 Task: Look for space in San Jorge, Argentina from 1st July, 2023 to 9th July, 2023 for 2 adults in price range Rs.8000 to Rs.15000. Place can be entire place with 1  bedroom having 1 bed and 1 bathroom. Property type can be house, flat, guest house. Amenities needed are: heating. Booking option can be shelf check-in. Required host language is English.
Action: Mouse moved to (484, 89)
Screenshot: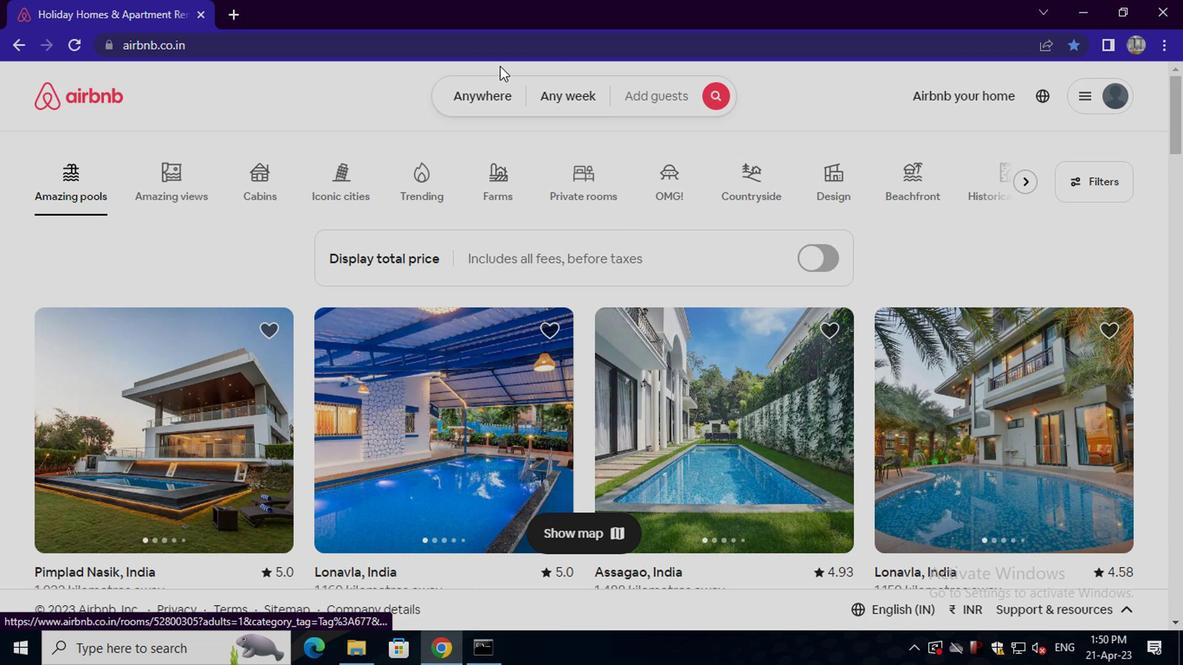 
Action: Mouse pressed left at (484, 89)
Screenshot: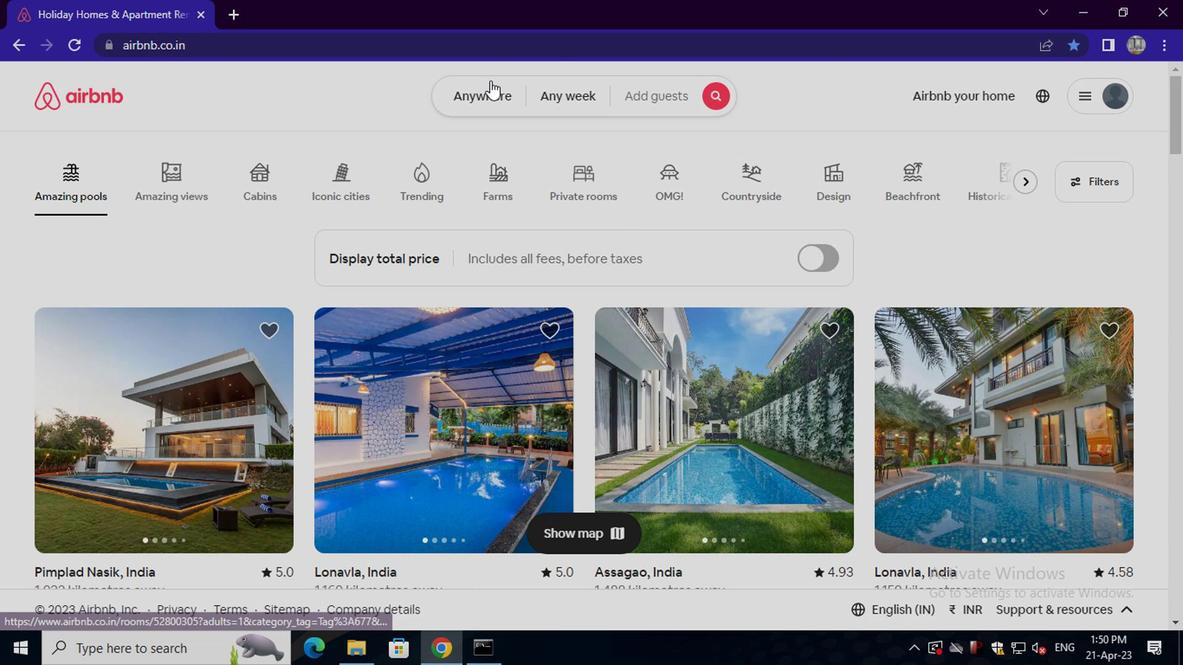 
Action: Mouse moved to (390, 158)
Screenshot: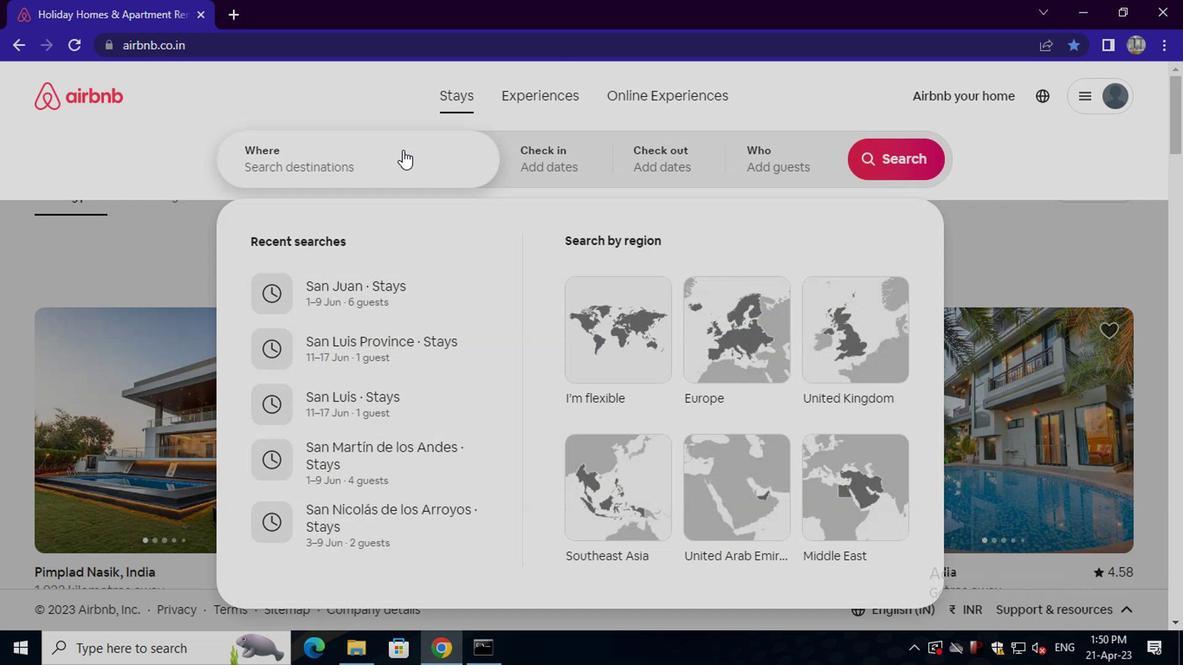 
Action: Mouse pressed left at (390, 158)
Screenshot: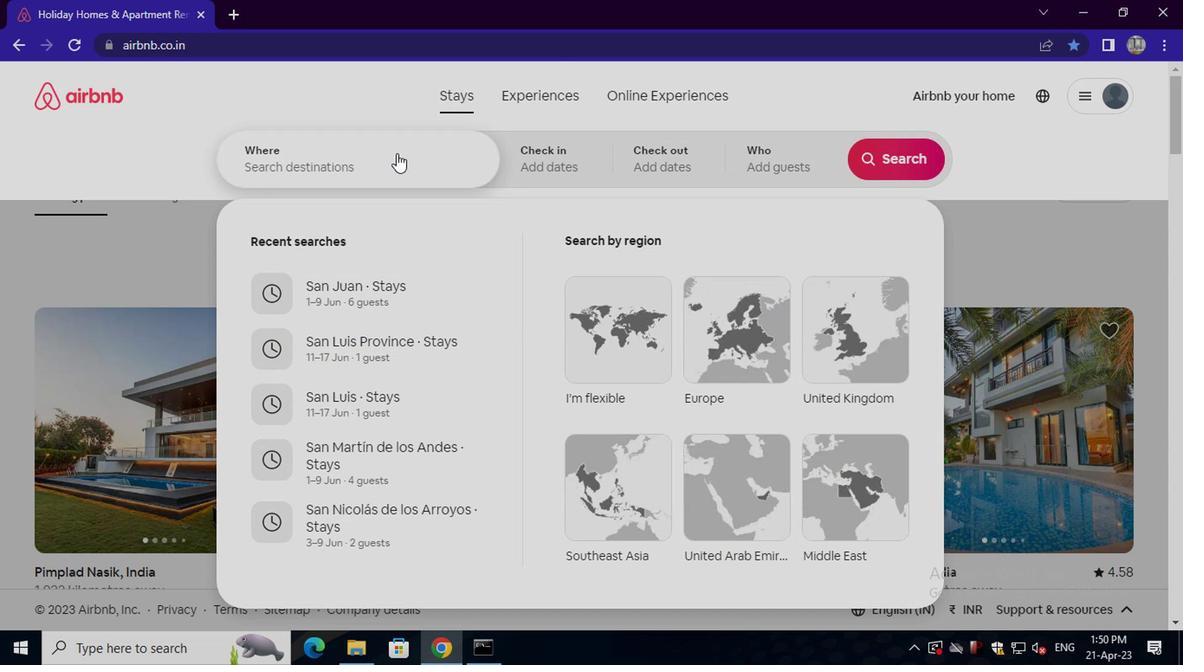 
Action: Key pressed san<Key.space>jorge,<Key.space>argentina<Key.enter>
Screenshot: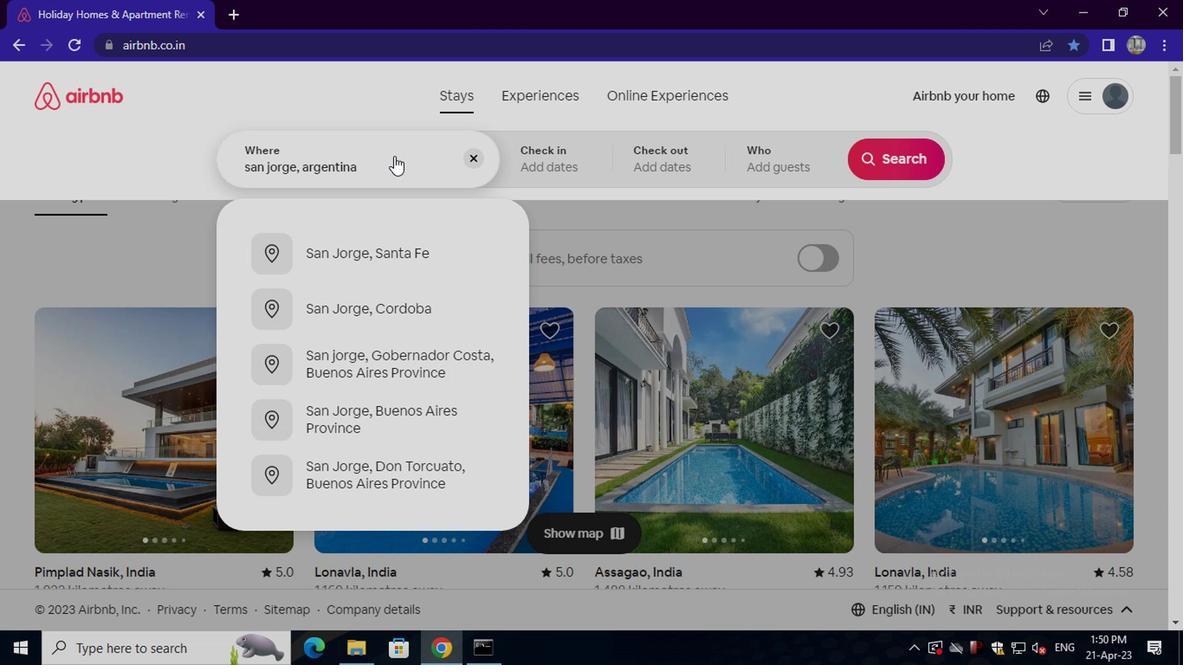 
Action: Mouse moved to (888, 303)
Screenshot: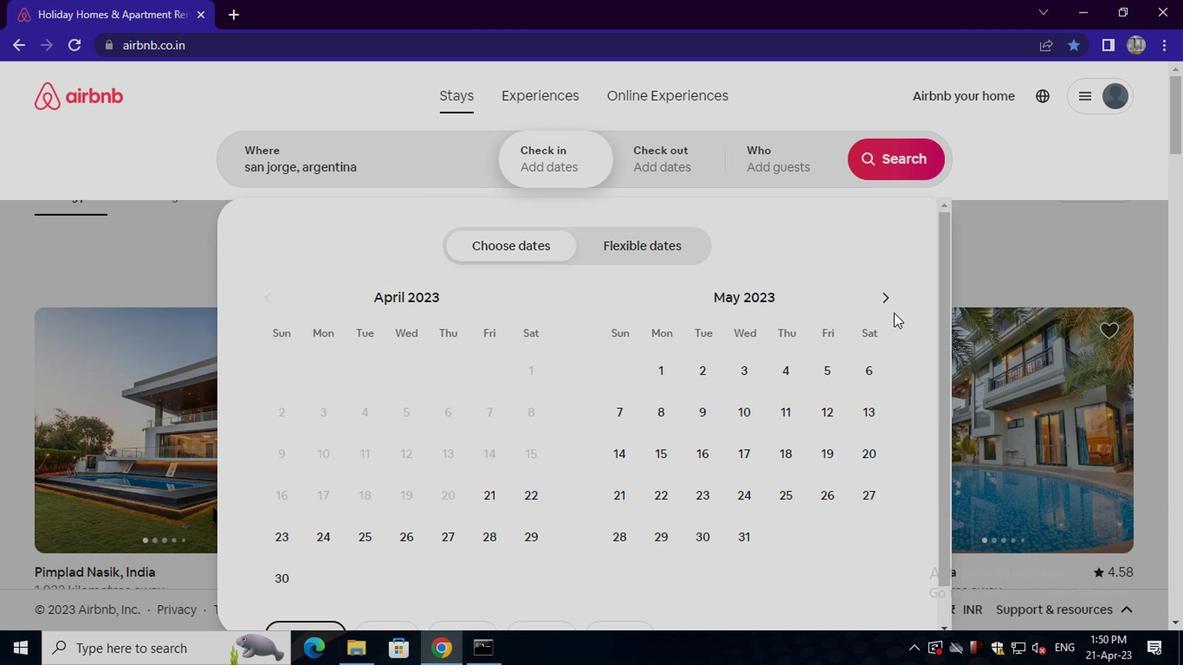 
Action: Mouse pressed left at (888, 303)
Screenshot: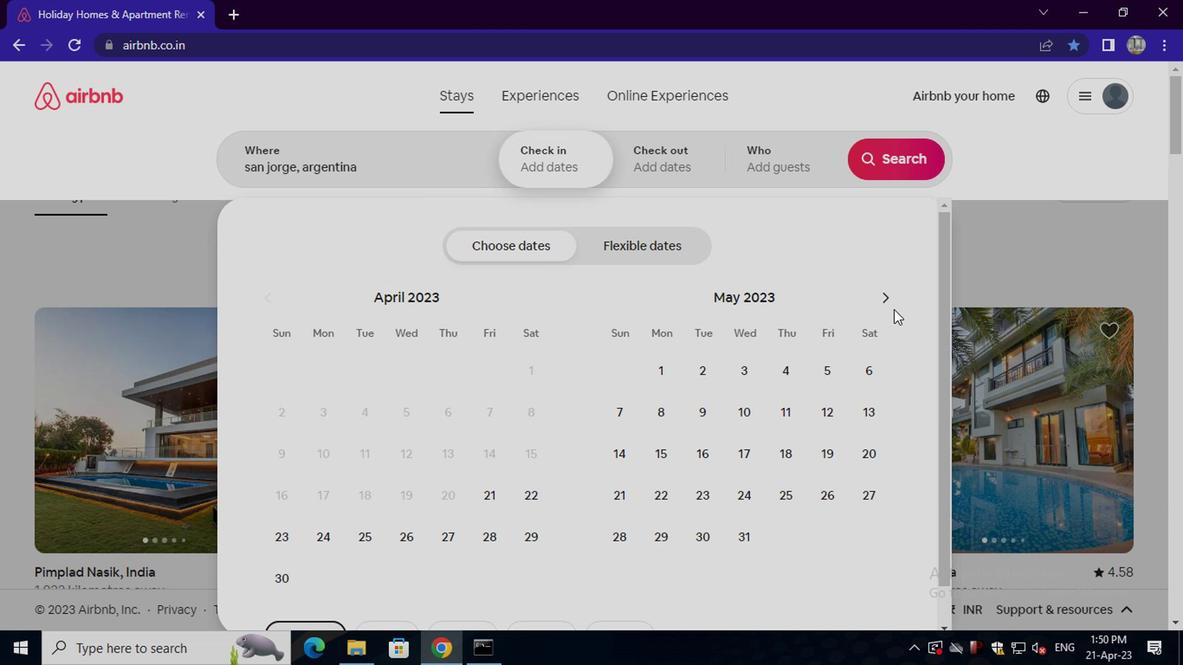 
Action: Mouse pressed left at (888, 303)
Screenshot: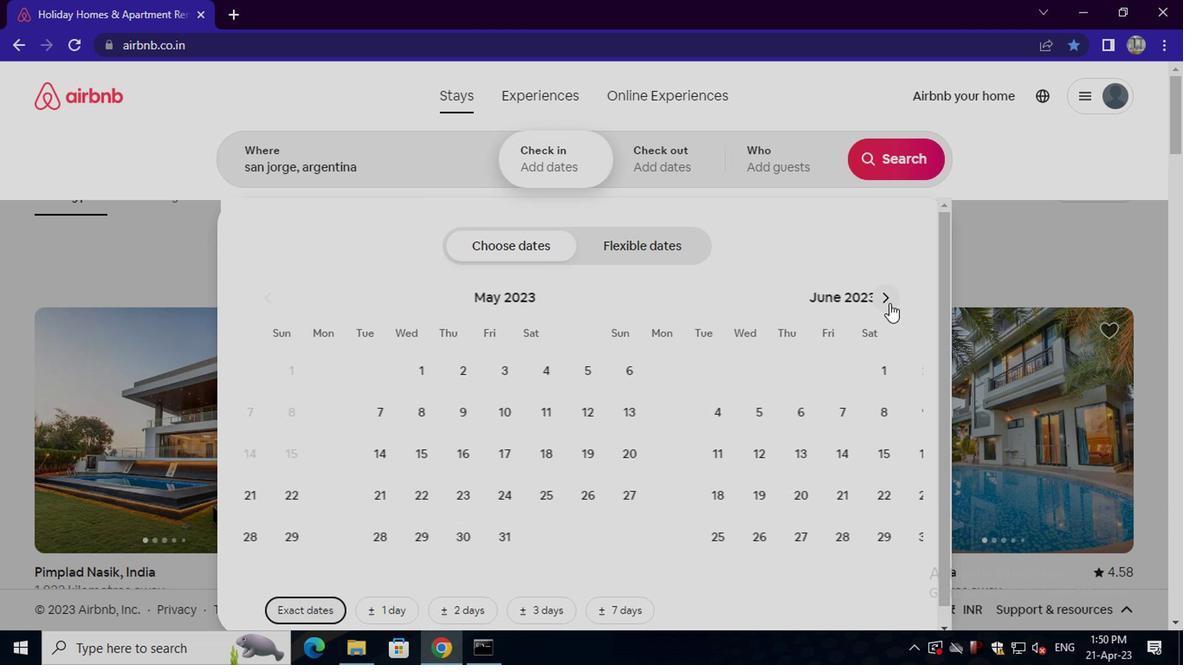 
Action: Mouse moved to (859, 364)
Screenshot: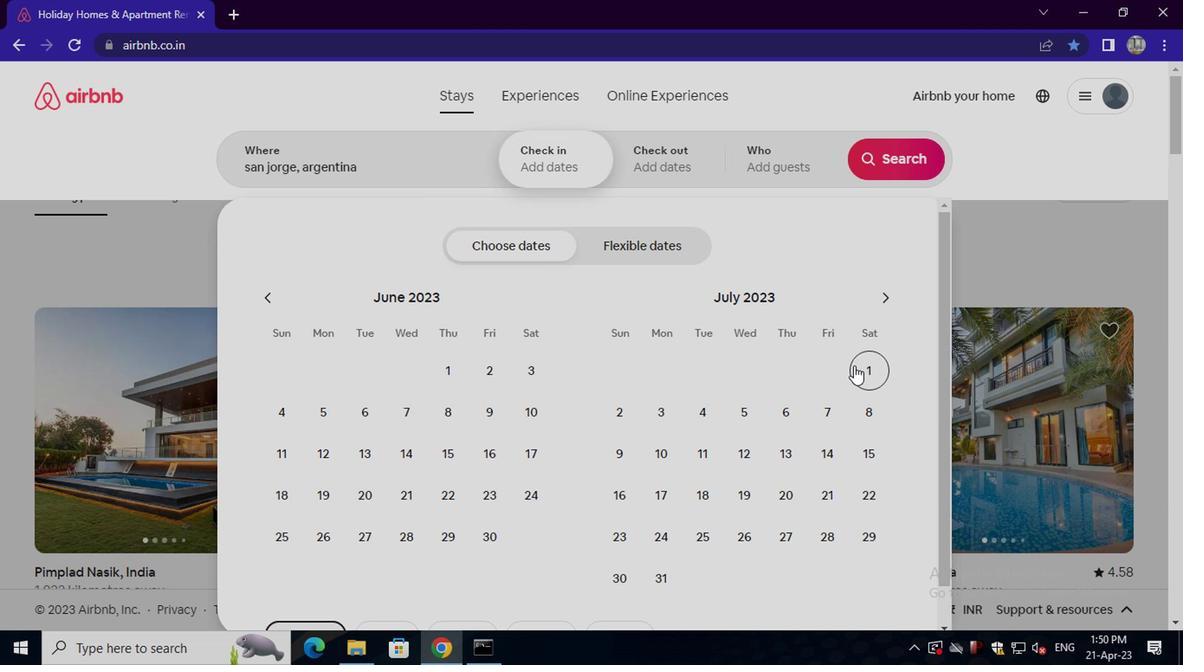
Action: Mouse pressed left at (859, 364)
Screenshot: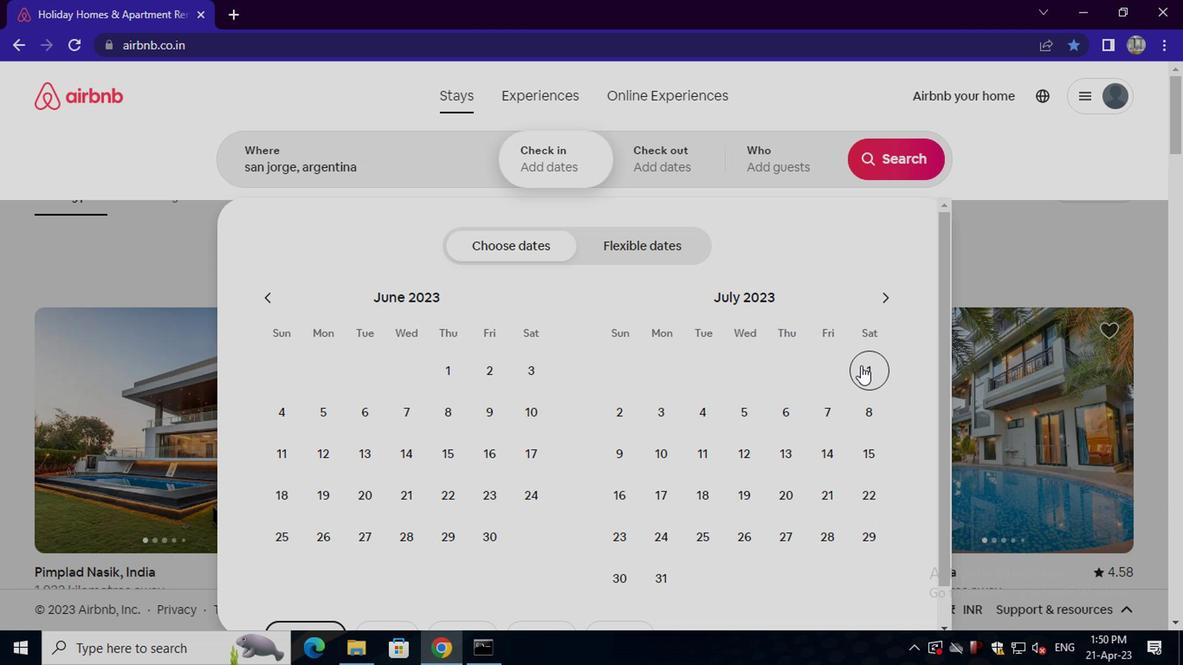 
Action: Mouse moved to (619, 452)
Screenshot: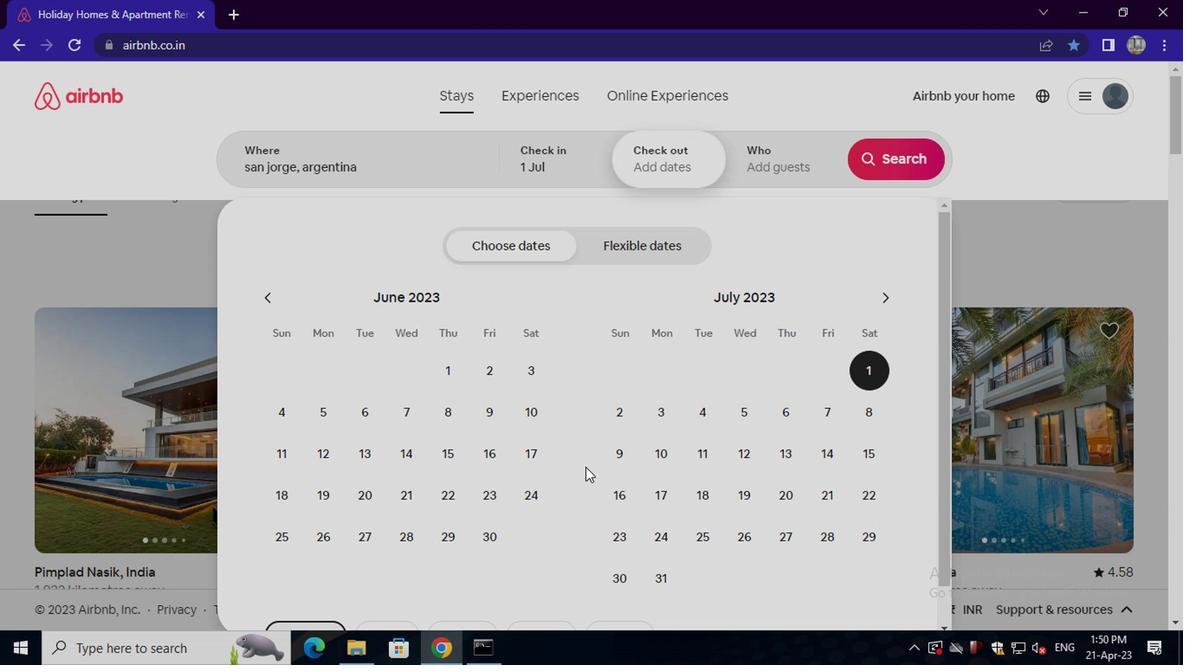 
Action: Mouse pressed left at (619, 452)
Screenshot: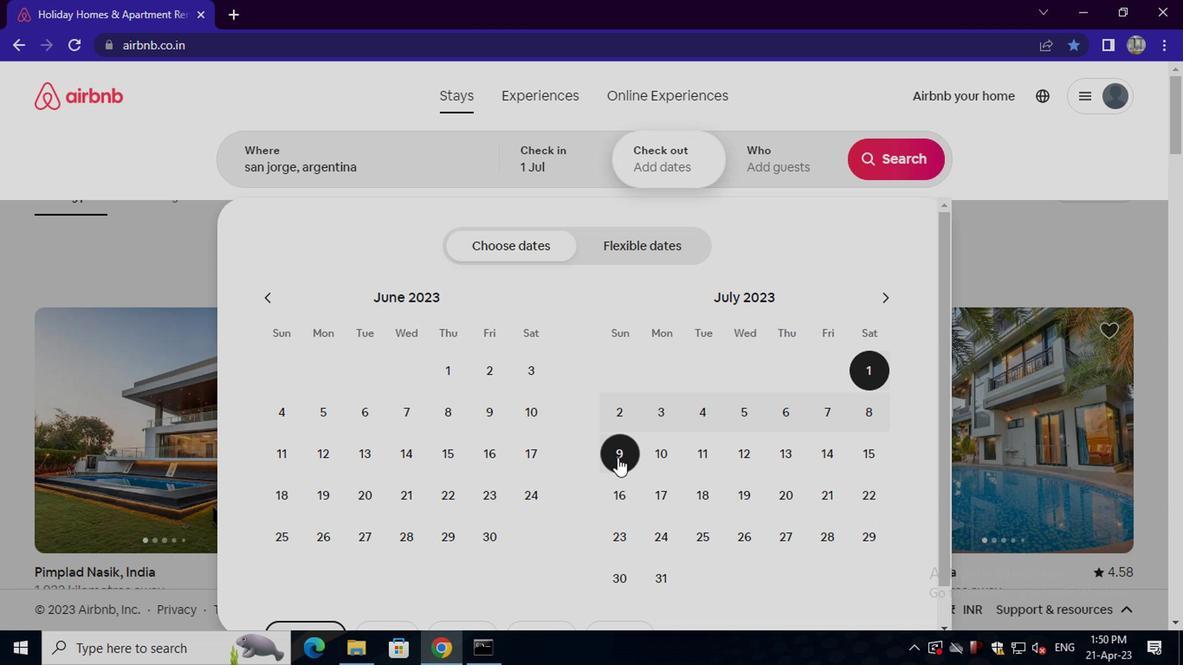 
Action: Mouse moved to (755, 173)
Screenshot: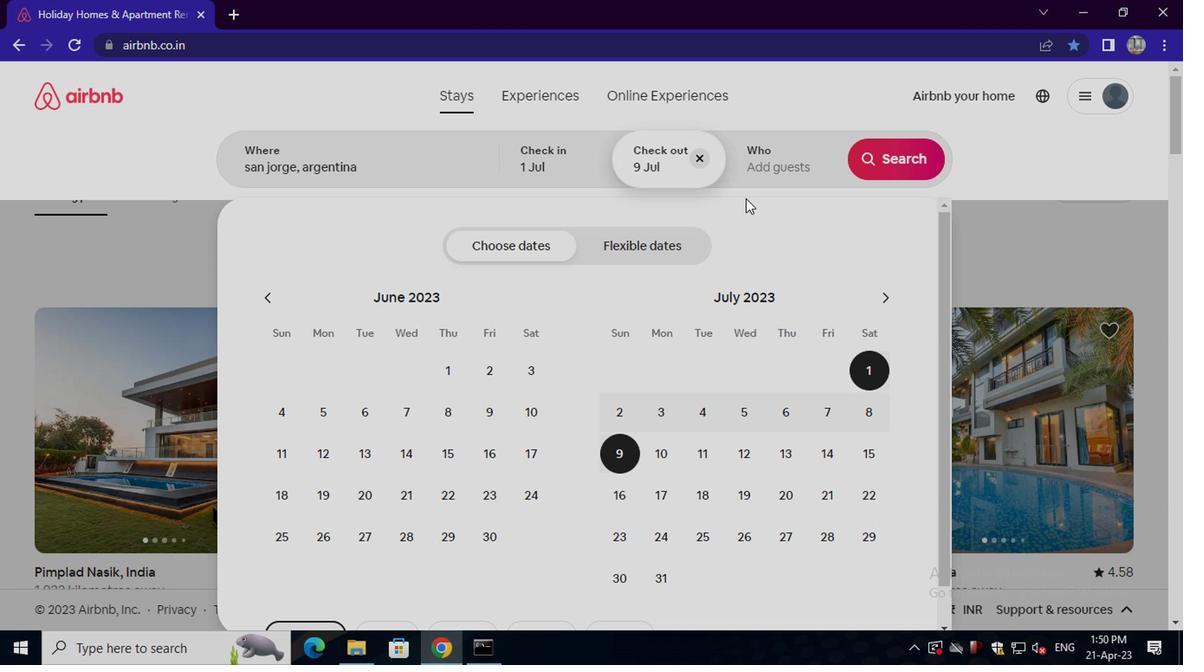 
Action: Mouse pressed left at (755, 173)
Screenshot: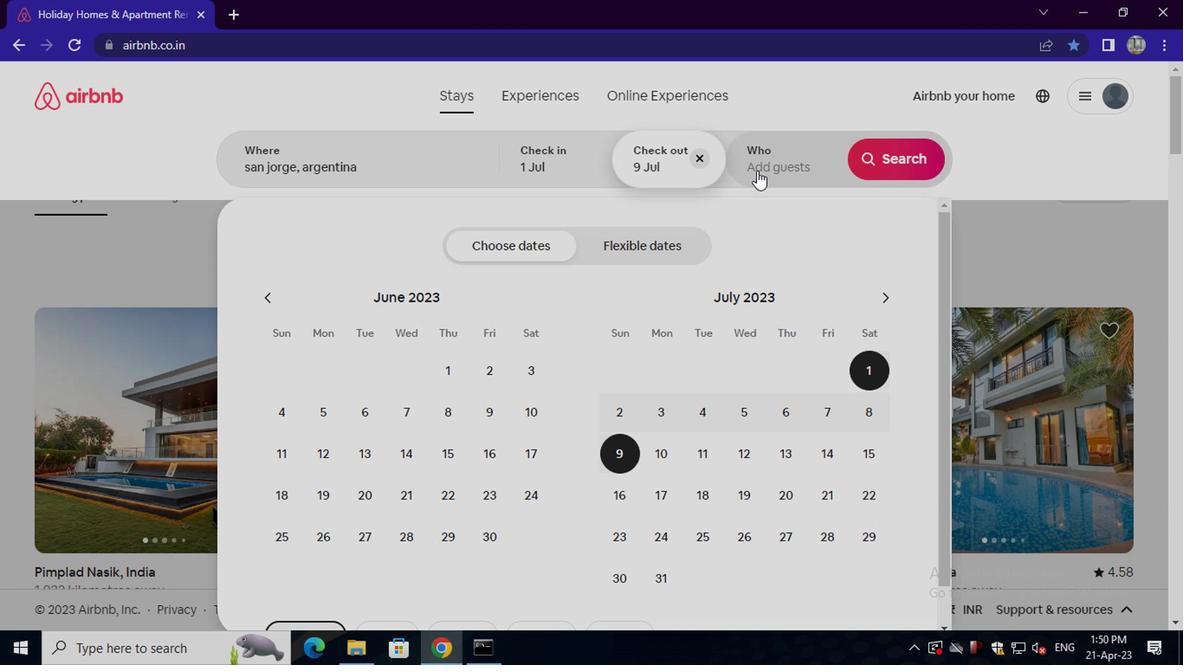 
Action: Mouse moved to (897, 251)
Screenshot: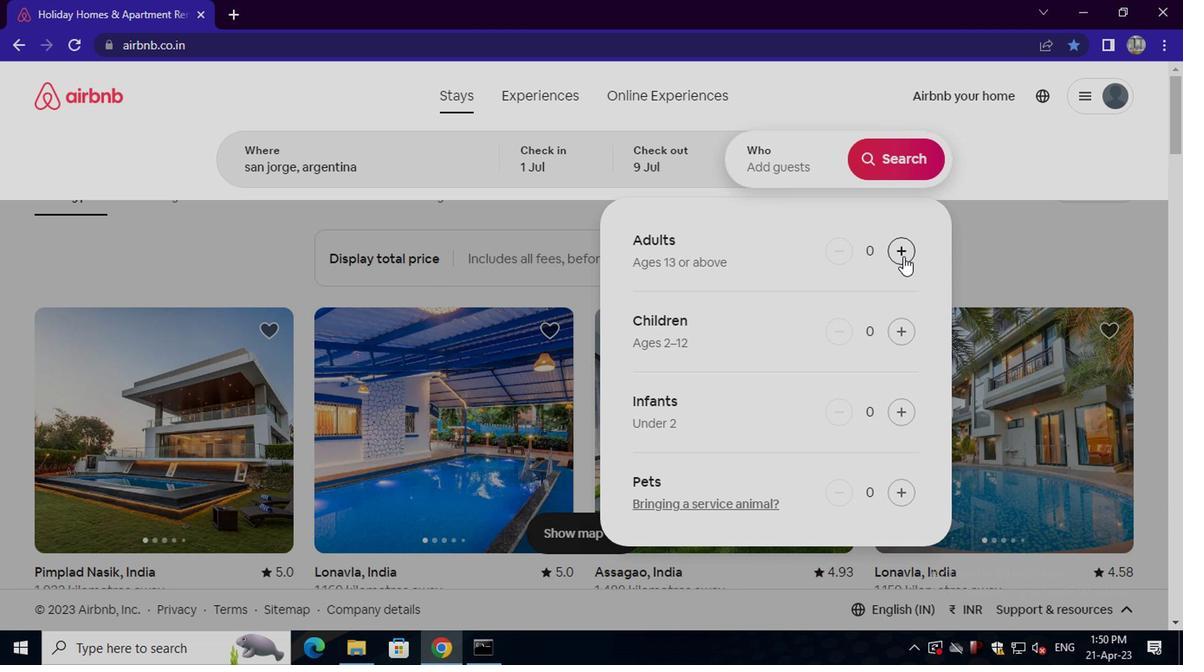 
Action: Mouse pressed left at (897, 251)
Screenshot: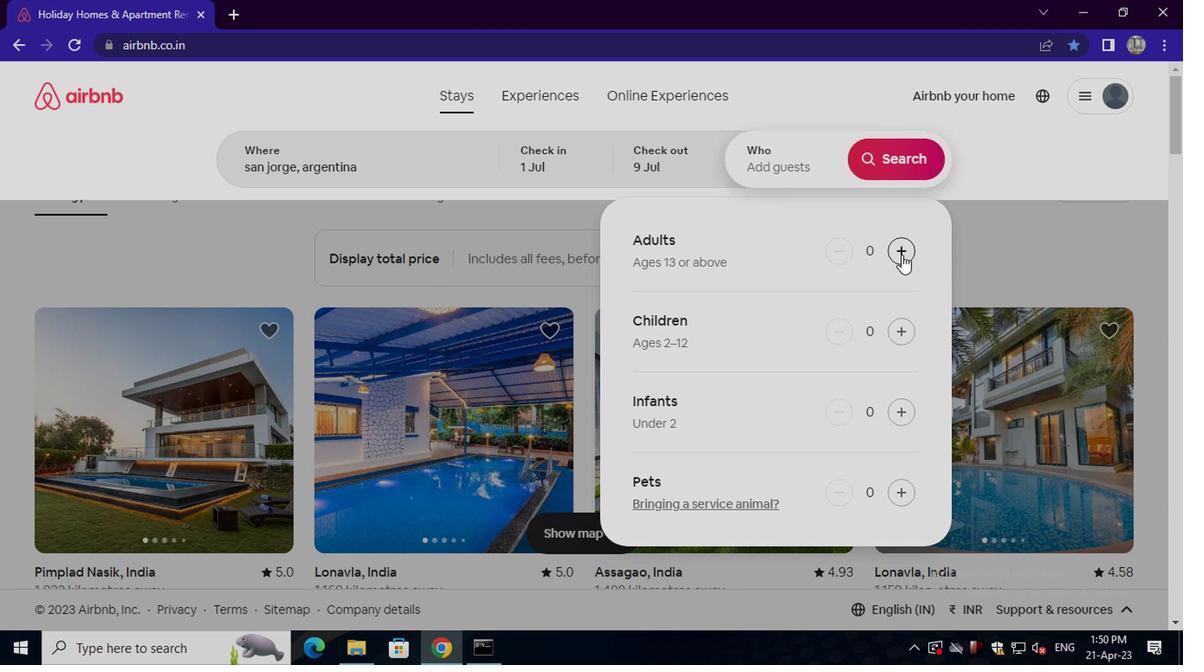 
Action: Mouse pressed left at (897, 251)
Screenshot: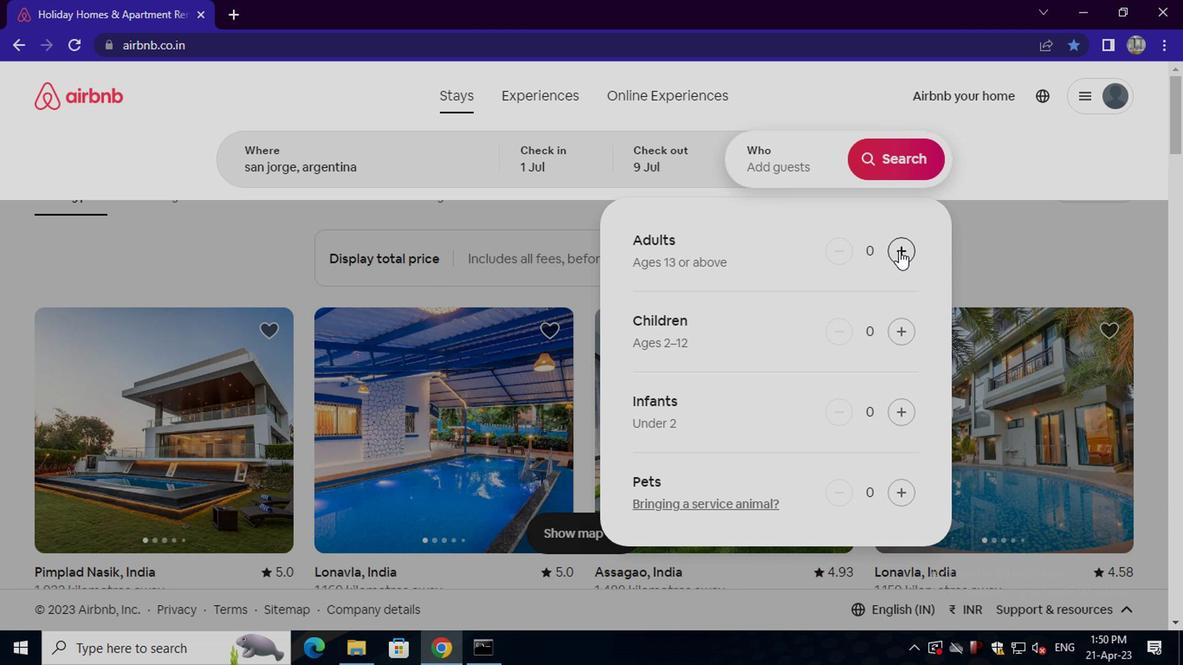 
Action: Mouse moved to (887, 161)
Screenshot: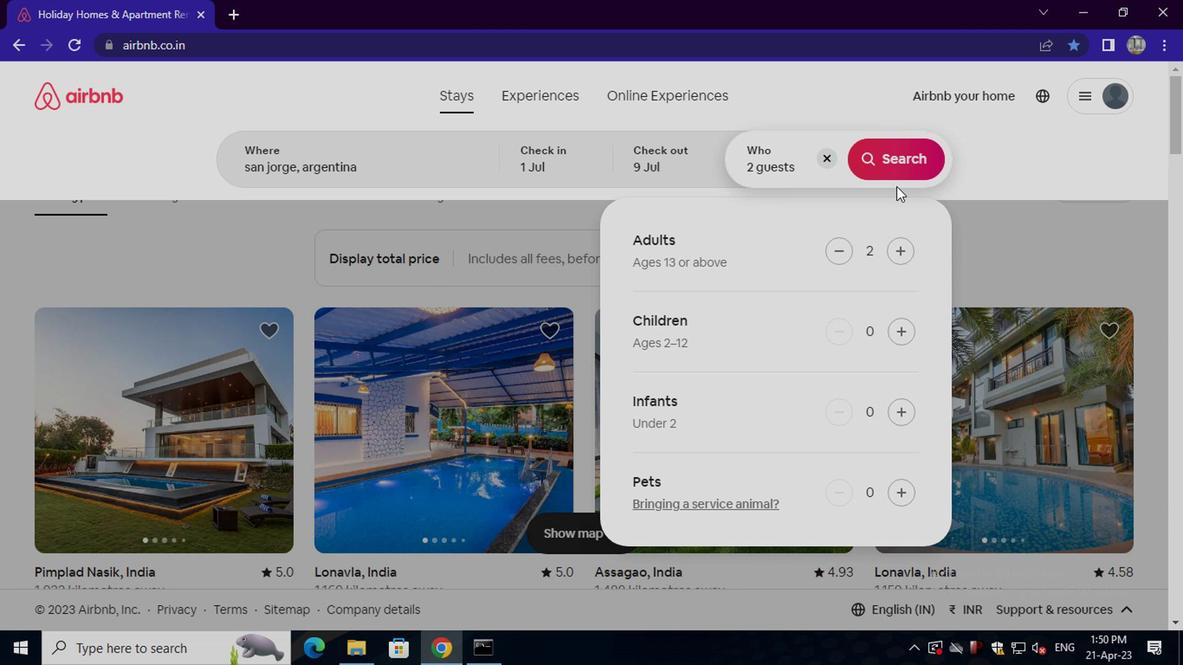 
Action: Mouse pressed left at (887, 161)
Screenshot: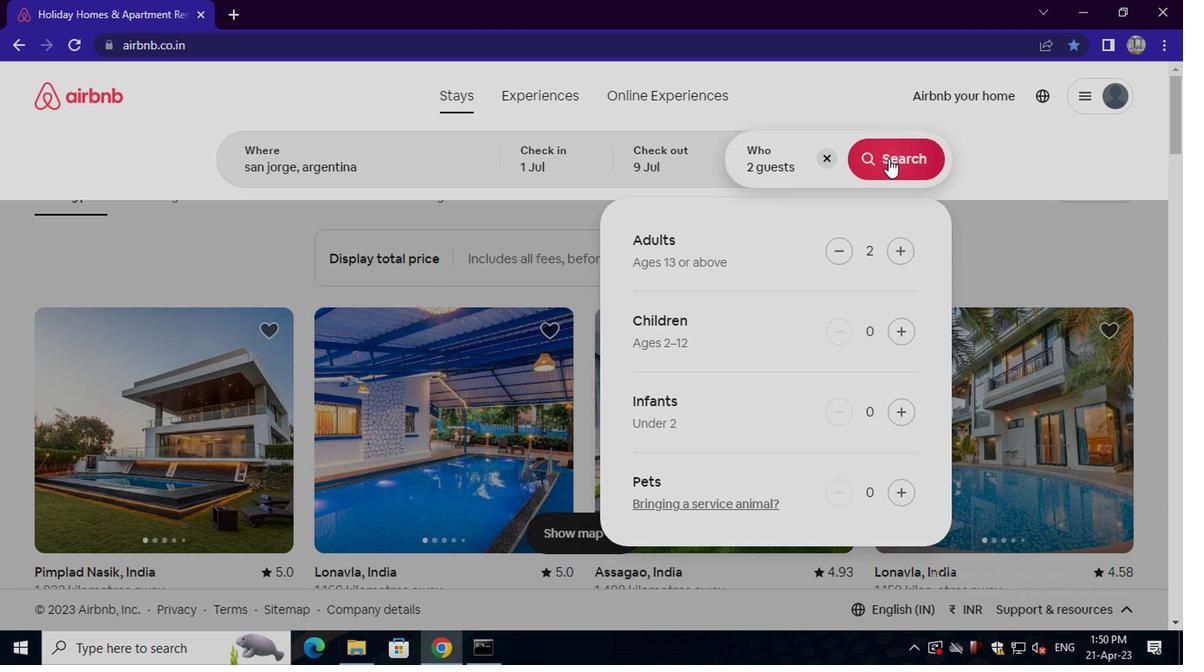 
Action: Mouse moved to (1091, 167)
Screenshot: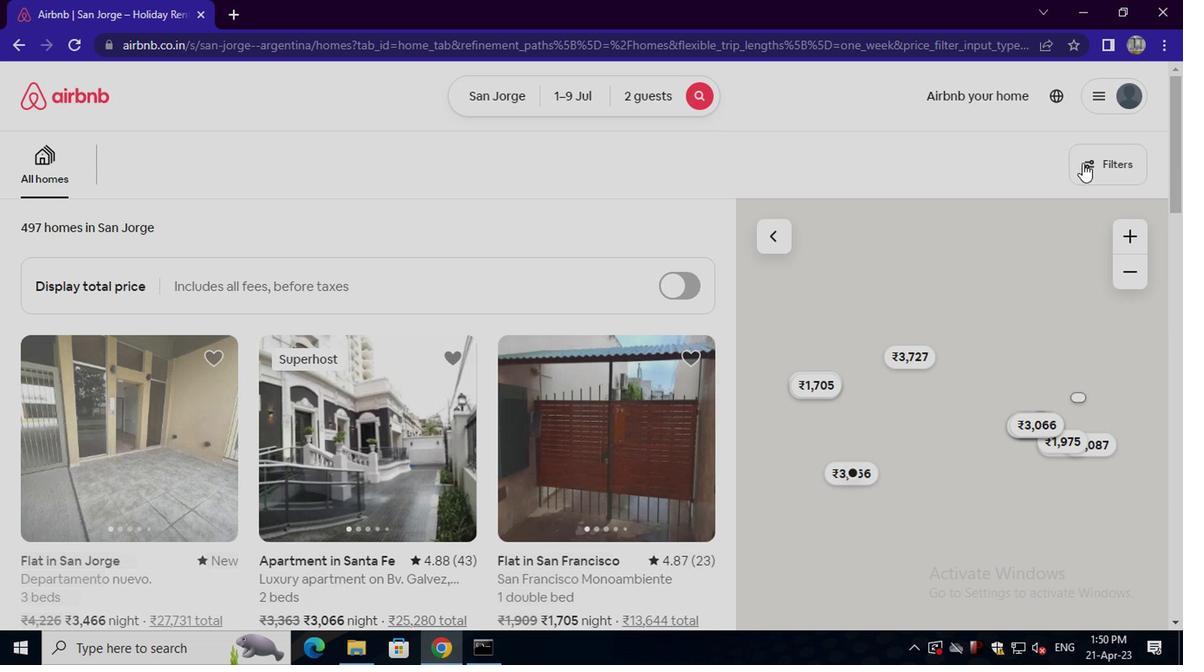 
Action: Mouse pressed left at (1091, 167)
Screenshot: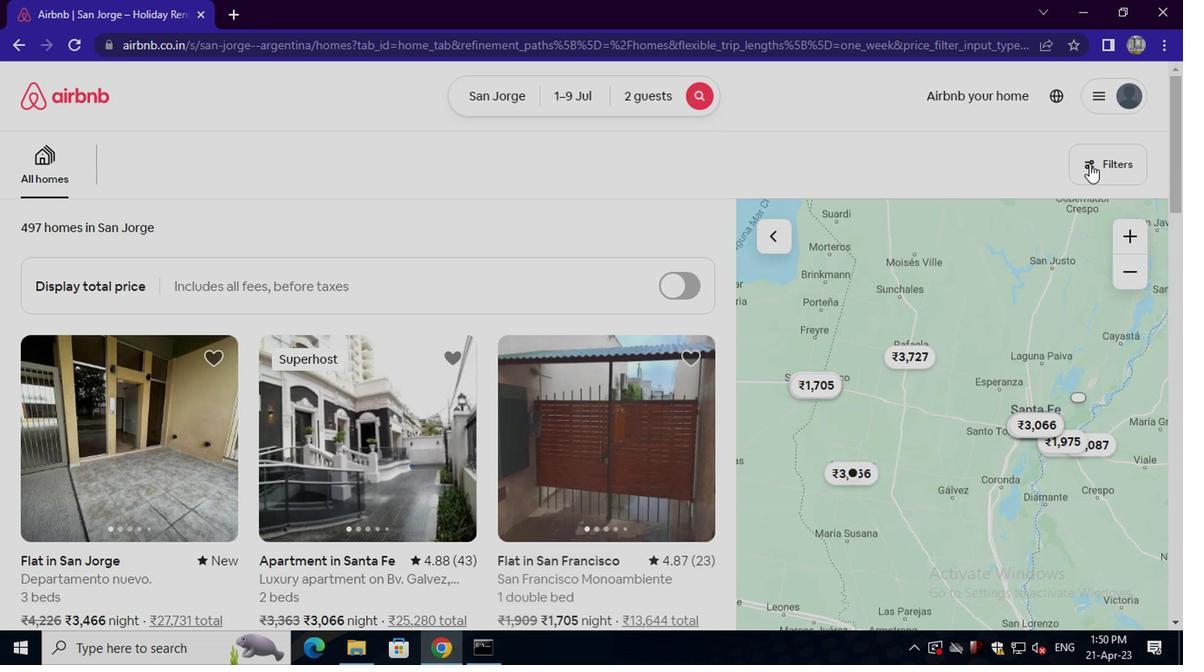 
Action: Mouse moved to (393, 385)
Screenshot: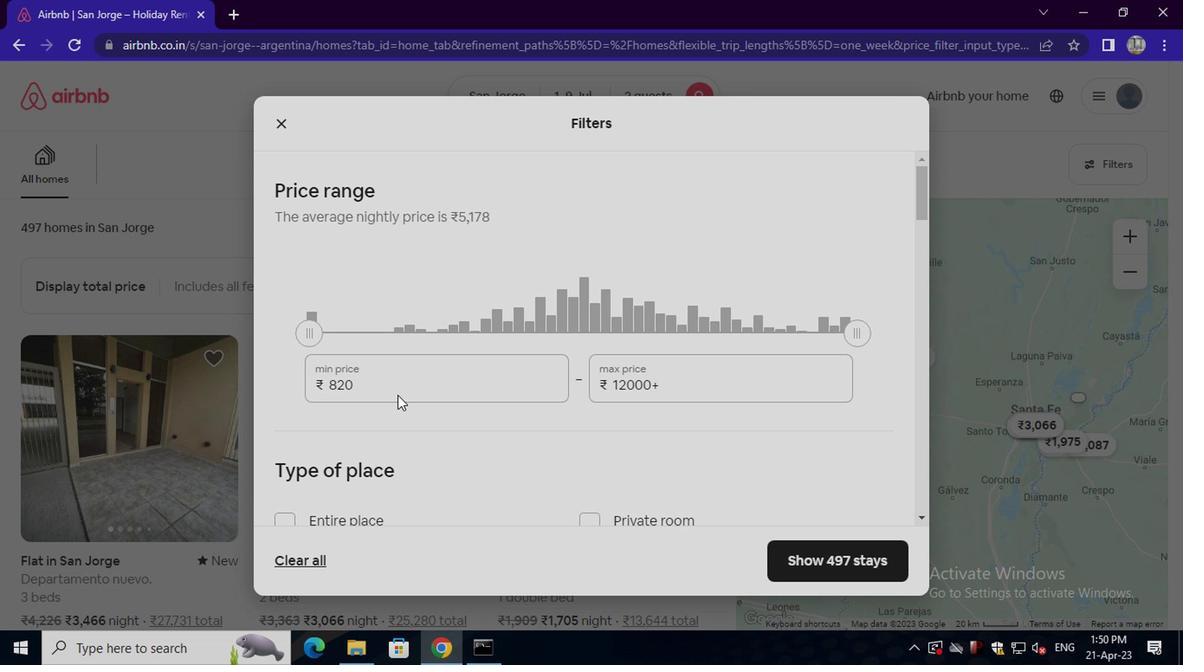 
Action: Mouse pressed left at (393, 385)
Screenshot: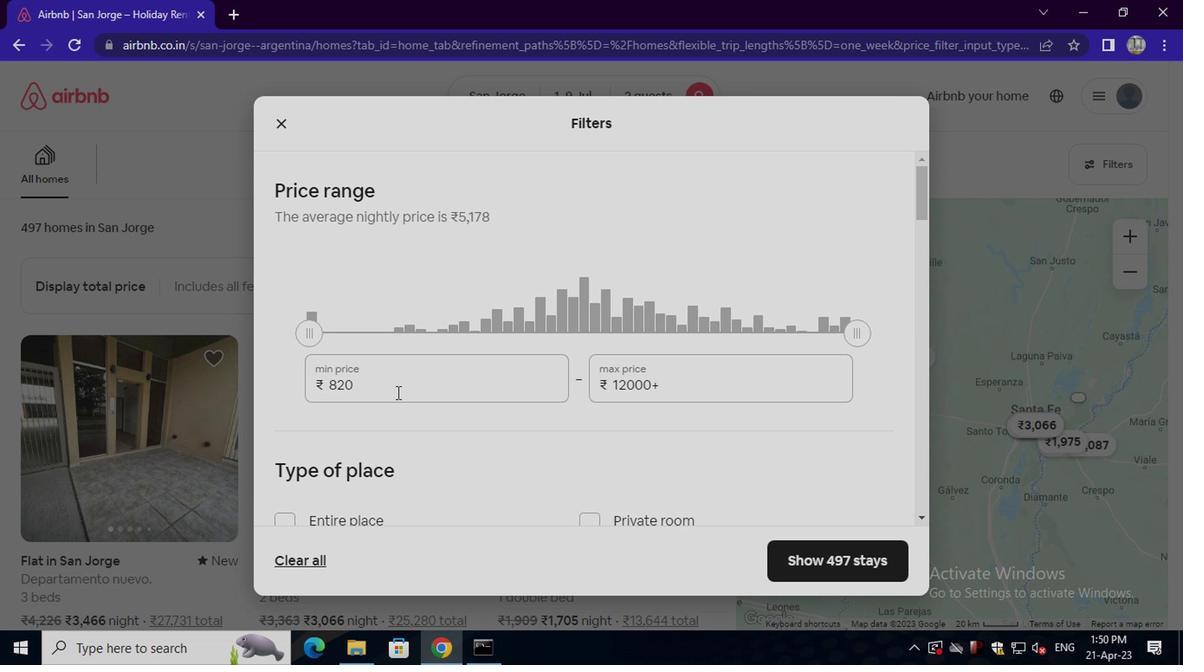 
Action: Key pressed <Key.backspace><Key.backspace><Key.backspace><Key.backspace><Key.backspace><Key.backspace><Key.backspace><Key.backspace><Key.backspace><Key.backspace><Key.backspace>8000
Screenshot: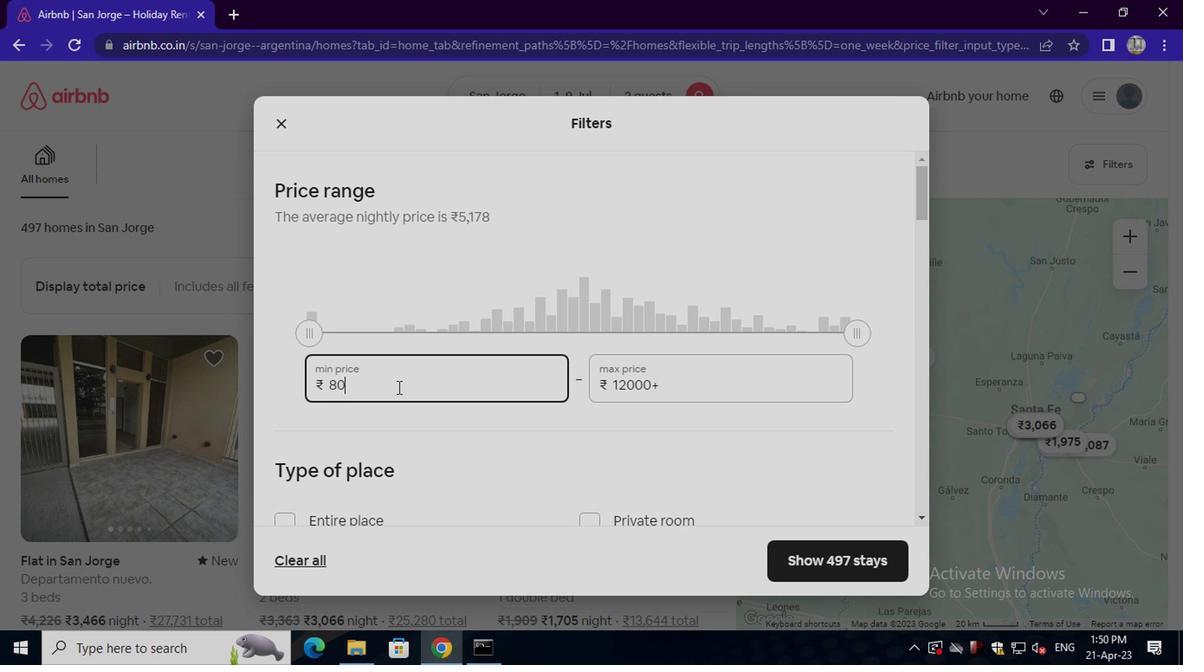 
Action: Mouse moved to (664, 382)
Screenshot: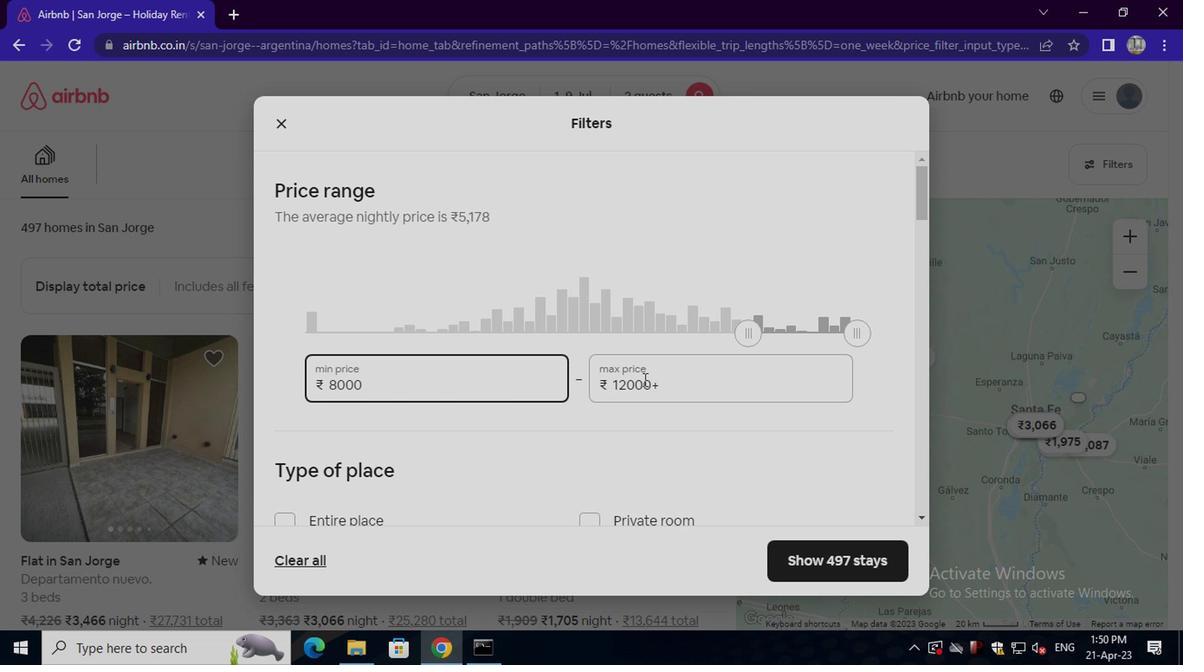 
Action: Mouse pressed left at (664, 382)
Screenshot: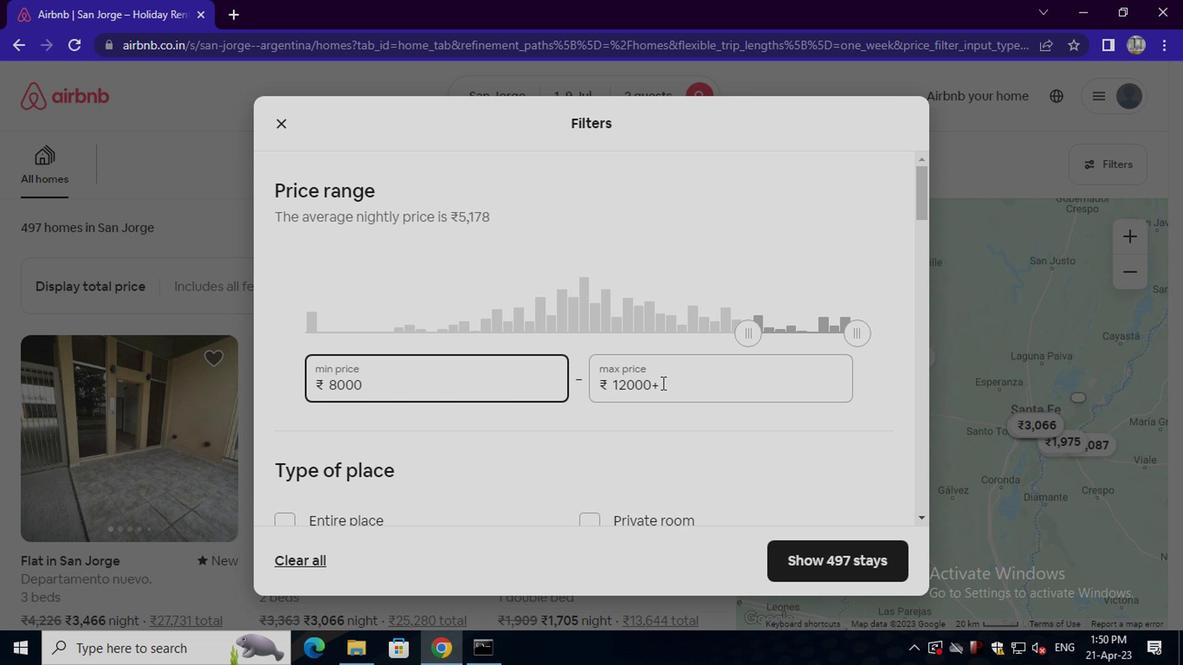 
Action: Mouse moved to (658, 387)
Screenshot: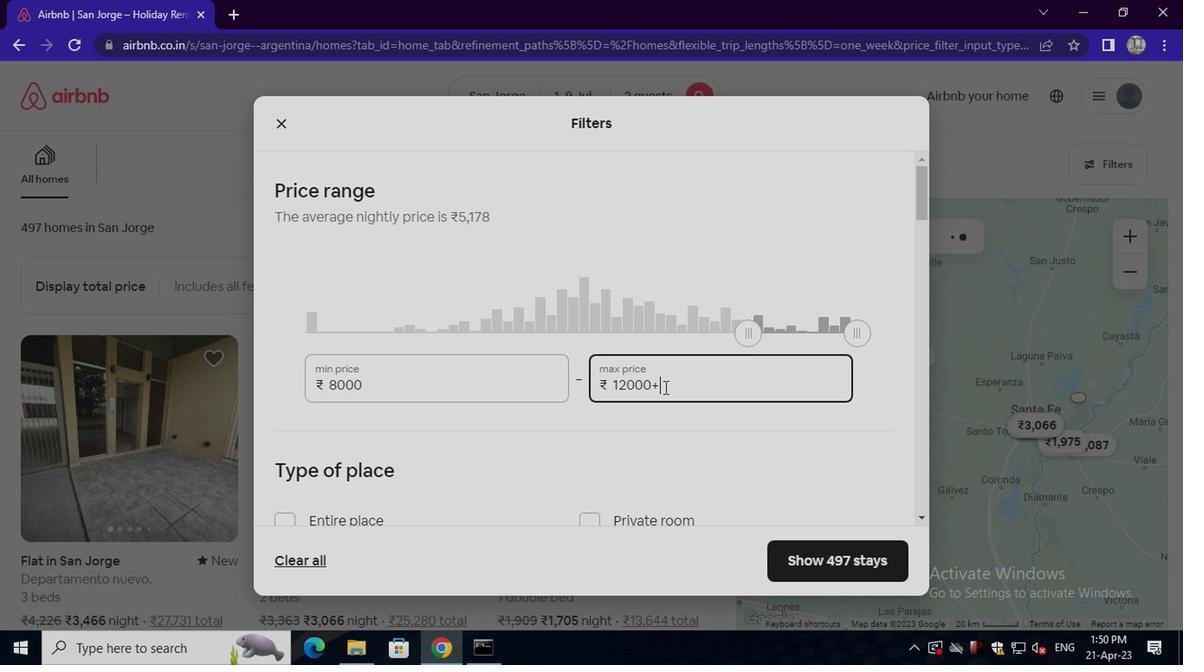 
Action: Key pressed <Key.backspace>
Screenshot: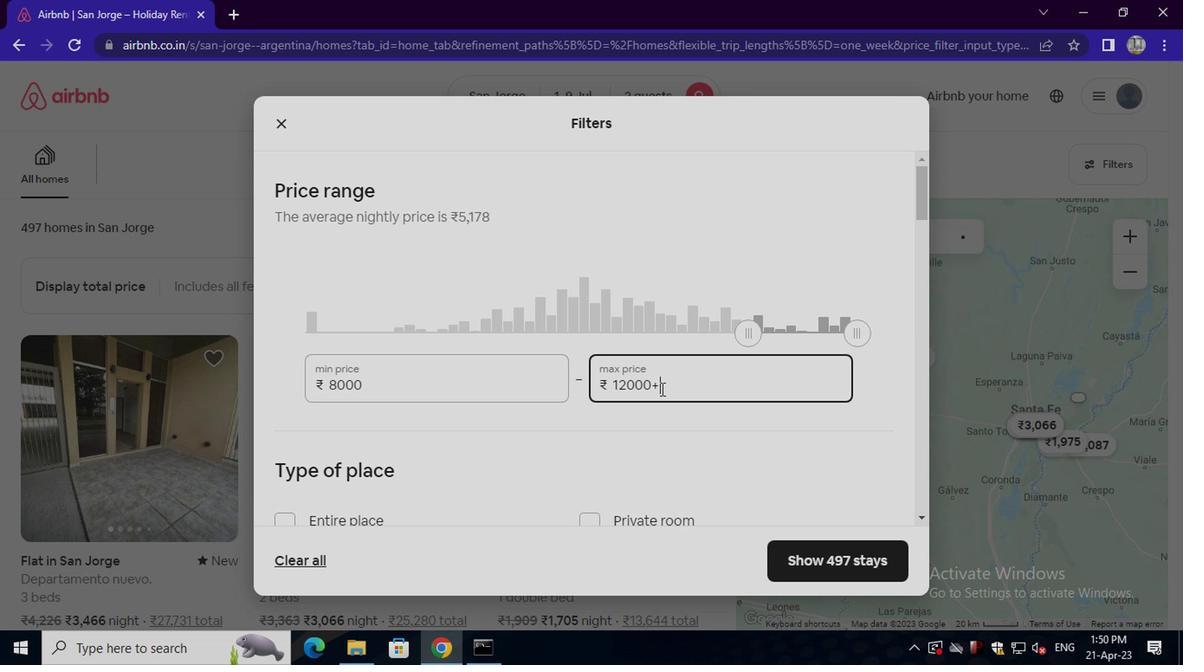 
Action: Mouse moved to (657, 387)
Screenshot: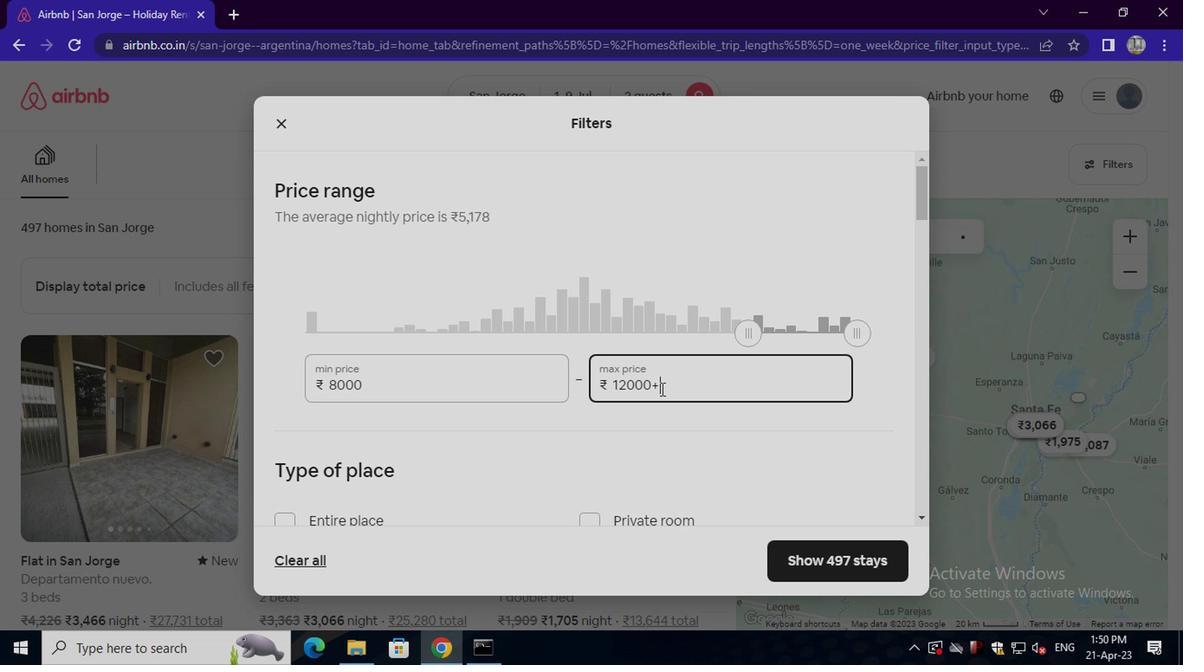 
Action: Key pressed <Key.backspace><Key.backspace><Key.backspace><Key.backspace><Key.backspace><Key.backspace><Key.backspace><Key.backspace><Key.backspace><Key.backspace><Key.backspace><Key.backspace>15000
Screenshot: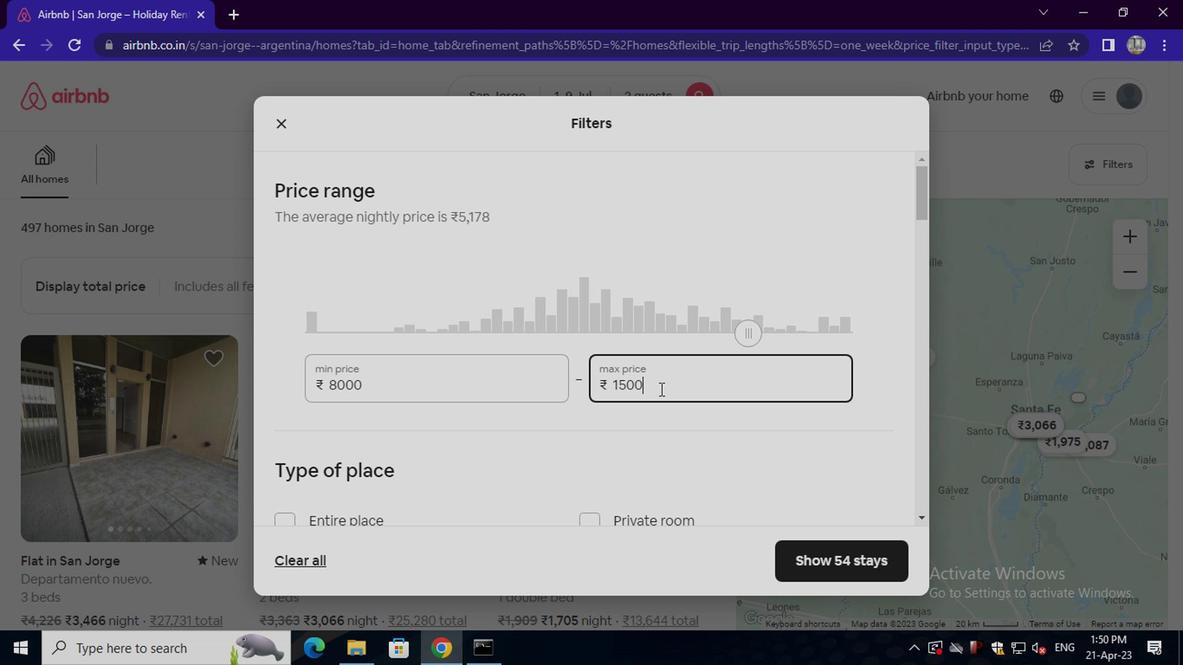 
Action: Mouse moved to (649, 392)
Screenshot: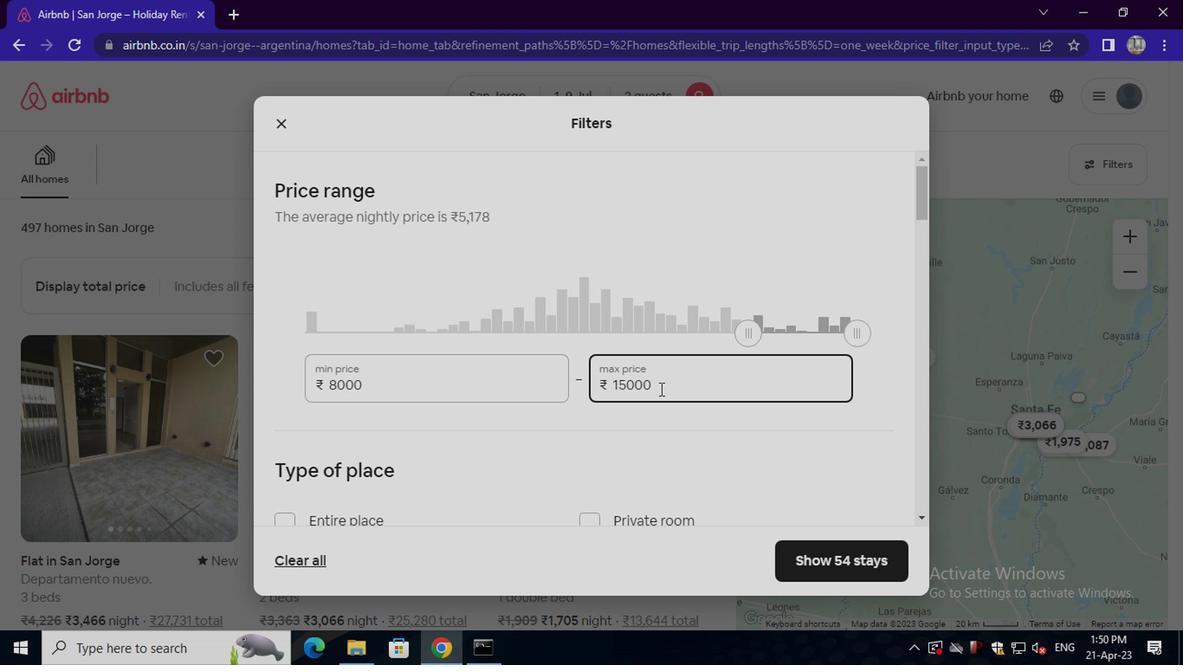 
Action: Mouse scrolled (649, 391) with delta (0, 0)
Screenshot: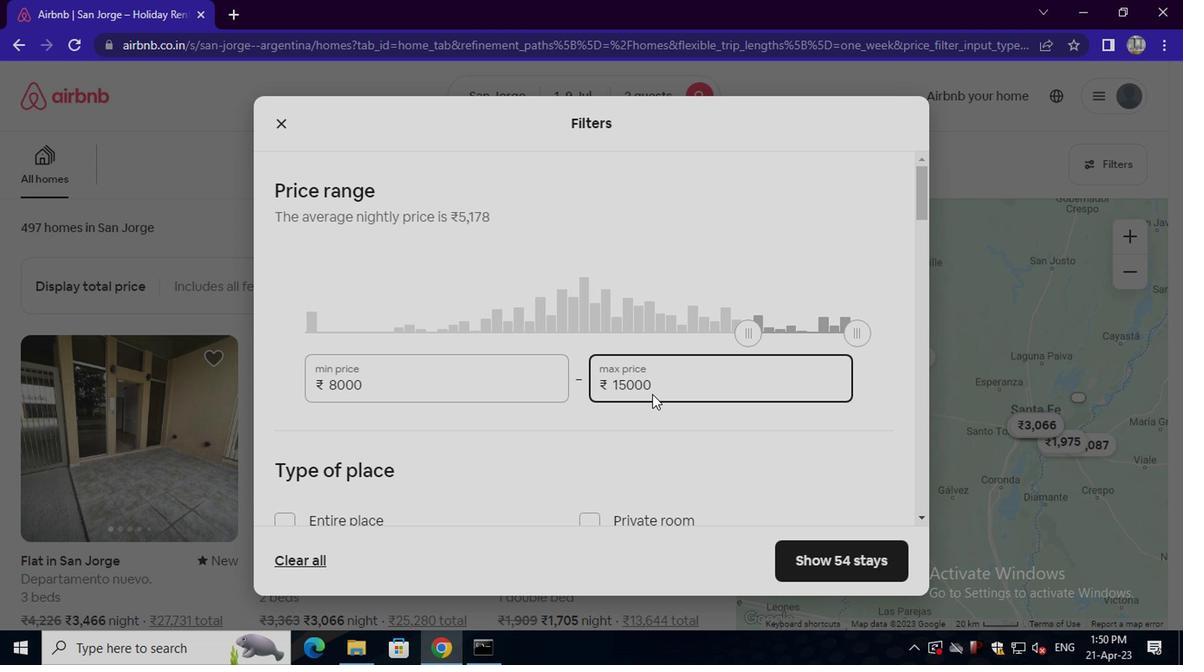 
Action: Mouse moved to (646, 394)
Screenshot: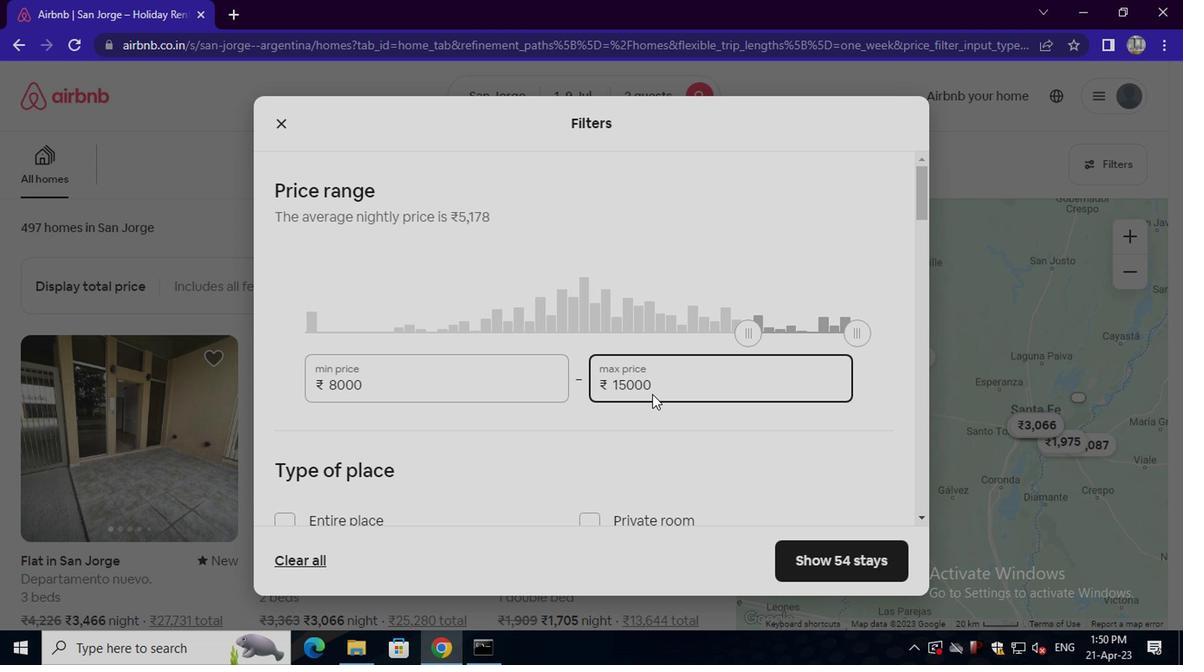 
Action: Mouse scrolled (646, 393) with delta (0, 0)
Screenshot: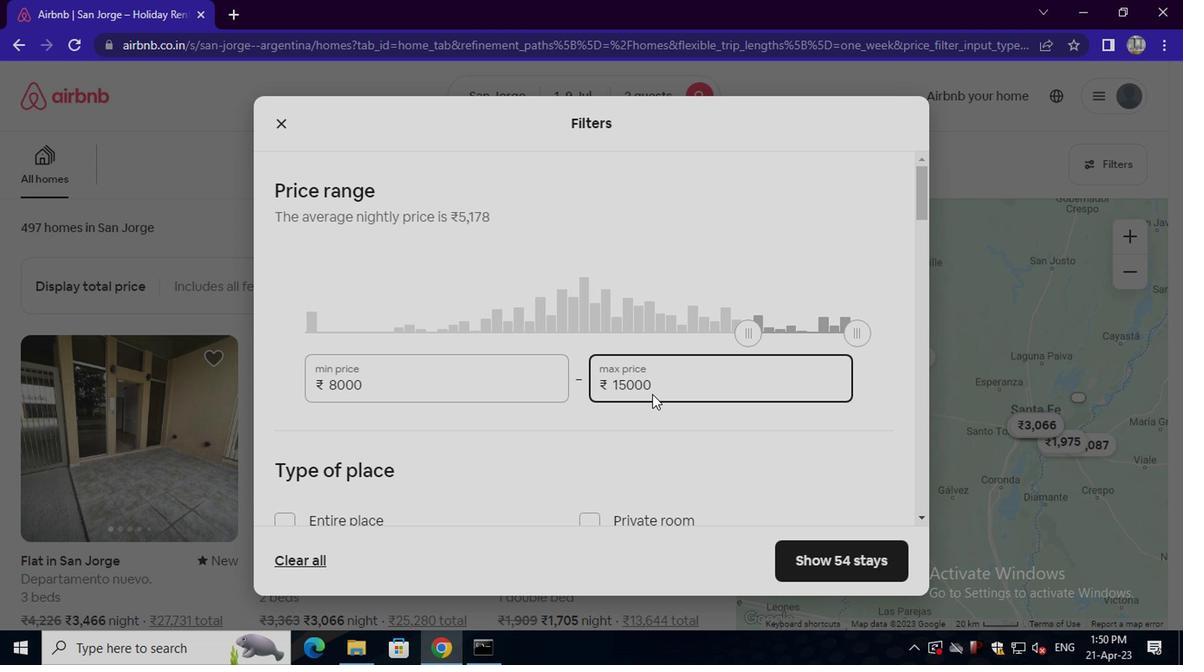 
Action: Mouse moved to (358, 348)
Screenshot: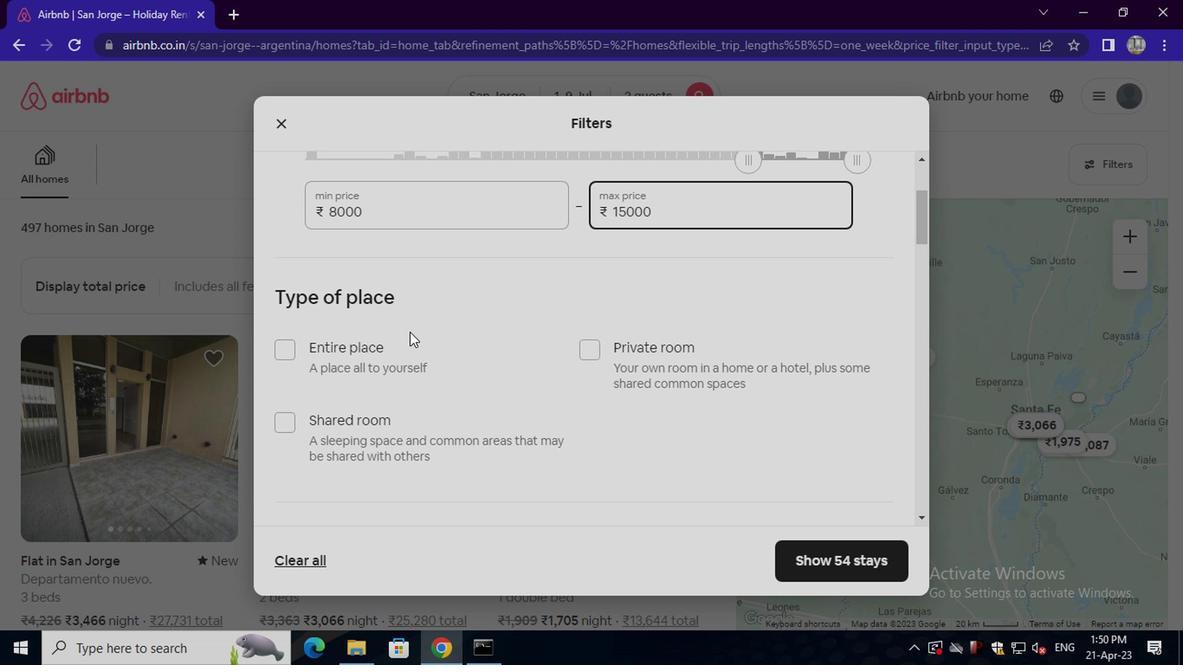 
Action: Mouse pressed left at (358, 348)
Screenshot: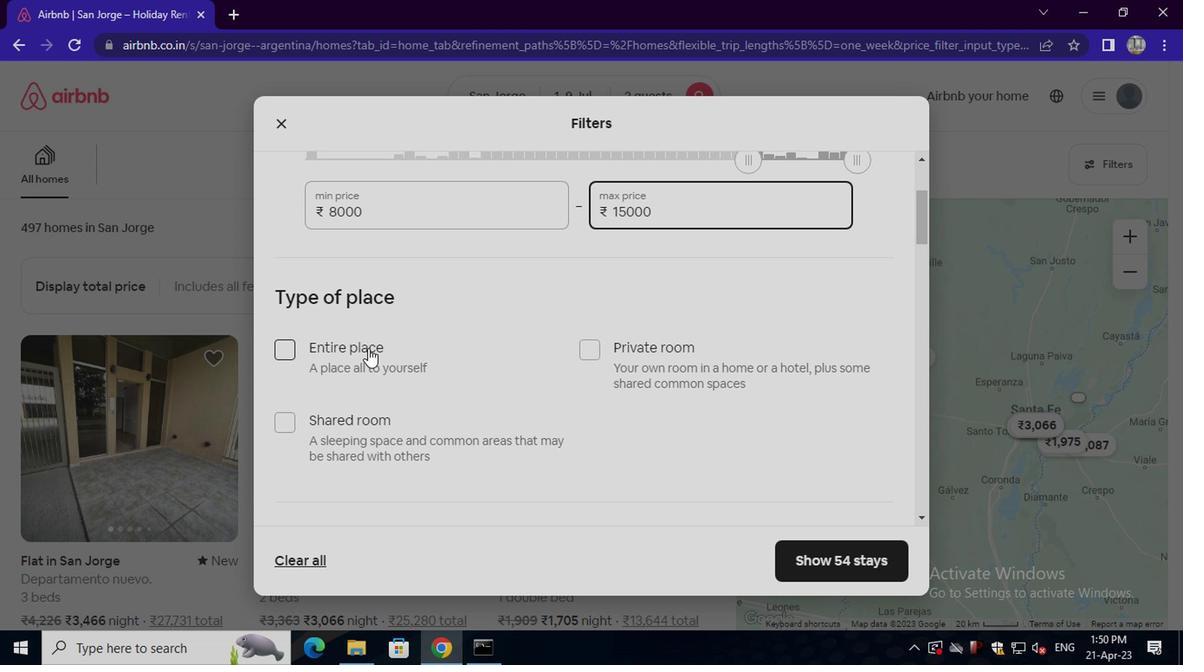 
Action: Mouse moved to (383, 355)
Screenshot: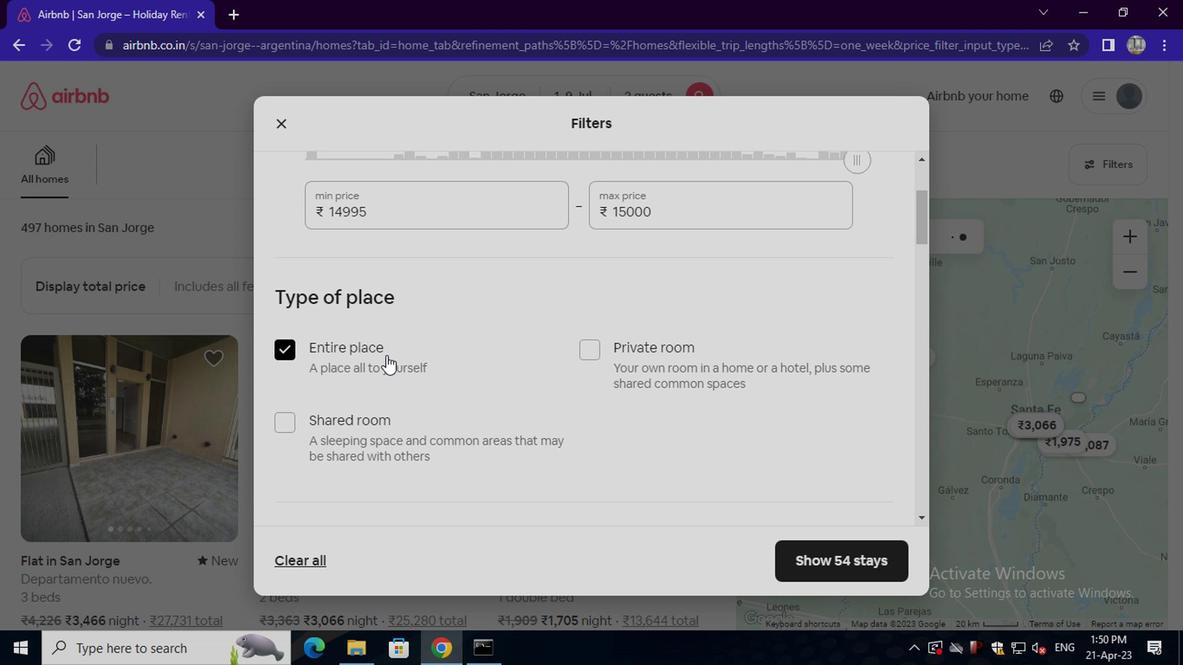 
Action: Mouse scrolled (383, 354) with delta (0, -1)
Screenshot: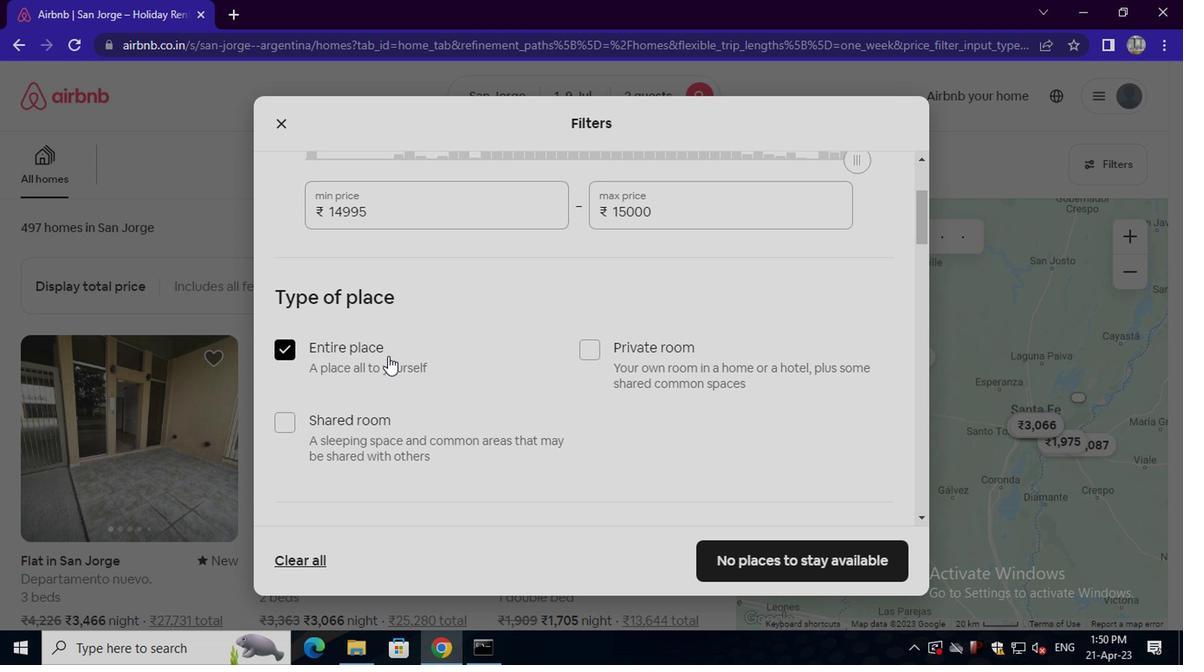 
Action: Mouse scrolled (383, 354) with delta (0, -1)
Screenshot: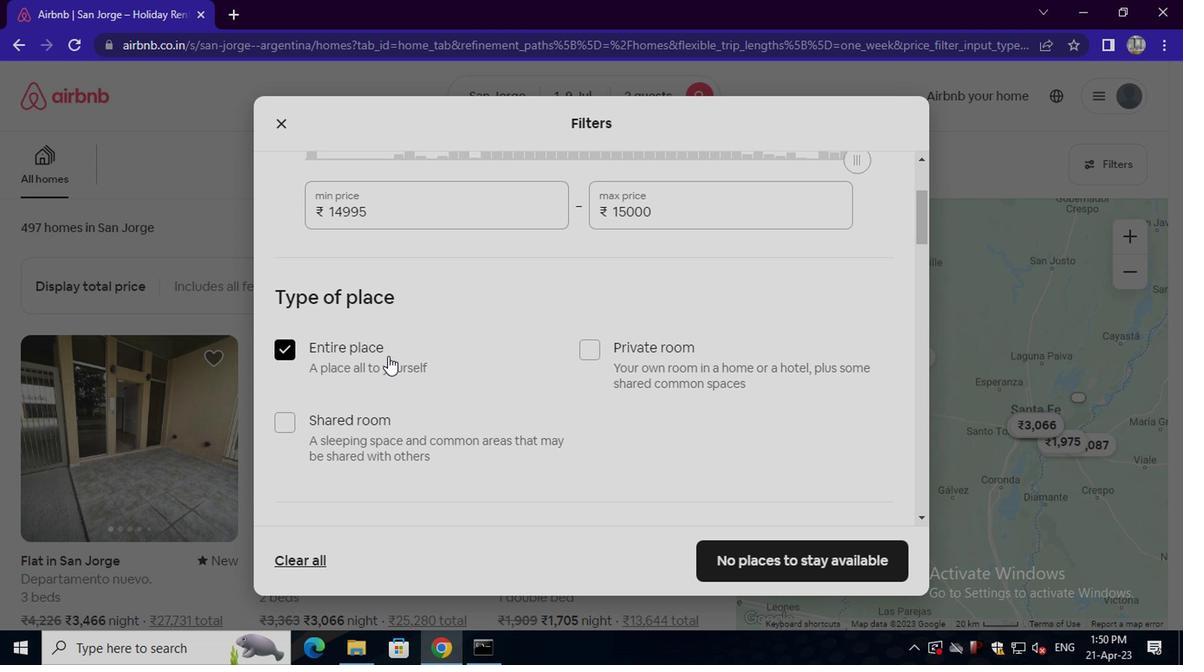 
Action: Mouse scrolled (383, 354) with delta (0, -1)
Screenshot: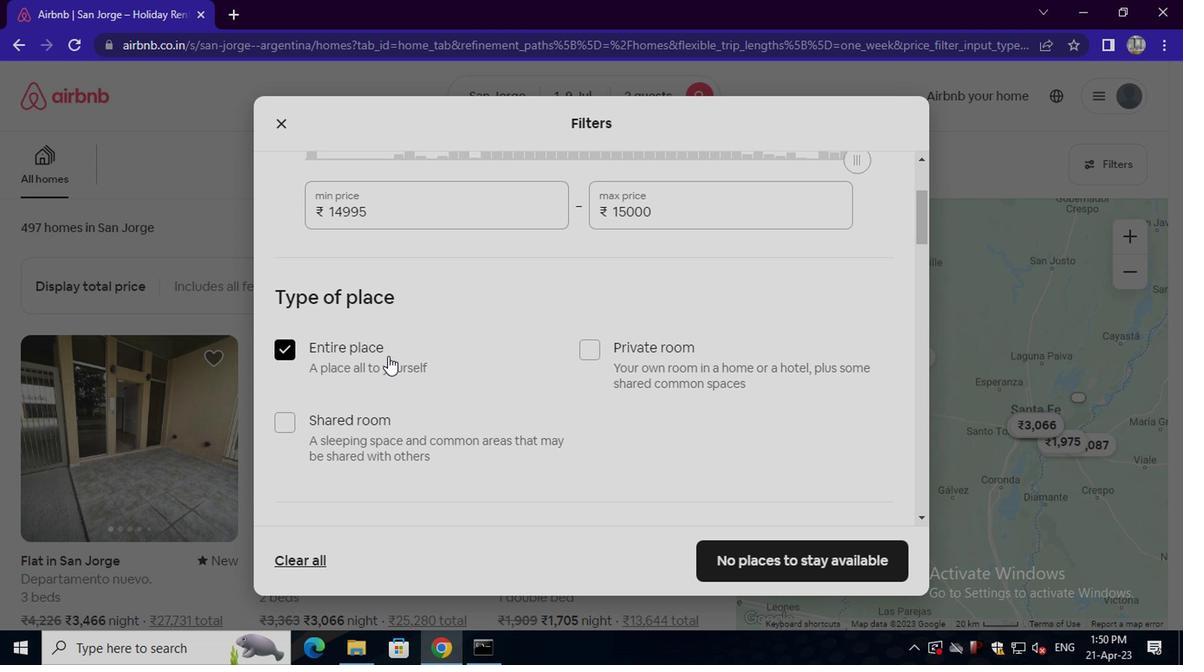 
Action: Mouse scrolled (383, 354) with delta (0, -1)
Screenshot: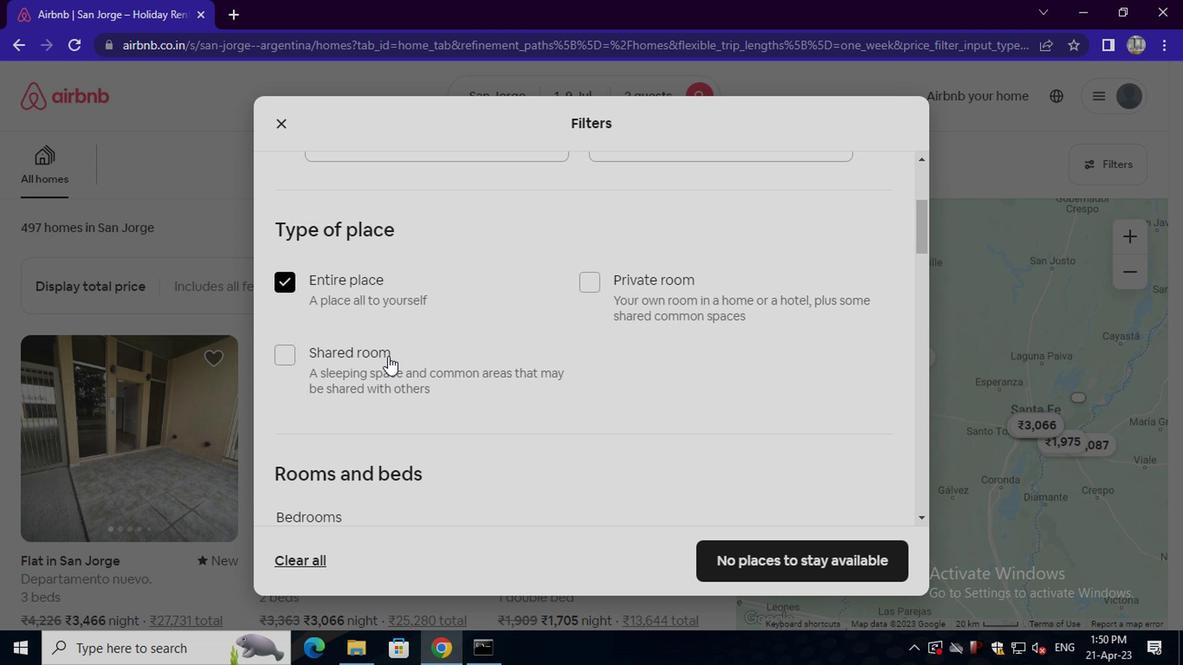 
Action: Mouse moved to (374, 287)
Screenshot: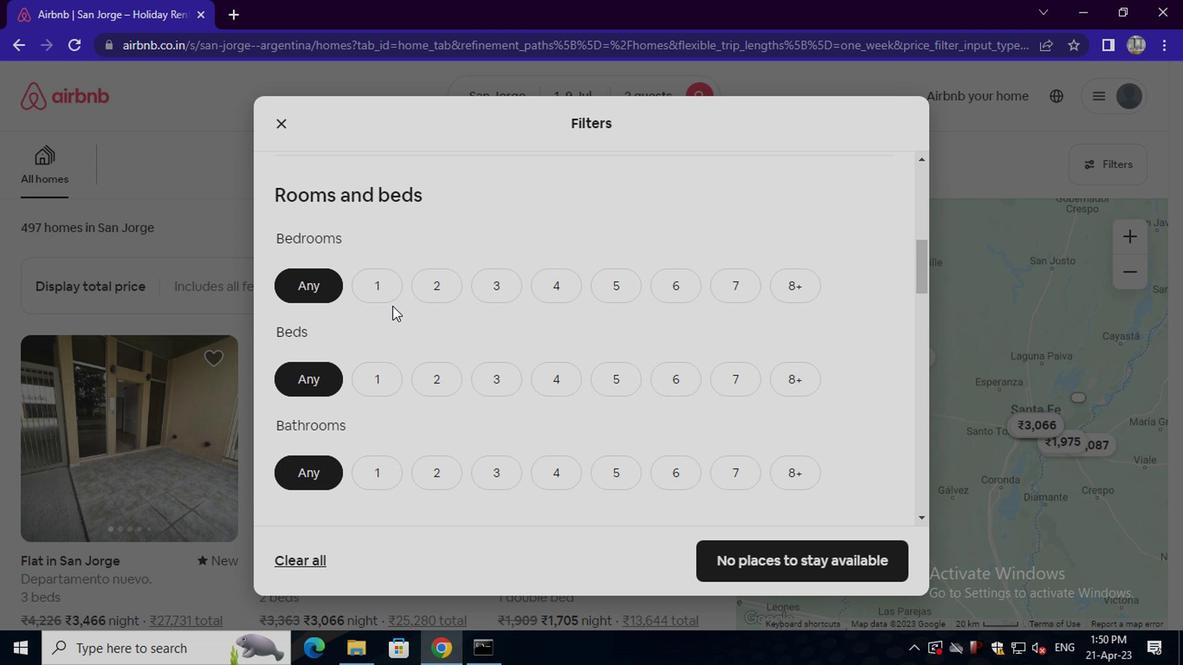 
Action: Mouse pressed left at (374, 287)
Screenshot: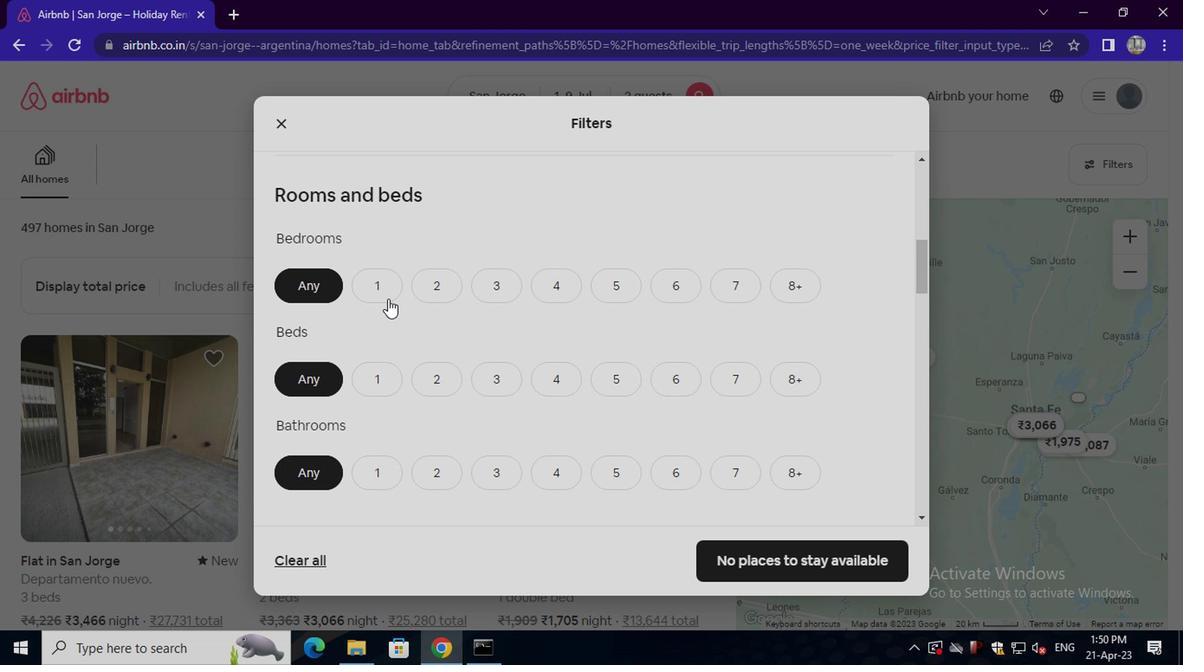 
Action: Mouse moved to (370, 380)
Screenshot: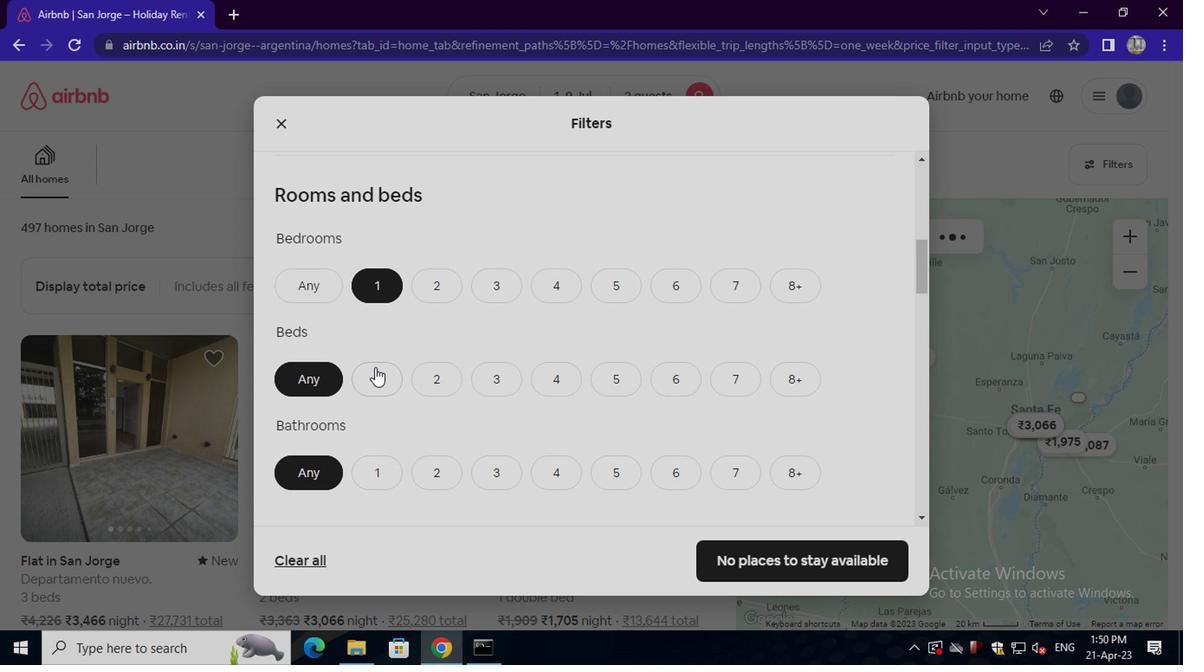 
Action: Mouse pressed left at (370, 380)
Screenshot: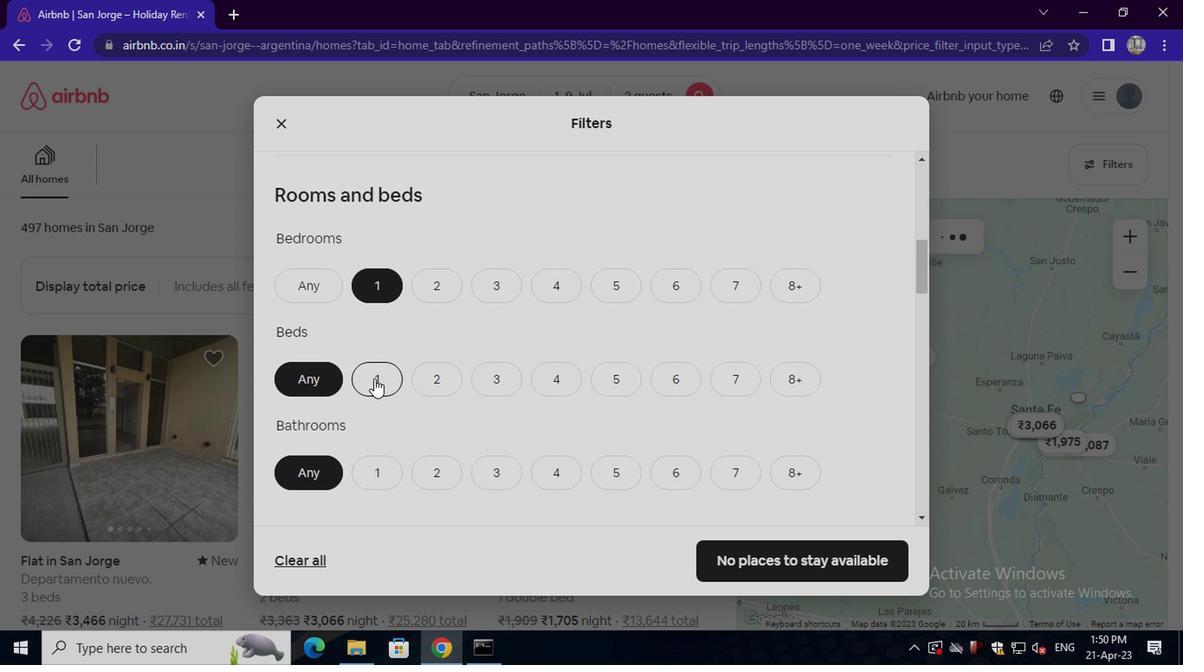 
Action: Mouse moved to (383, 473)
Screenshot: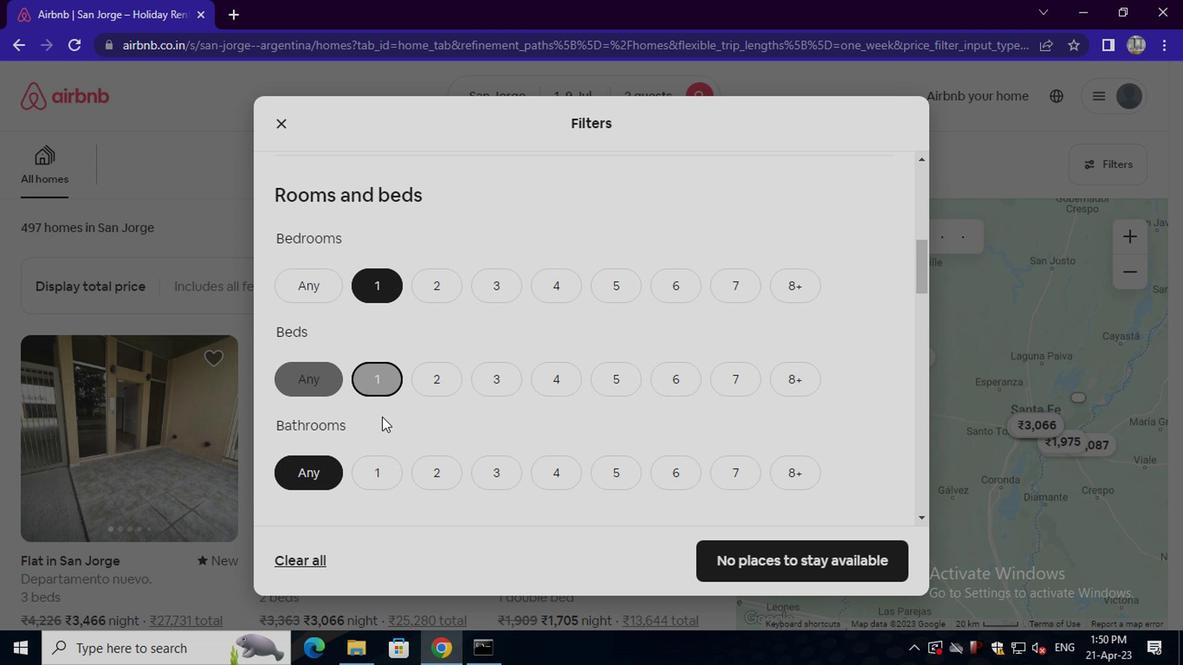 
Action: Mouse pressed left at (383, 473)
Screenshot: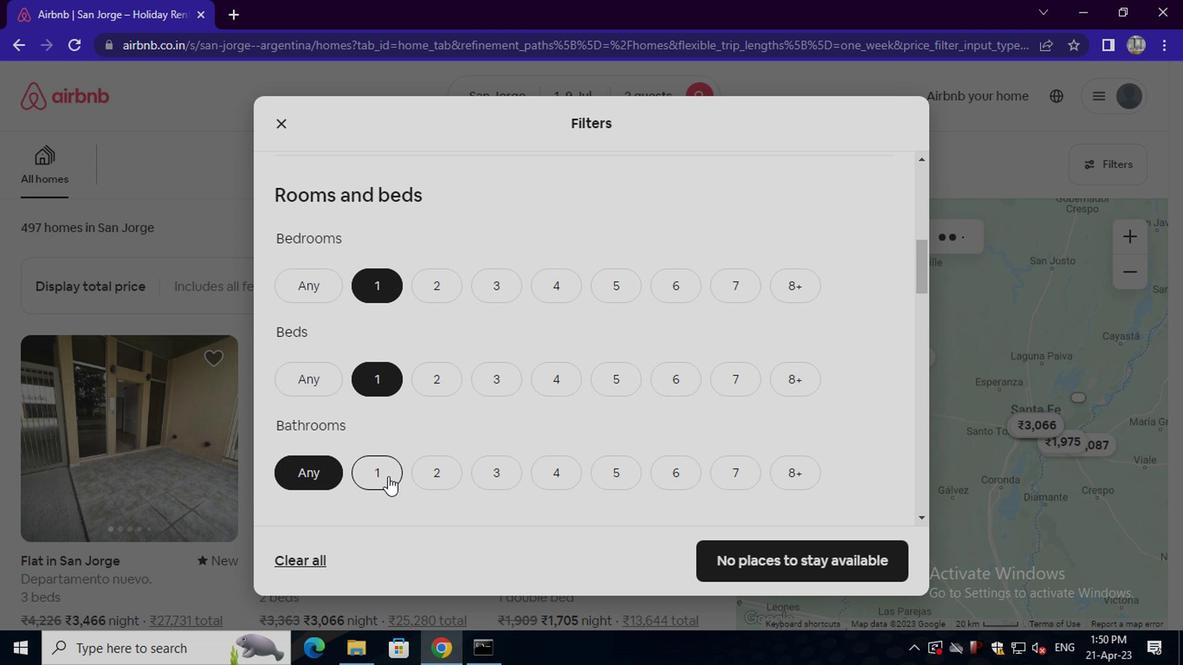 
Action: Mouse moved to (383, 472)
Screenshot: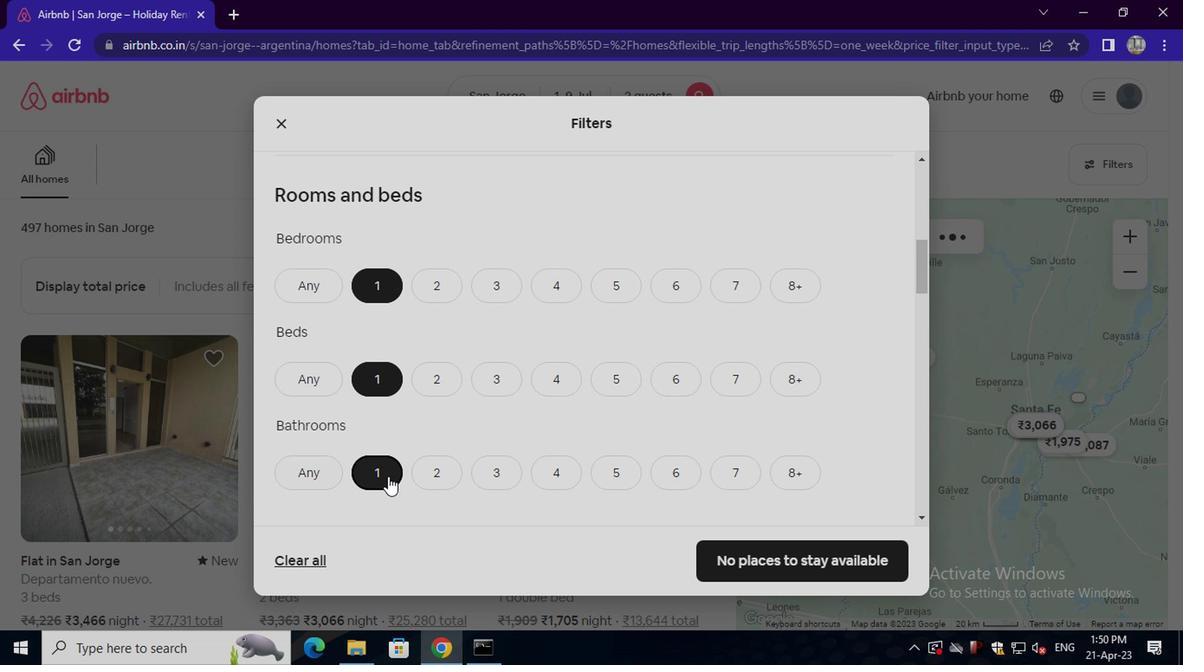 
Action: Mouse scrolled (383, 471) with delta (0, -1)
Screenshot: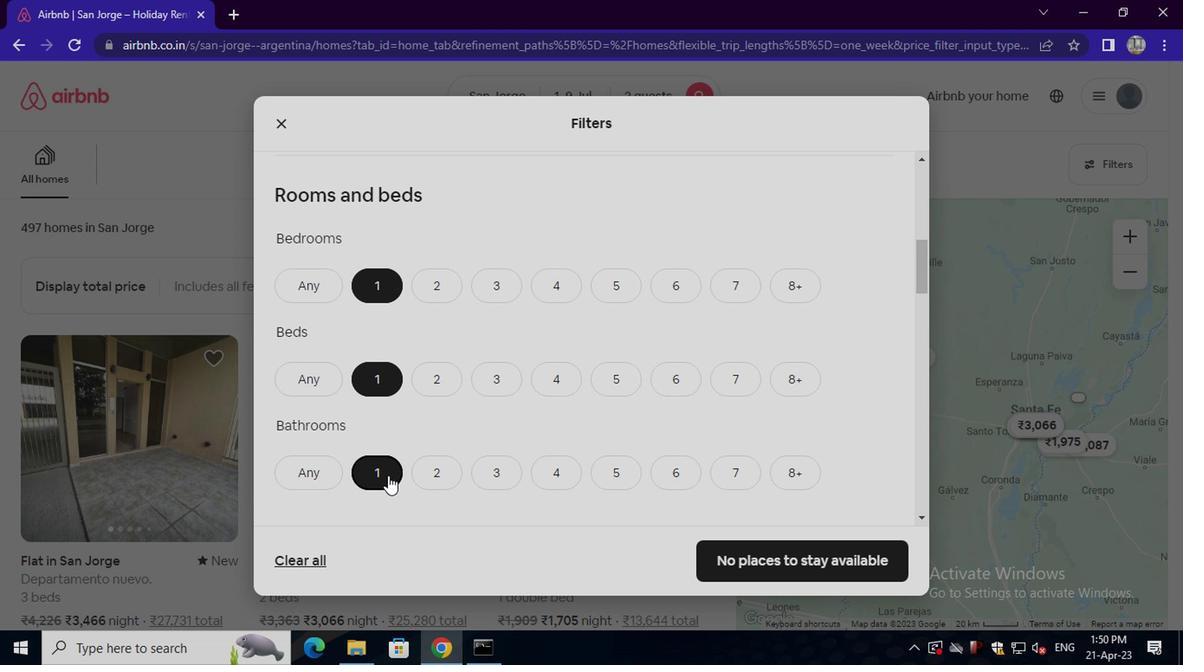 
Action: Mouse scrolled (383, 471) with delta (0, -1)
Screenshot: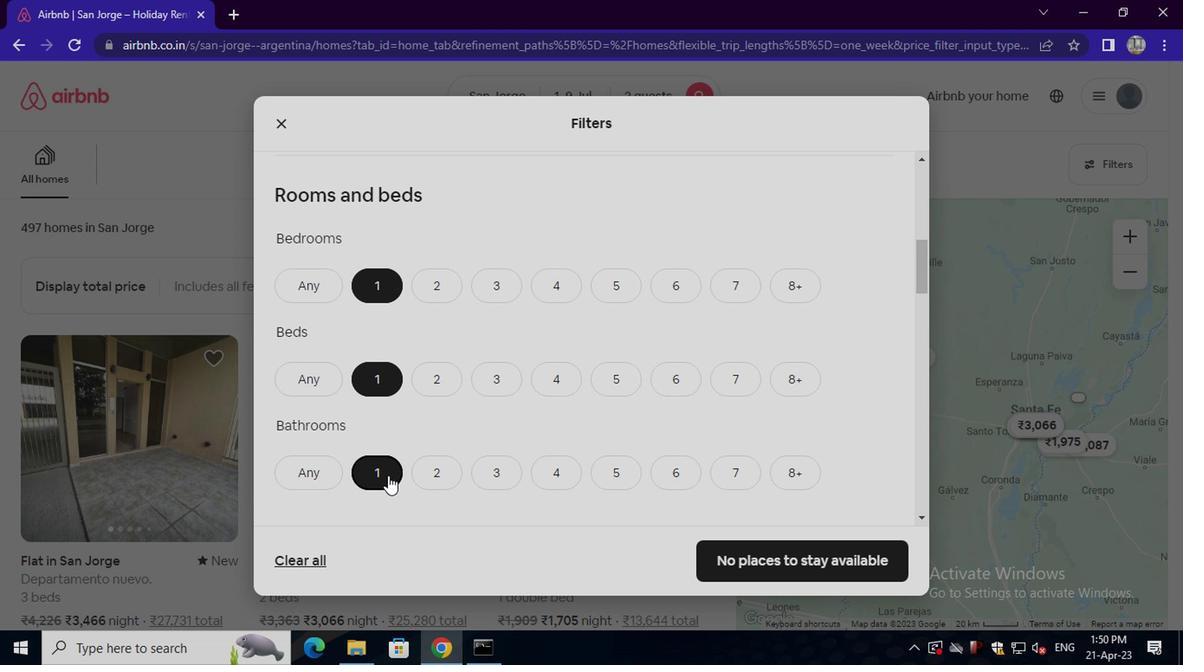 
Action: Mouse scrolled (383, 471) with delta (0, -1)
Screenshot: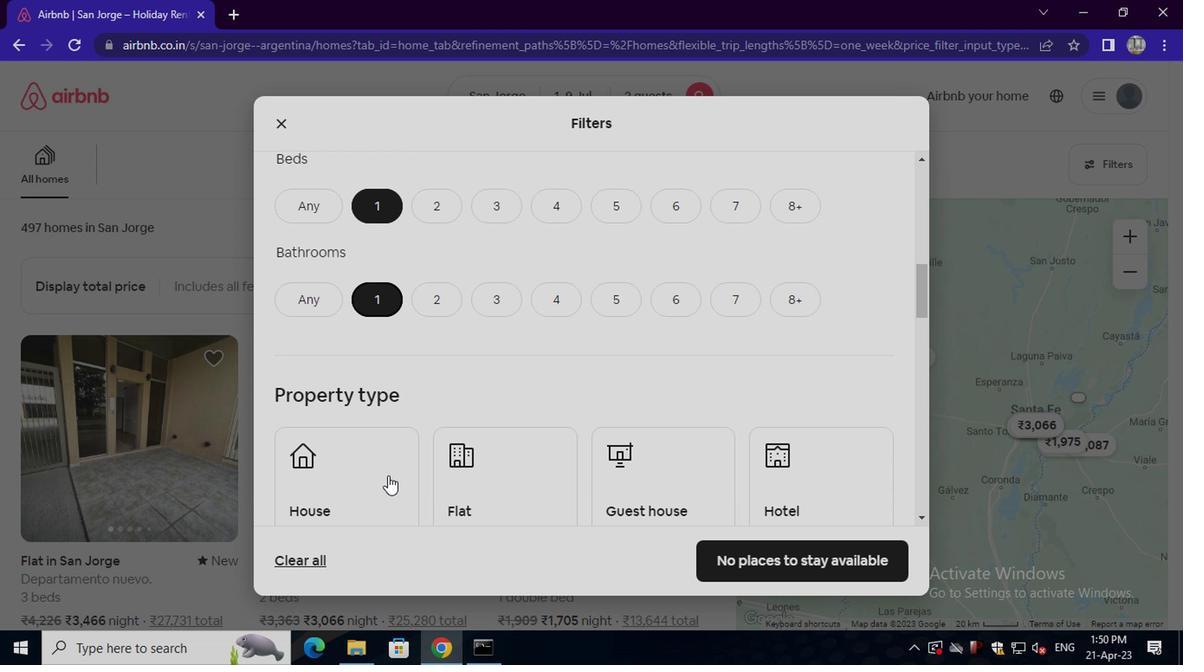 
Action: Mouse scrolled (383, 471) with delta (0, -1)
Screenshot: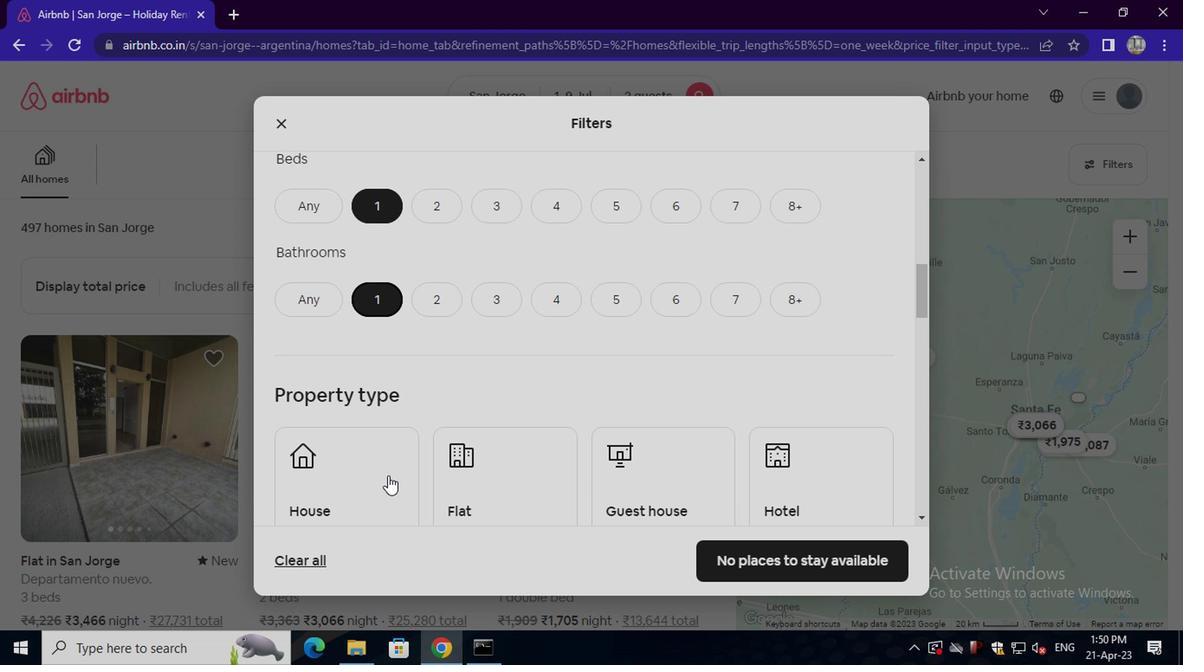 
Action: Mouse moved to (351, 351)
Screenshot: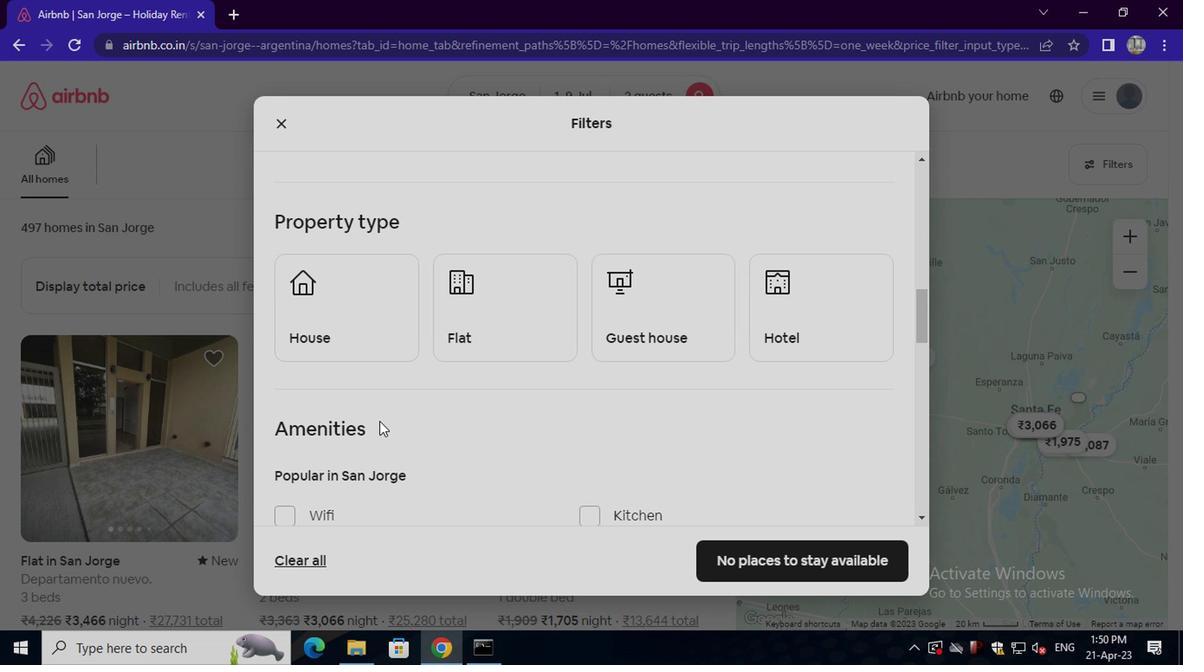 
Action: Mouse pressed left at (351, 351)
Screenshot: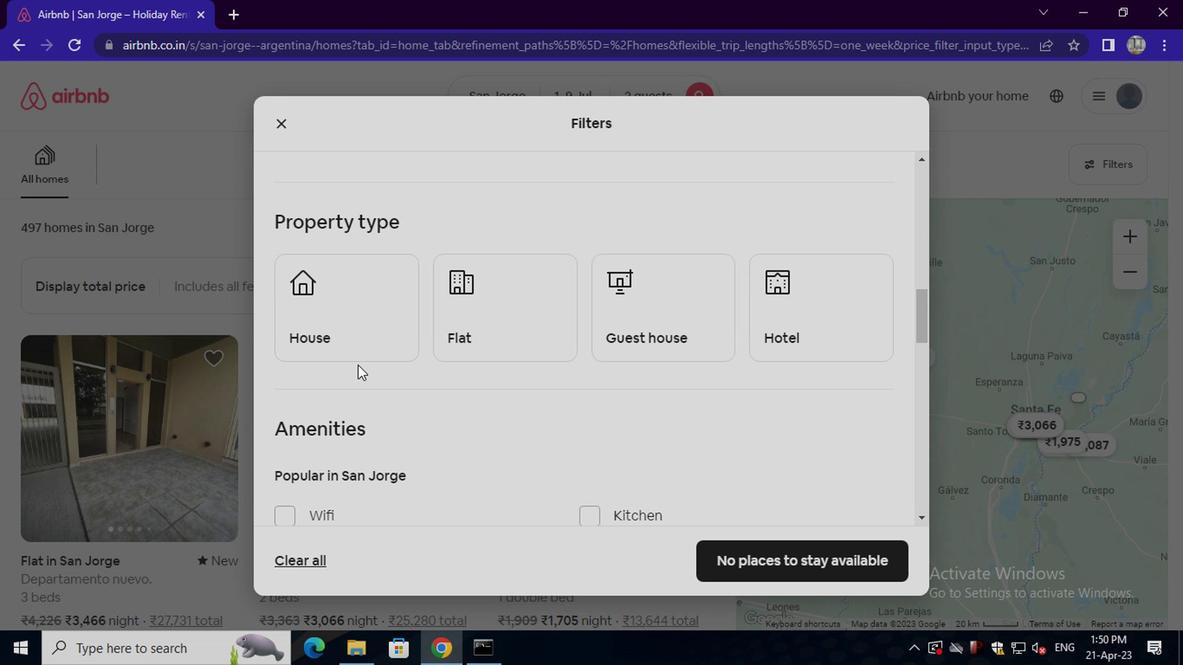 
Action: Mouse moved to (468, 330)
Screenshot: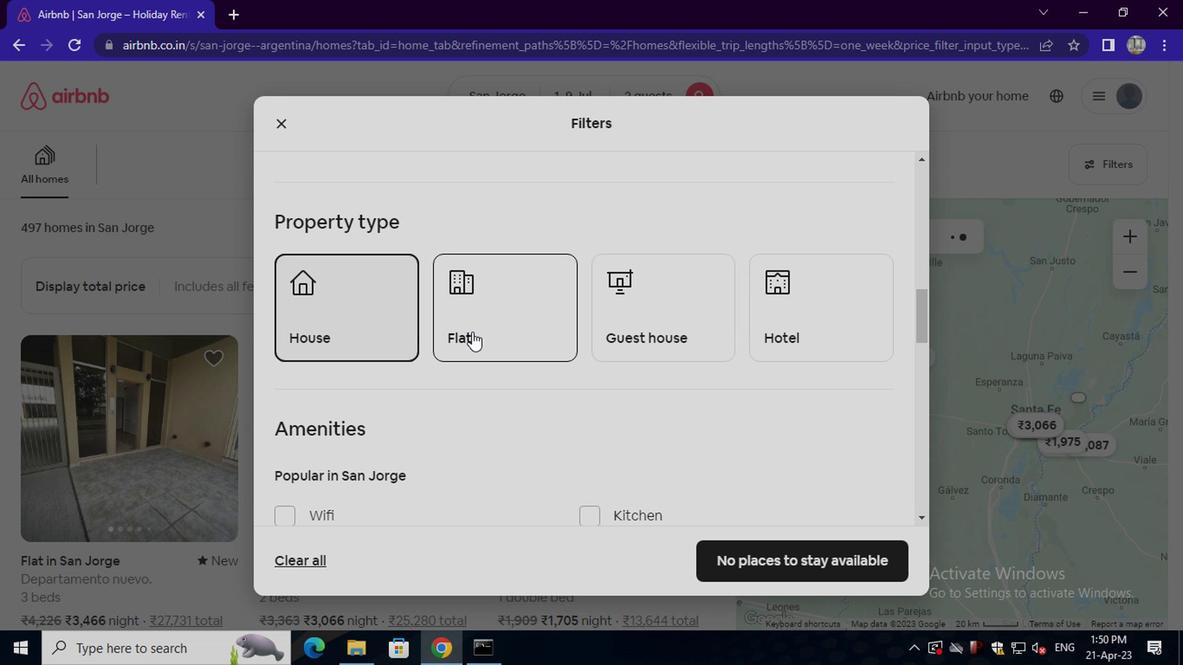 
Action: Mouse pressed left at (468, 330)
Screenshot: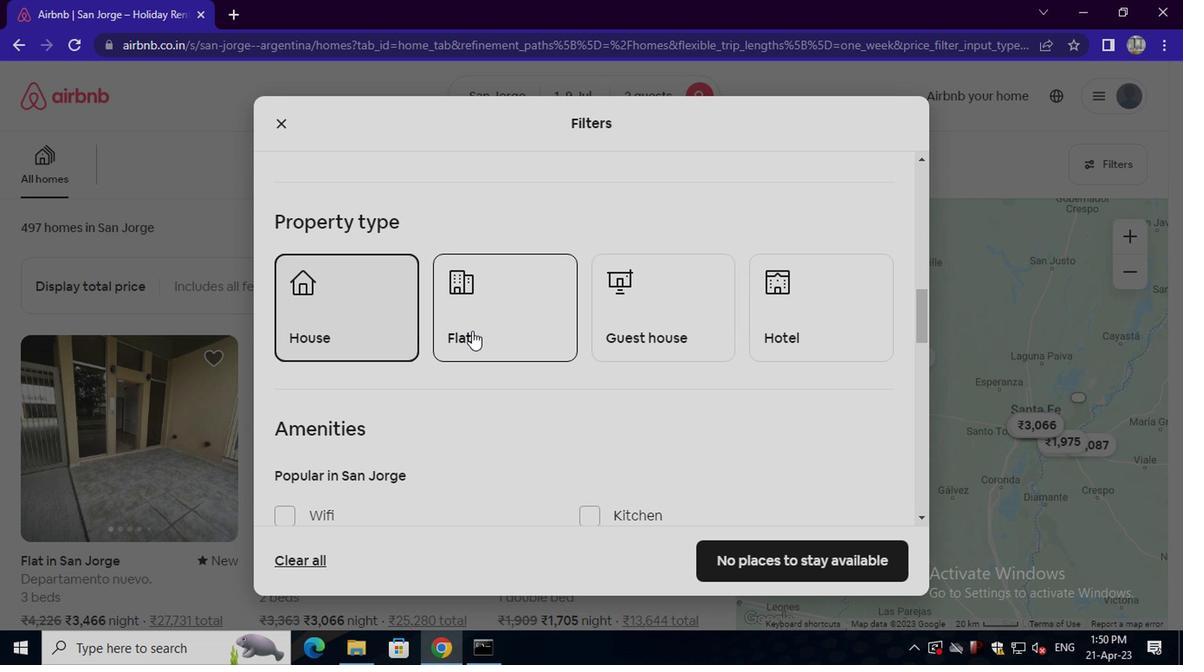 
Action: Mouse moved to (625, 326)
Screenshot: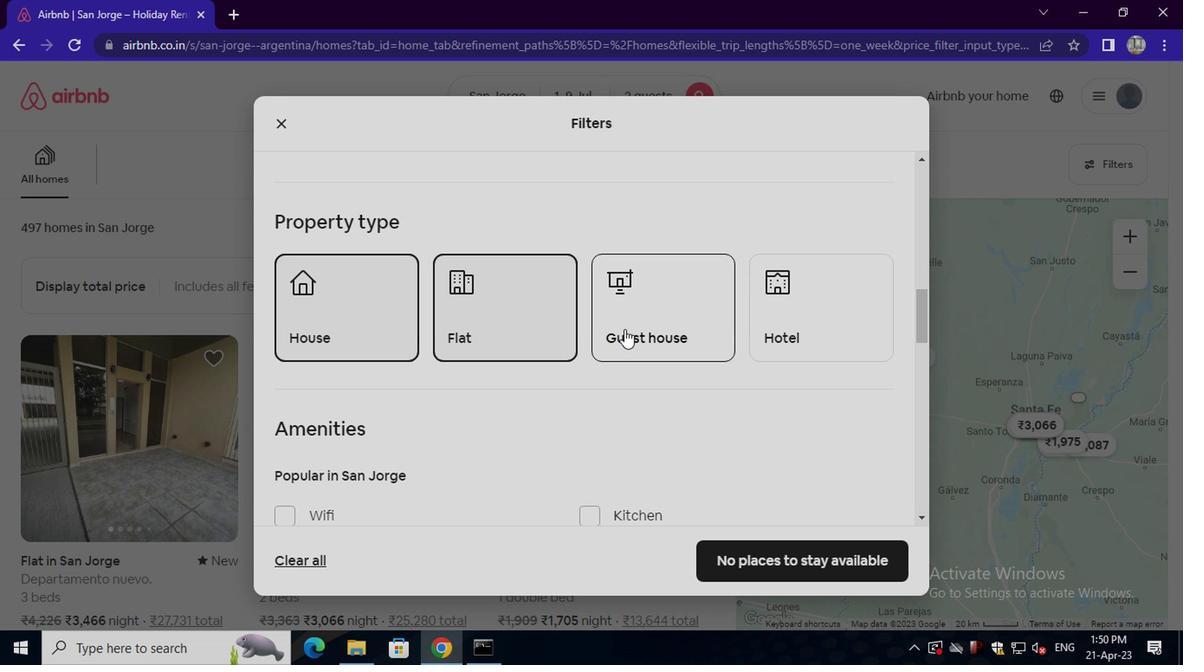 
Action: Mouse pressed left at (625, 326)
Screenshot: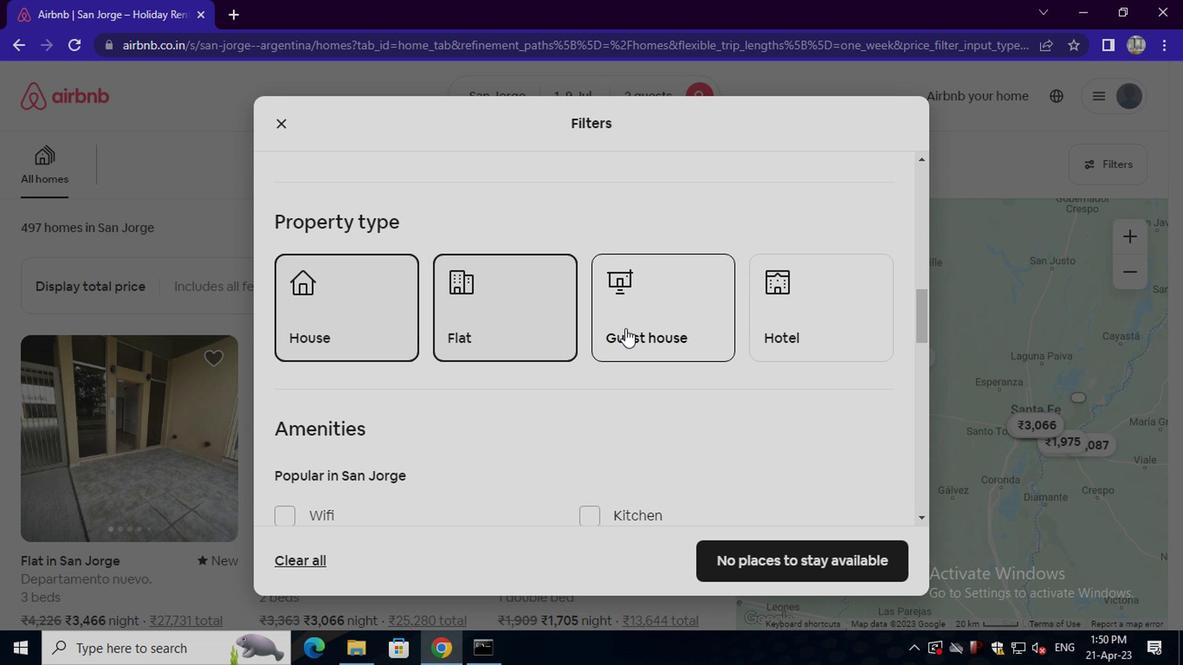 
Action: Mouse moved to (648, 324)
Screenshot: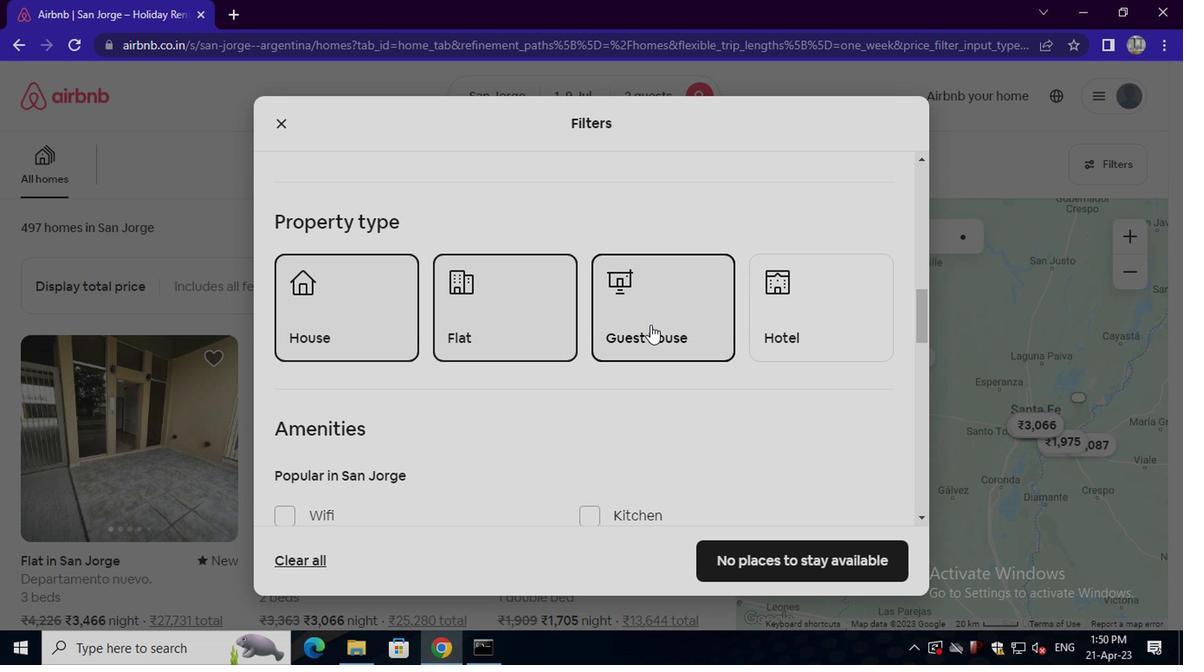 
Action: Mouse scrolled (648, 324) with delta (0, 0)
Screenshot: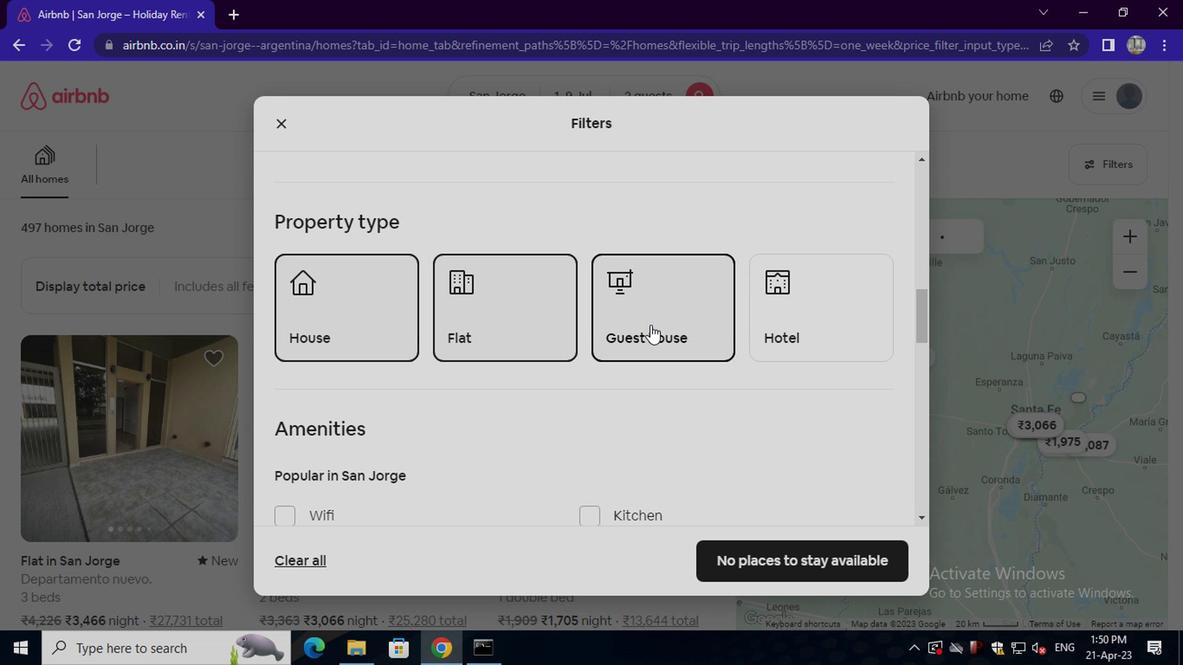 
Action: Mouse scrolled (648, 324) with delta (0, 0)
Screenshot: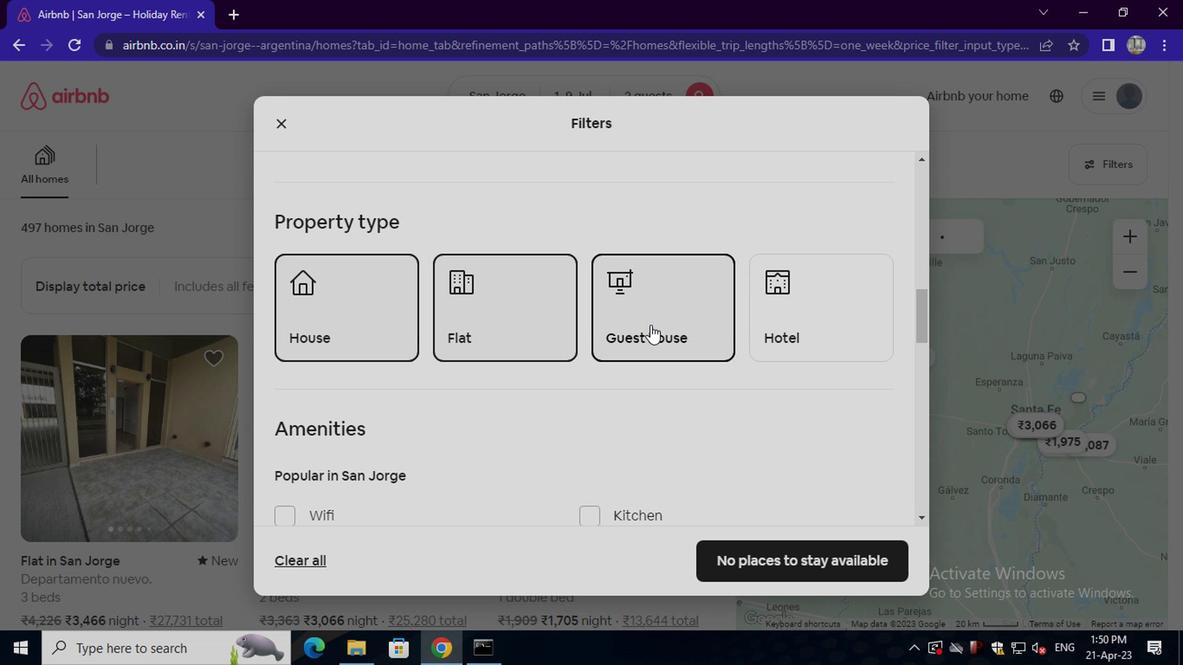 
Action: Mouse scrolled (648, 324) with delta (0, 0)
Screenshot: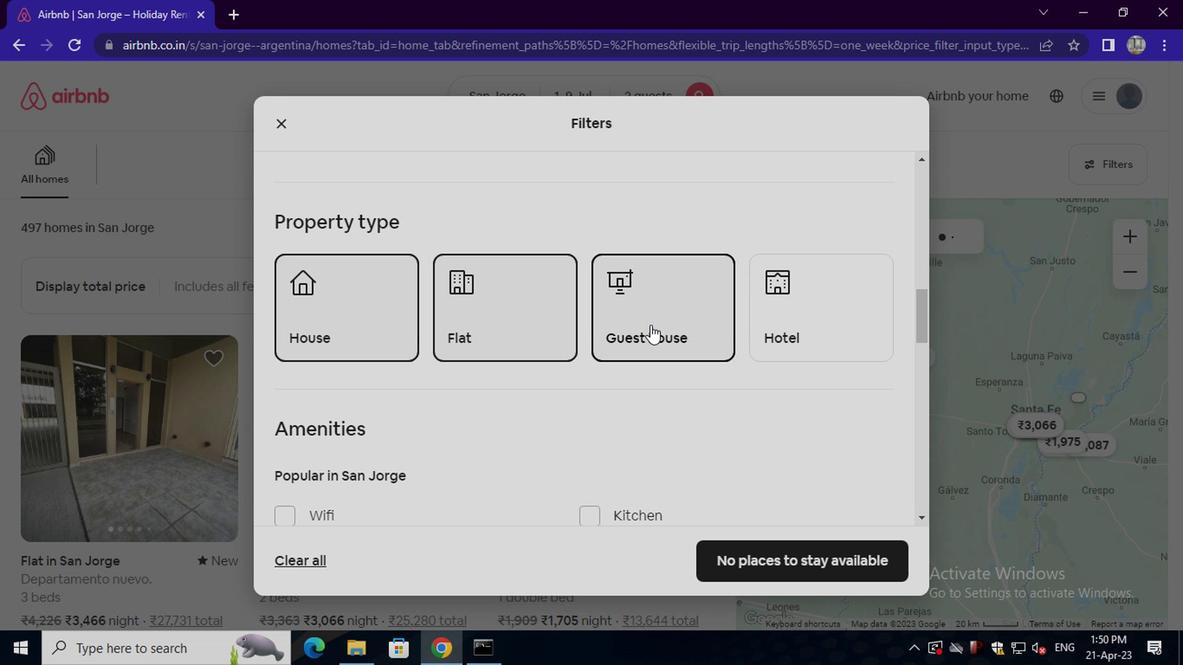 
Action: Mouse scrolled (648, 324) with delta (0, 0)
Screenshot: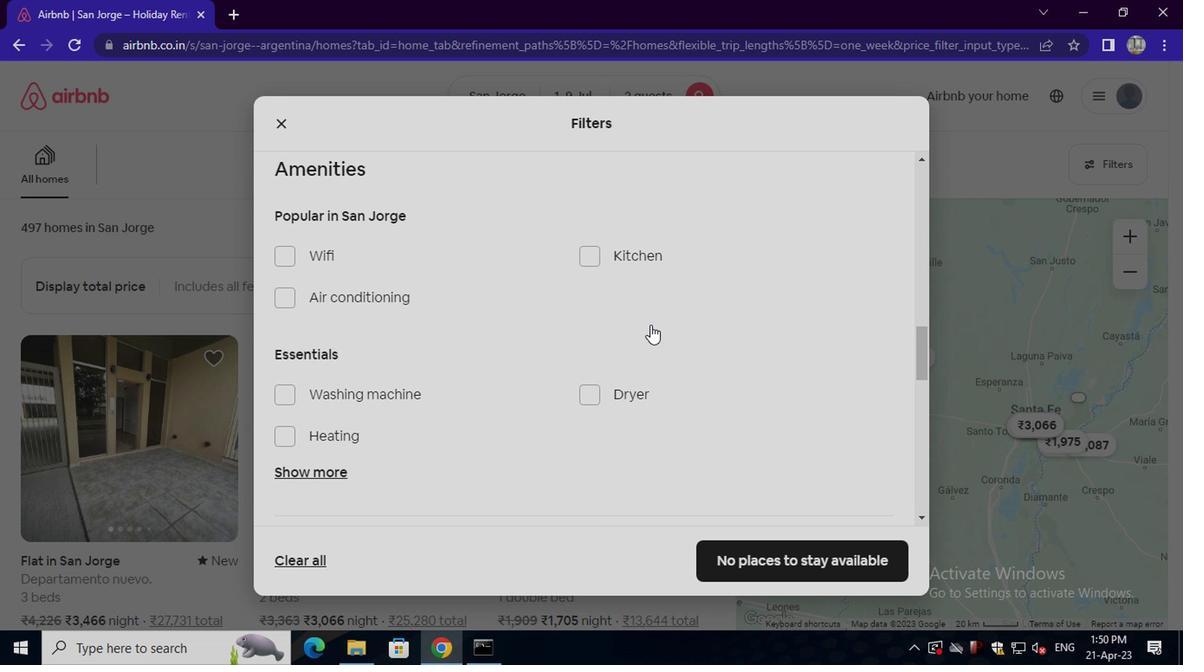 
Action: Mouse scrolled (648, 324) with delta (0, 0)
Screenshot: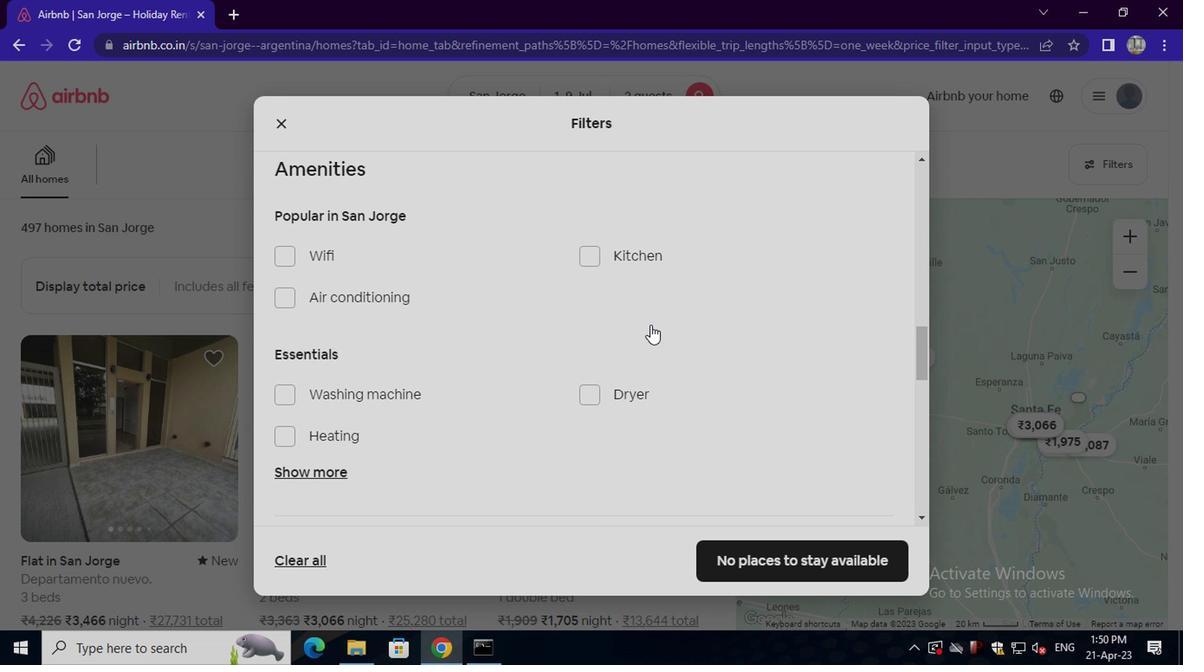 
Action: Mouse moved to (309, 302)
Screenshot: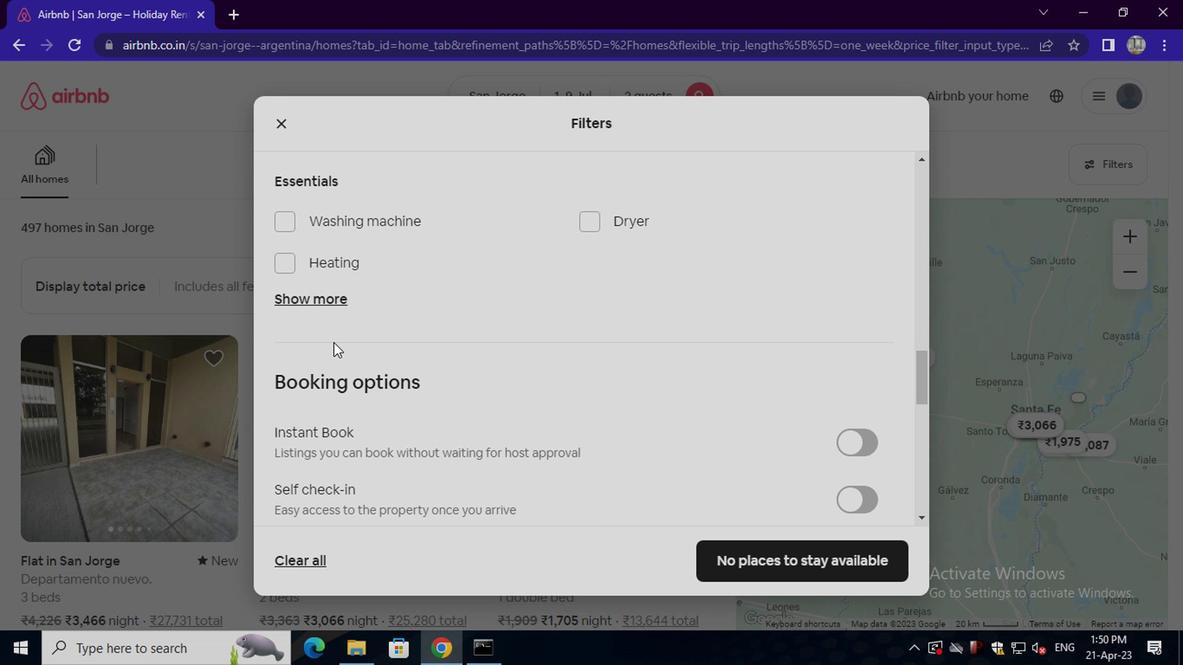 
Action: Mouse pressed left at (309, 302)
Screenshot: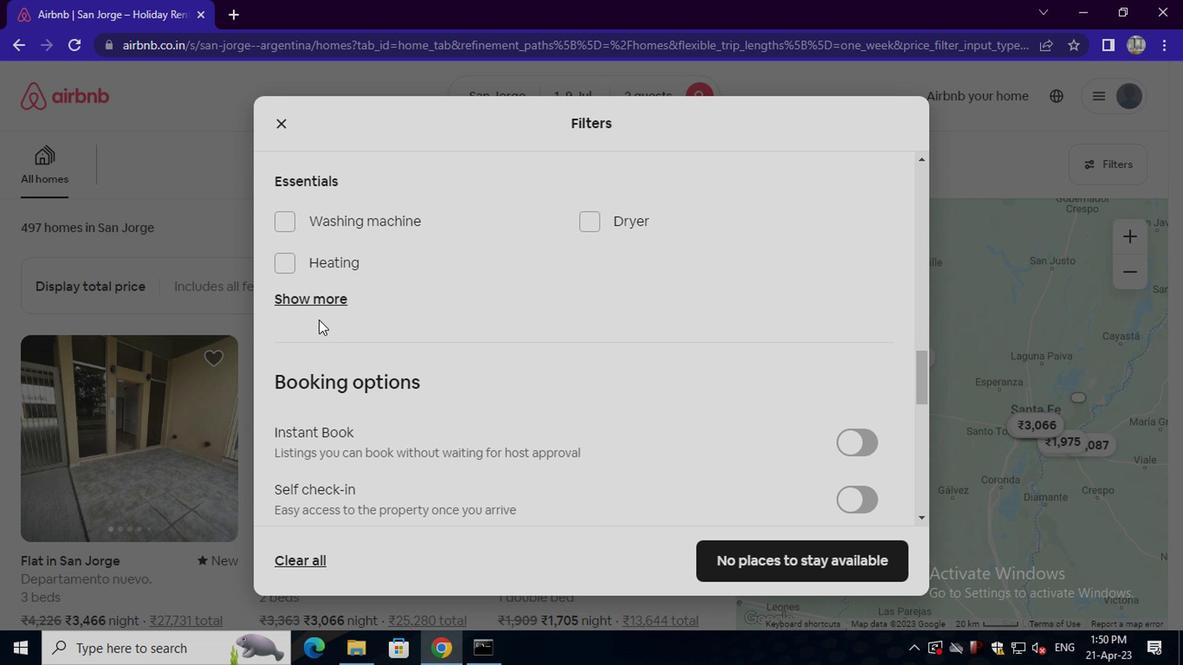 
Action: Mouse moved to (307, 264)
Screenshot: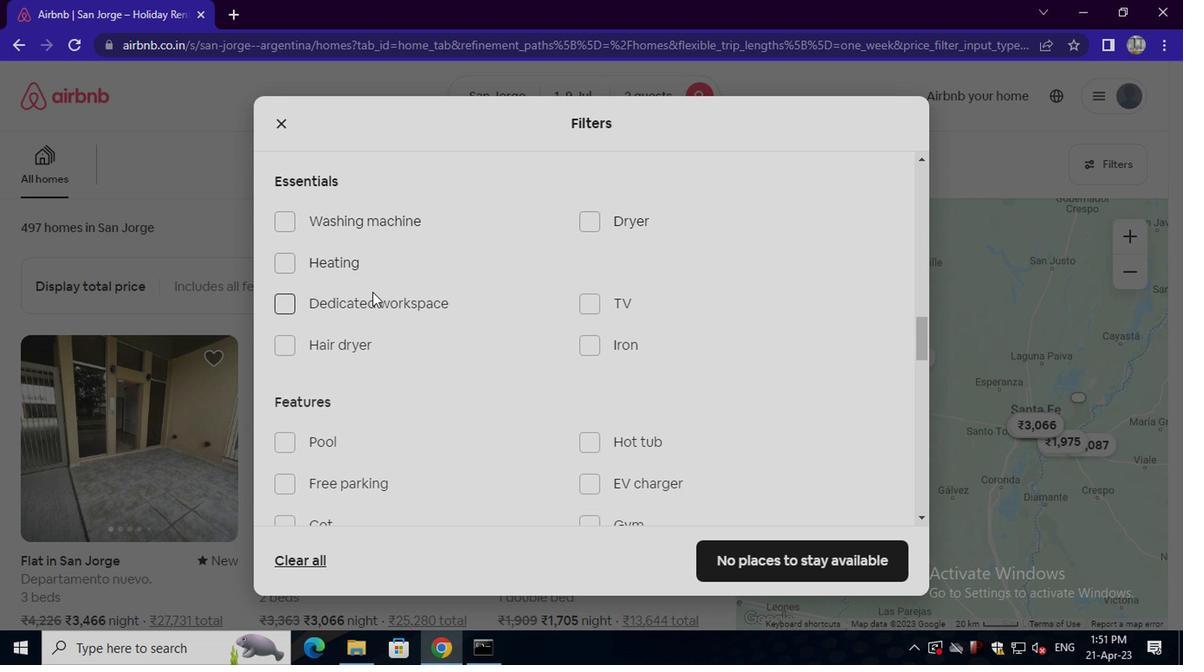 
Action: Mouse pressed left at (307, 264)
Screenshot: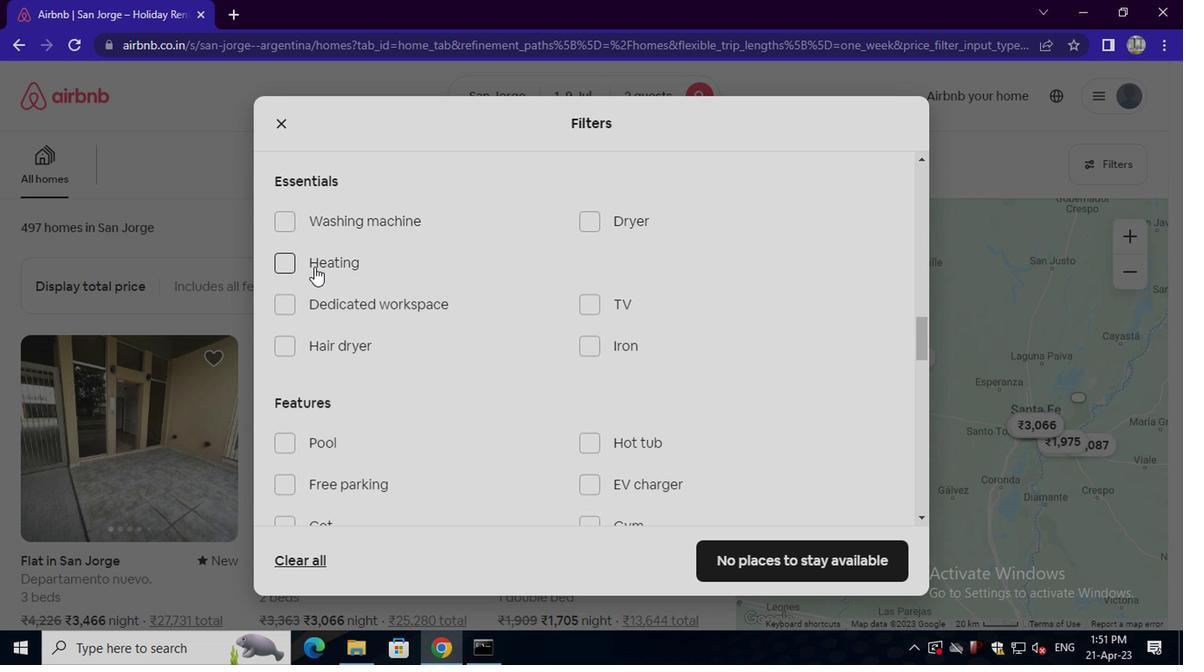 
Action: Mouse moved to (431, 316)
Screenshot: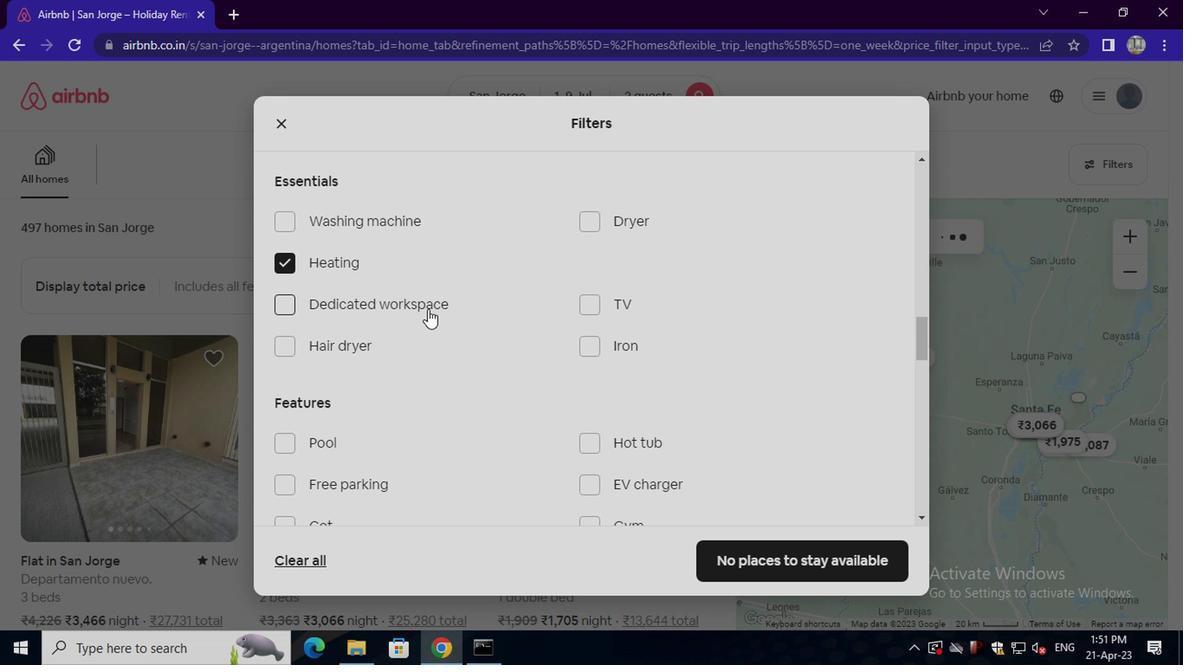 
Action: Mouse scrolled (431, 316) with delta (0, 0)
Screenshot: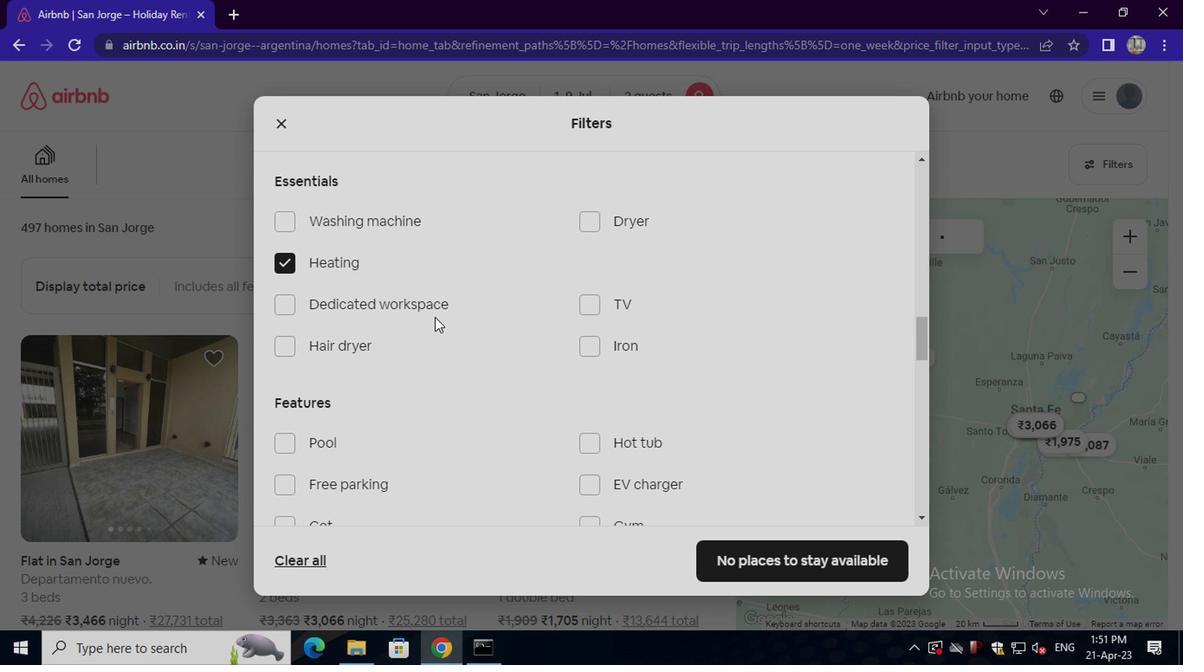 
Action: Mouse scrolled (431, 316) with delta (0, 0)
Screenshot: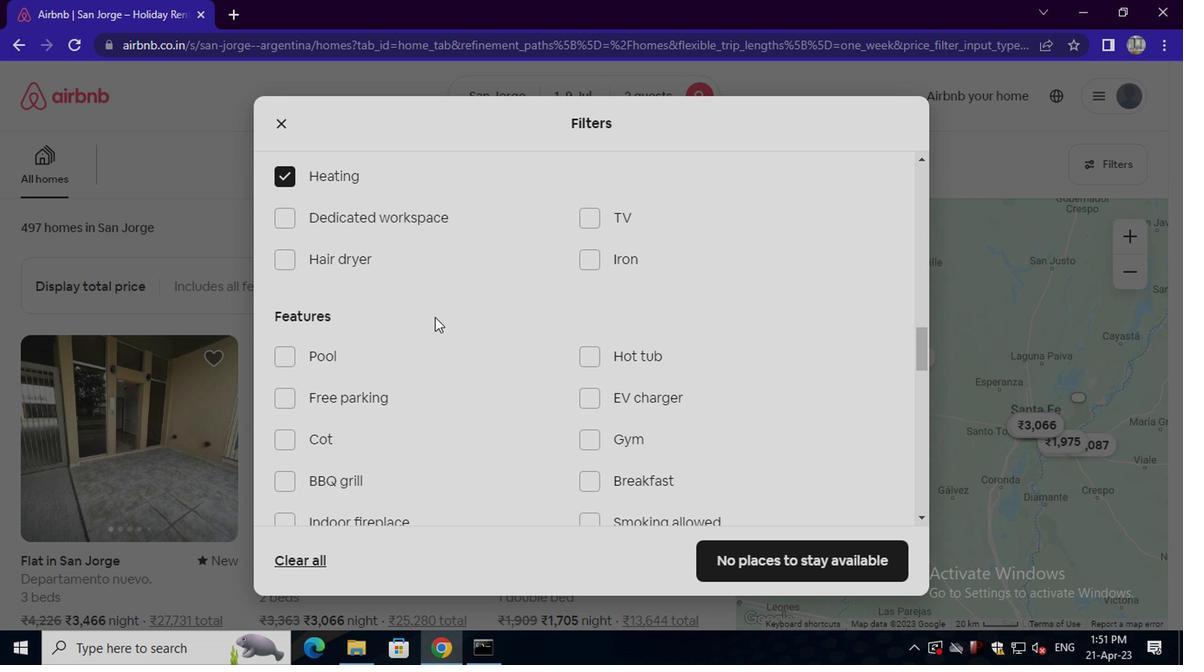 
Action: Mouse scrolled (431, 316) with delta (0, 0)
Screenshot: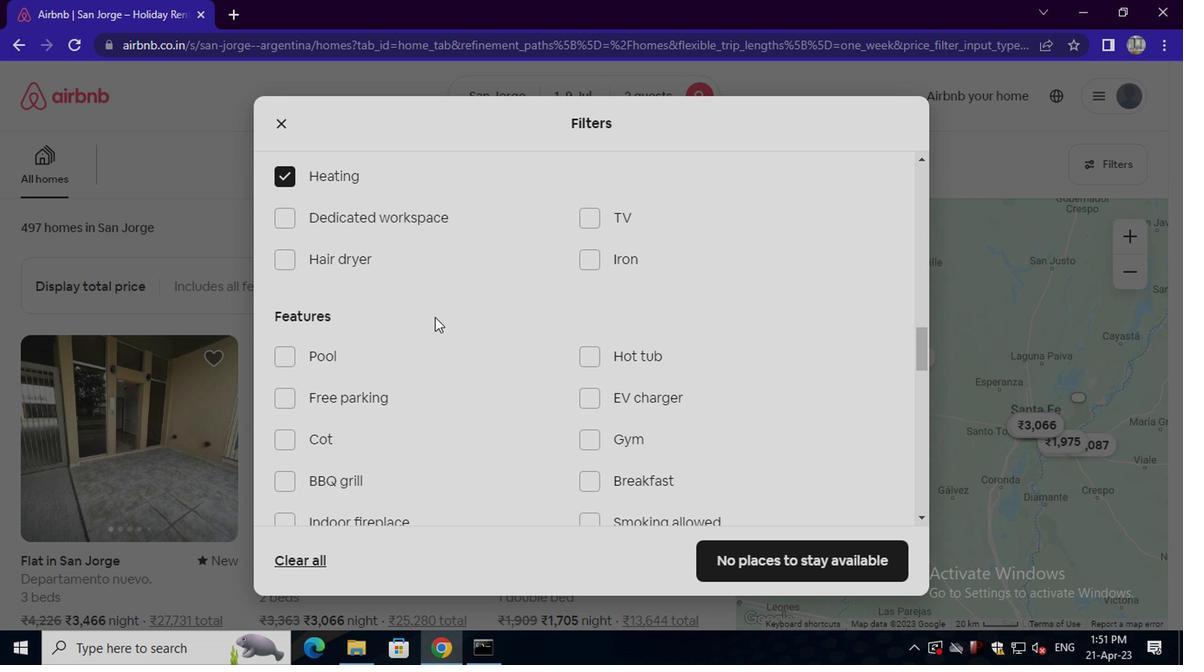 
Action: Mouse scrolled (431, 316) with delta (0, 0)
Screenshot: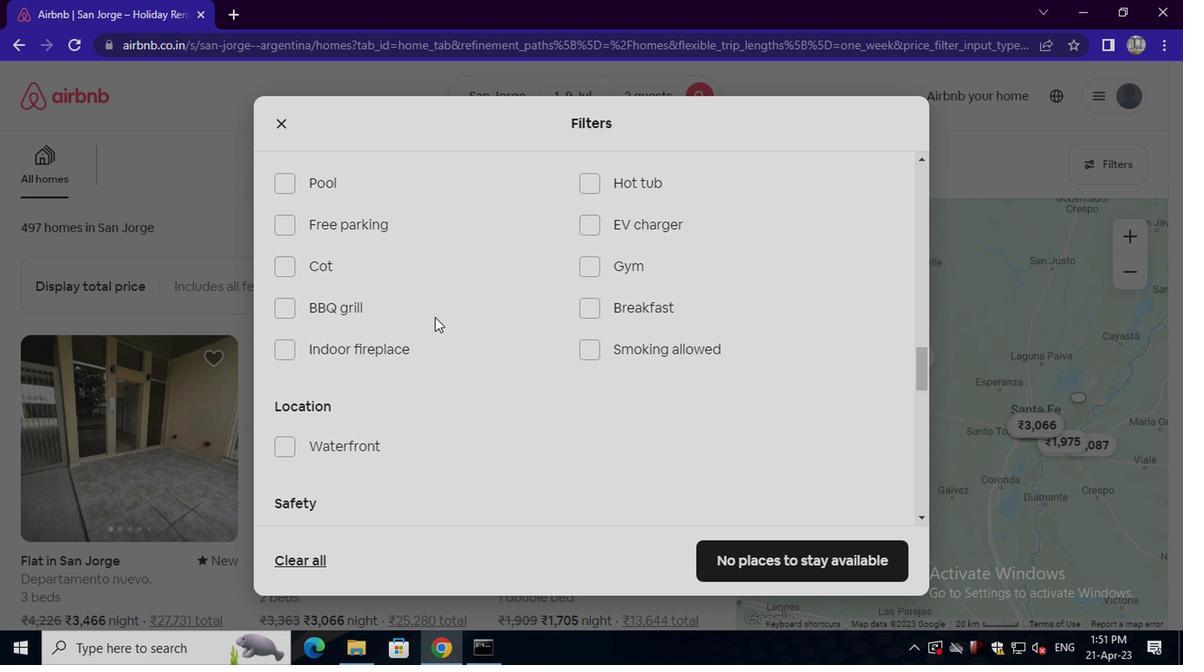 
Action: Mouse scrolled (431, 316) with delta (0, 0)
Screenshot: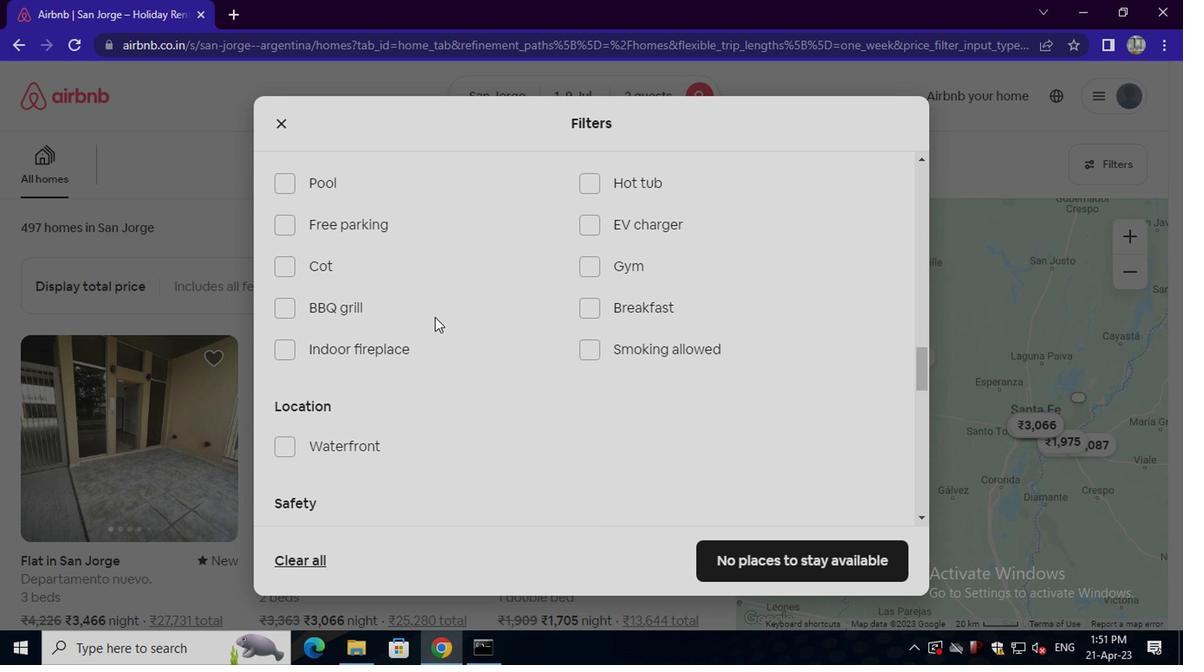 
Action: Mouse scrolled (431, 316) with delta (0, 0)
Screenshot: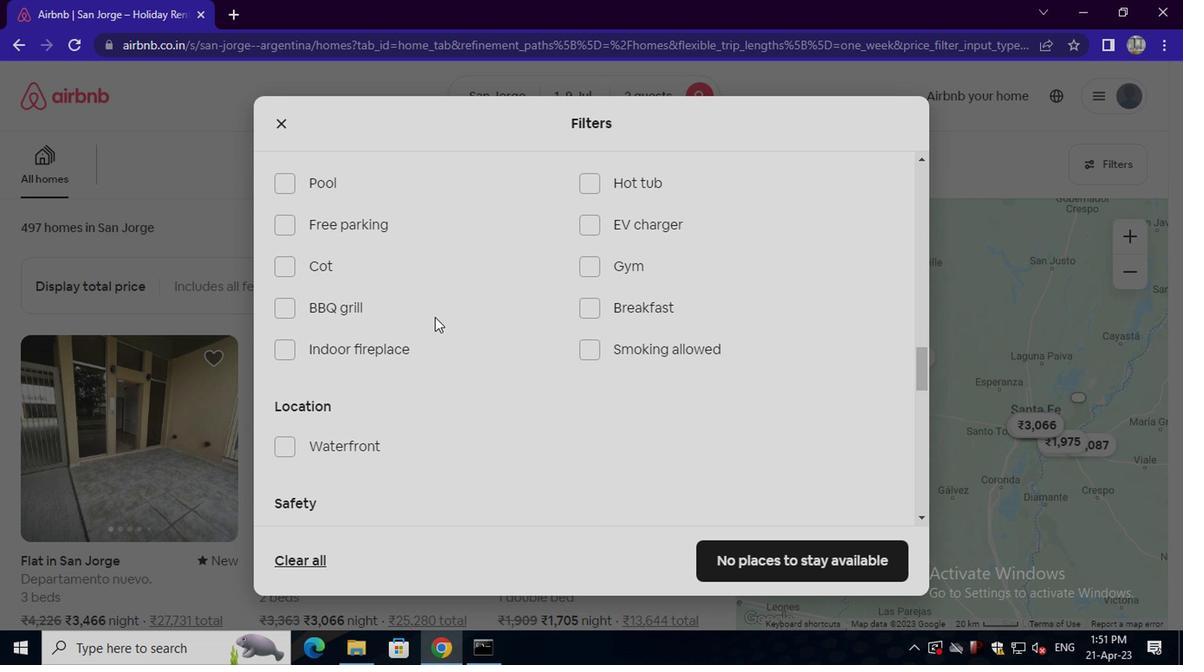 
Action: Mouse moved to (617, 353)
Screenshot: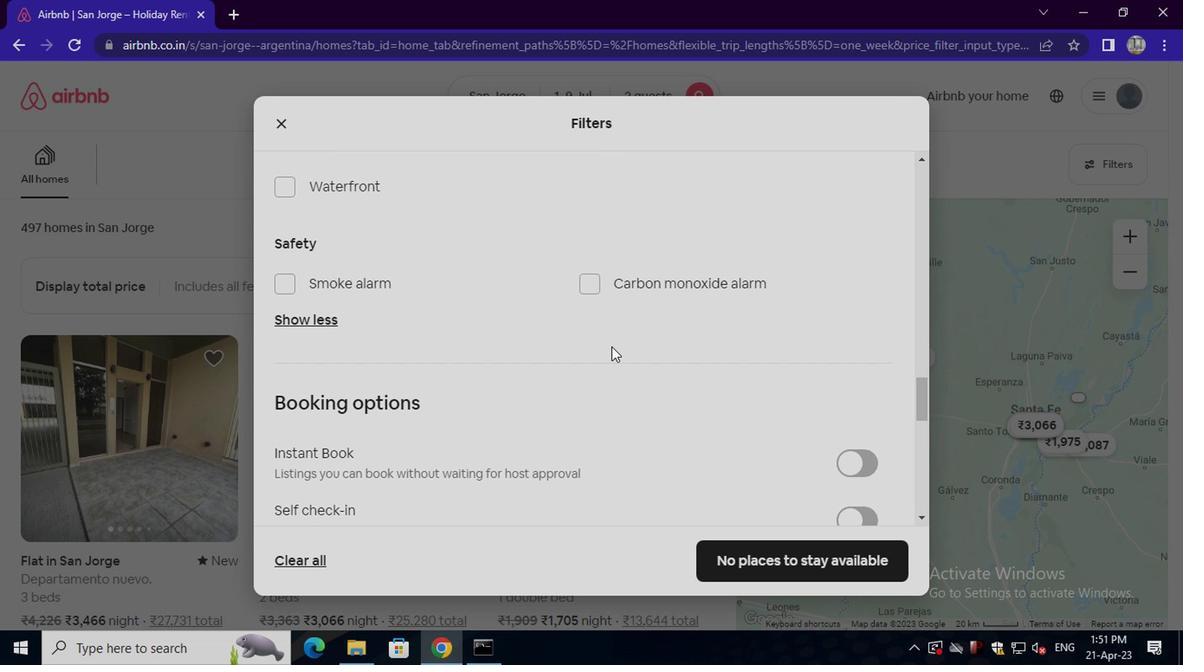 
Action: Mouse scrolled (617, 352) with delta (0, -1)
Screenshot: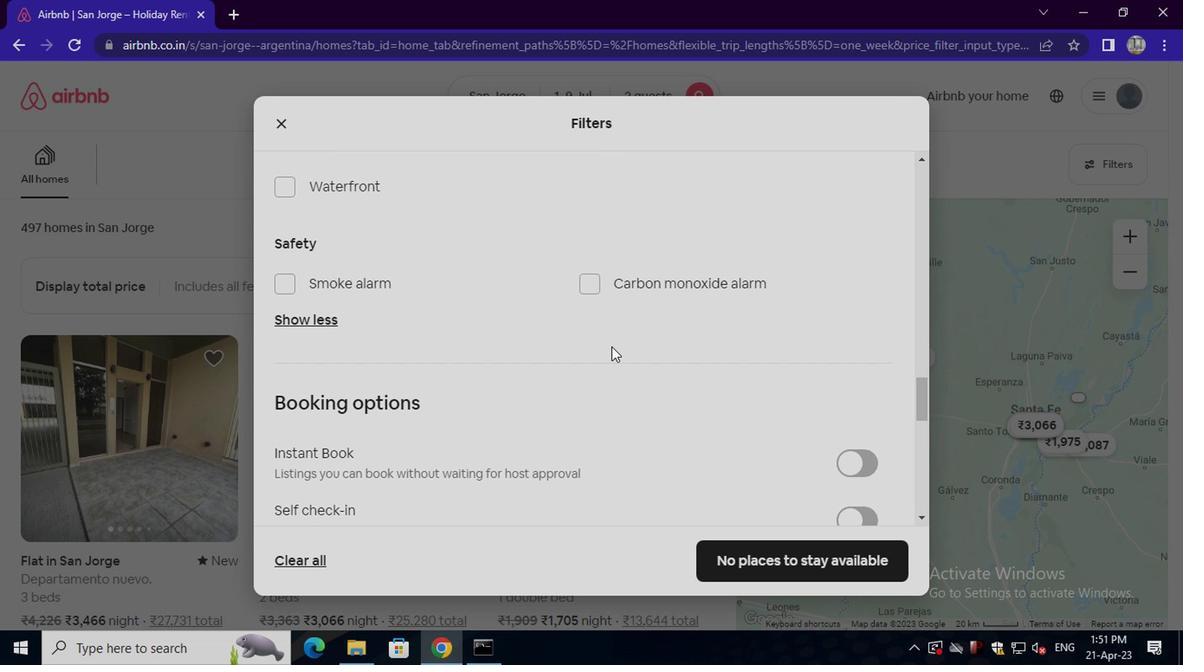 
Action: Mouse moved to (617, 354)
Screenshot: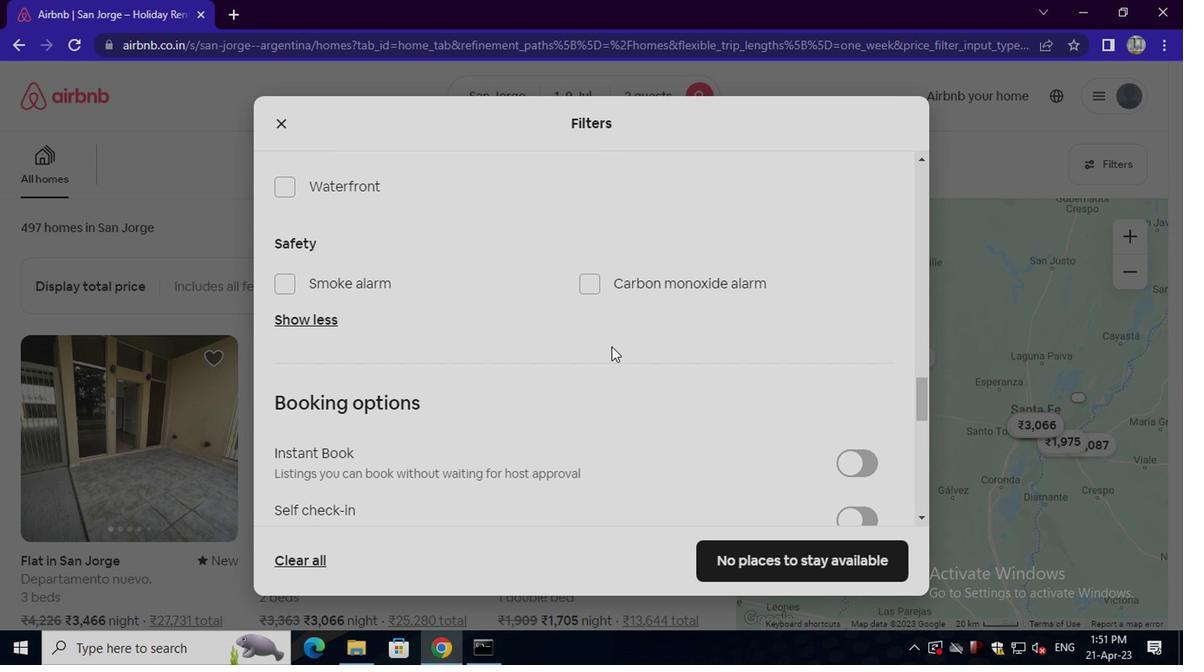 
Action: Mouse scrolled (617, 353) with delta (0, 0)
Screenshot: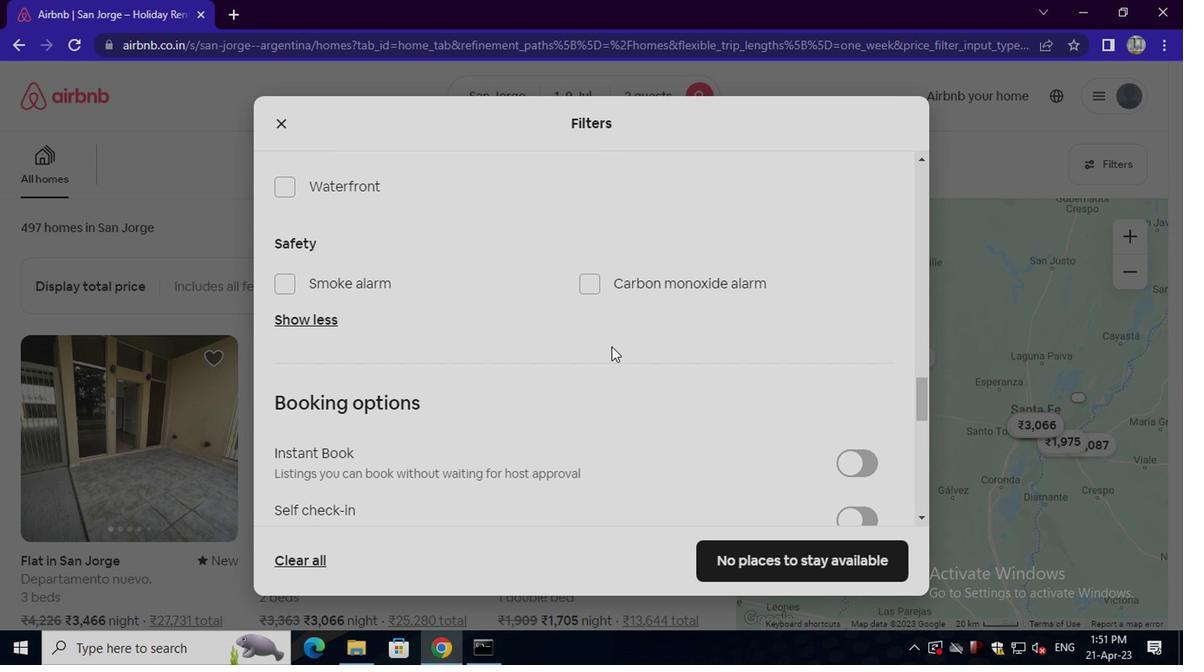 
Action: Mouse moved to (846, 343)
Screenshot: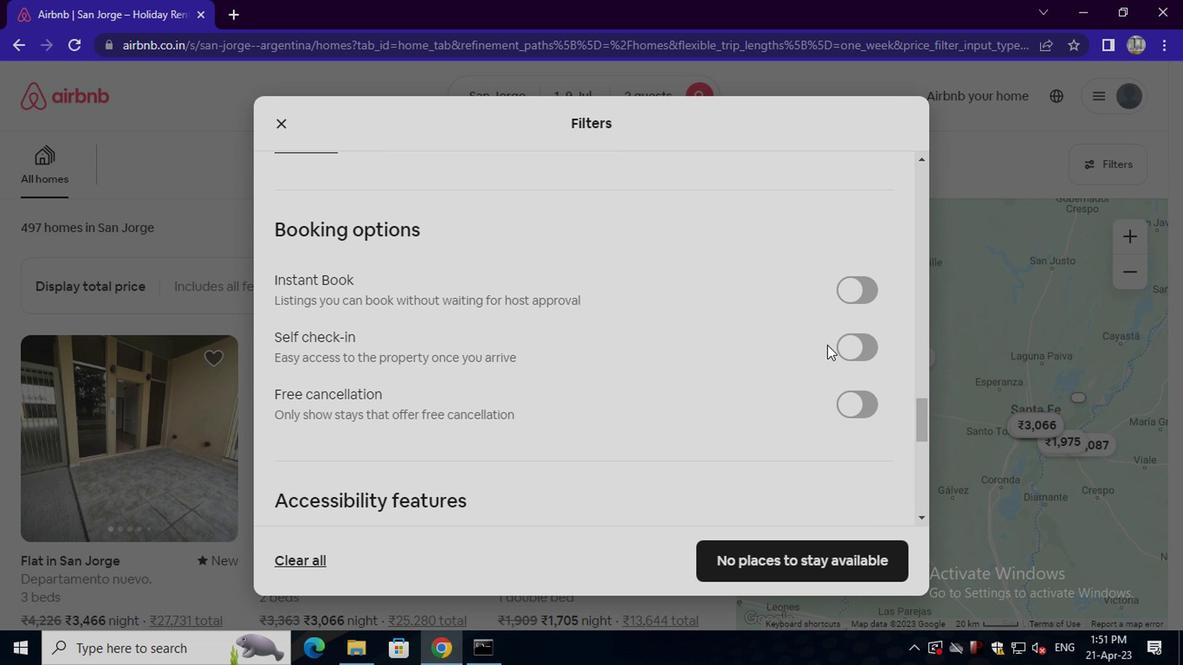 
Action: Mouse pressed left at (846, 343)
Screenshot: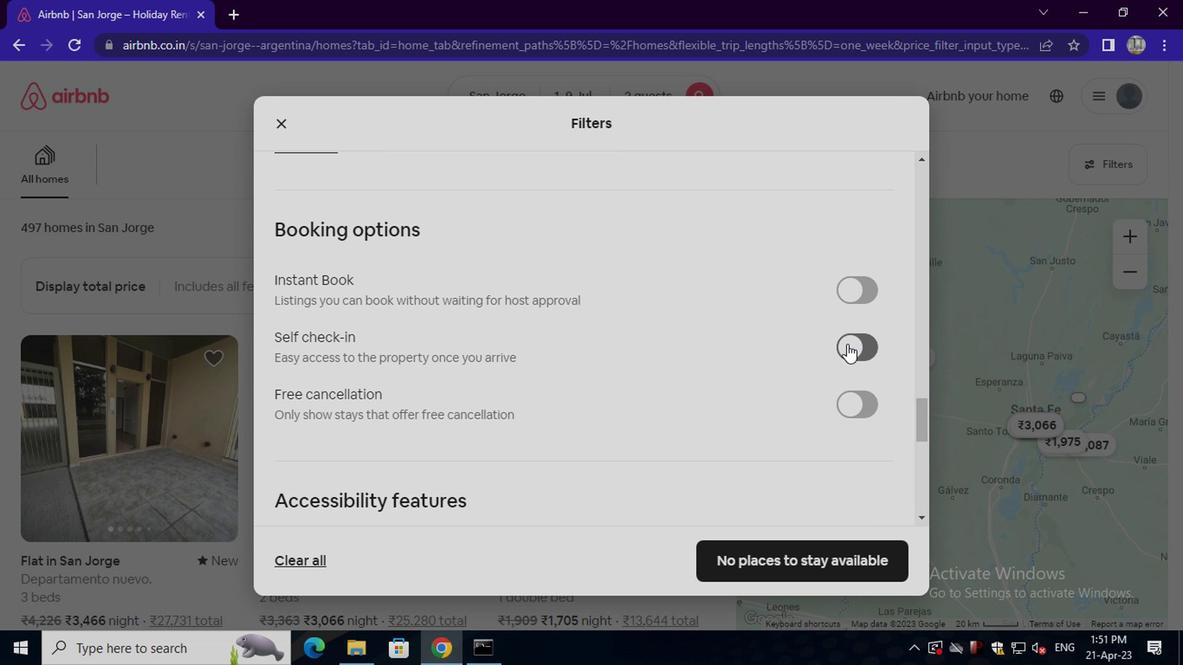 
Action: Mouse moved to (248, 383)
Screenshot: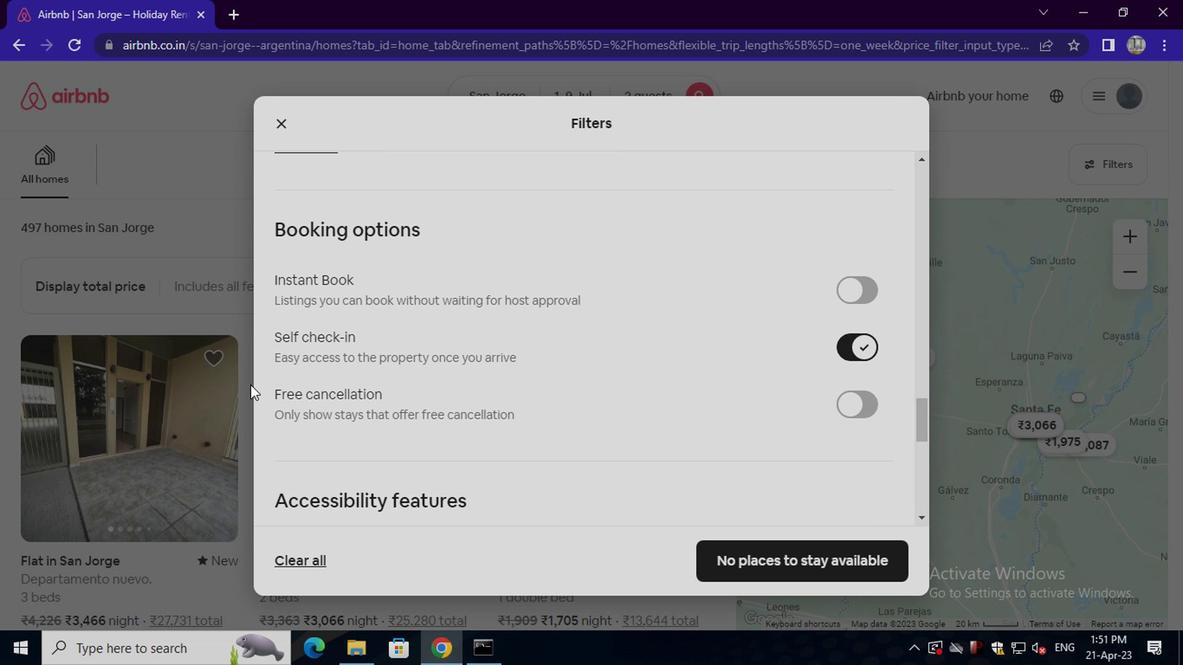 
Action: Mouse scrolled (248, 383) with delta (0, 0)
Screenshot: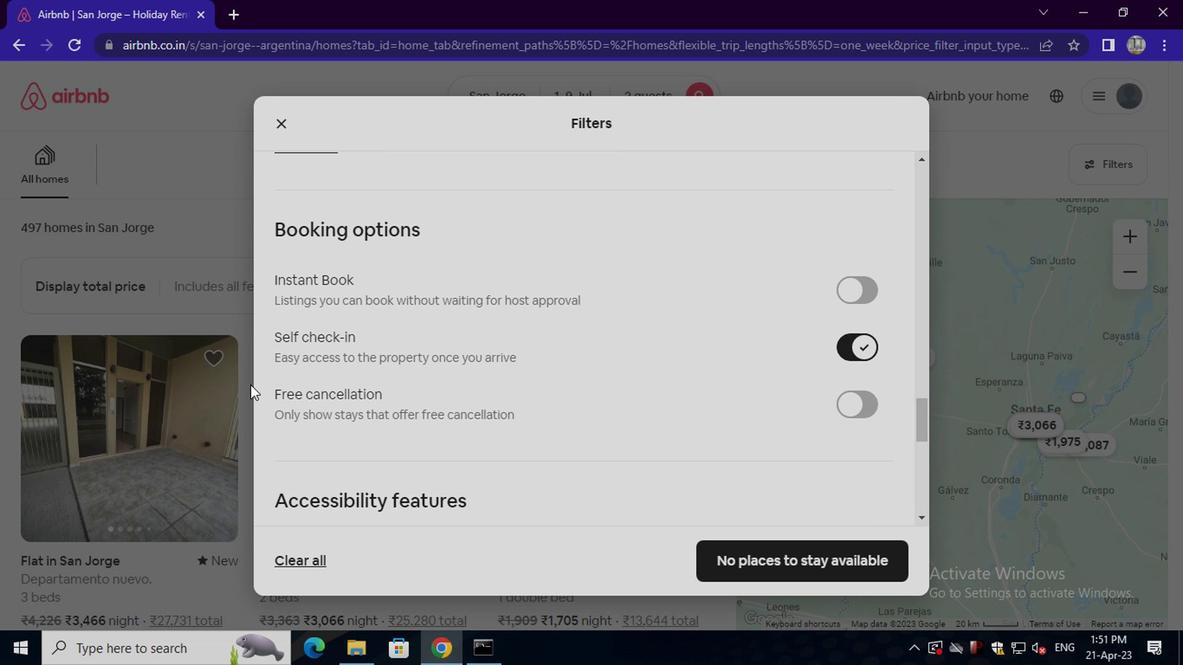 
Action: Mouse scrolled (248, 383) with delta (0, 0)
Screenshot: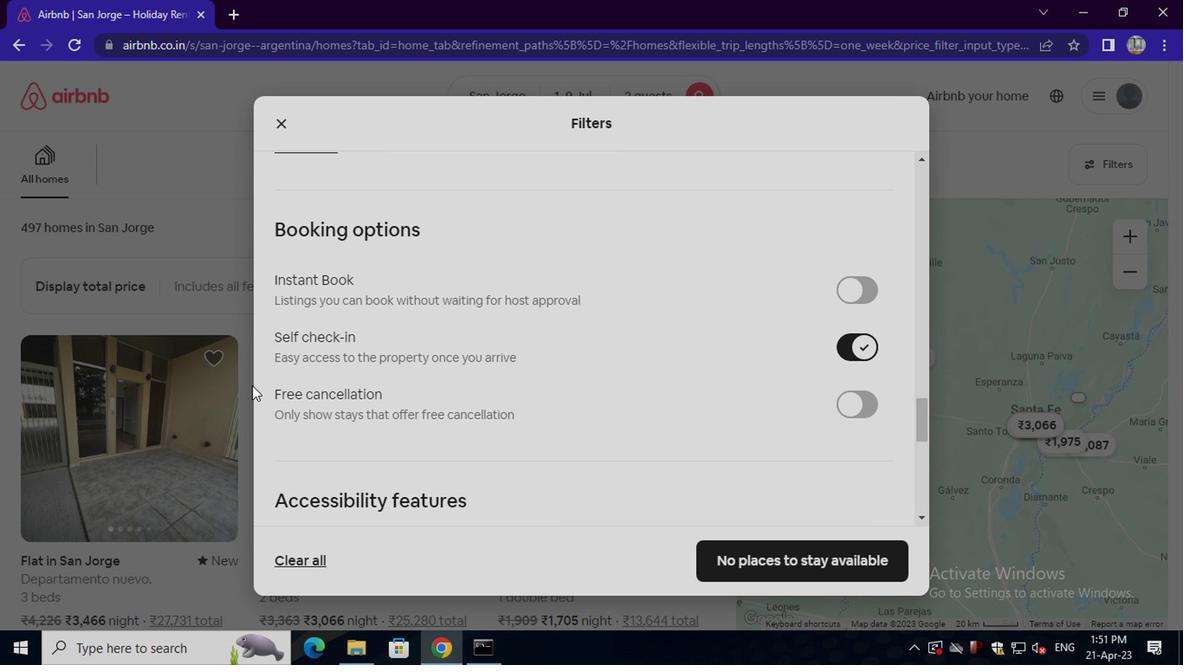 
Action: Mouse scrolled (248, 383) with delta (0, 0)
Screenshot: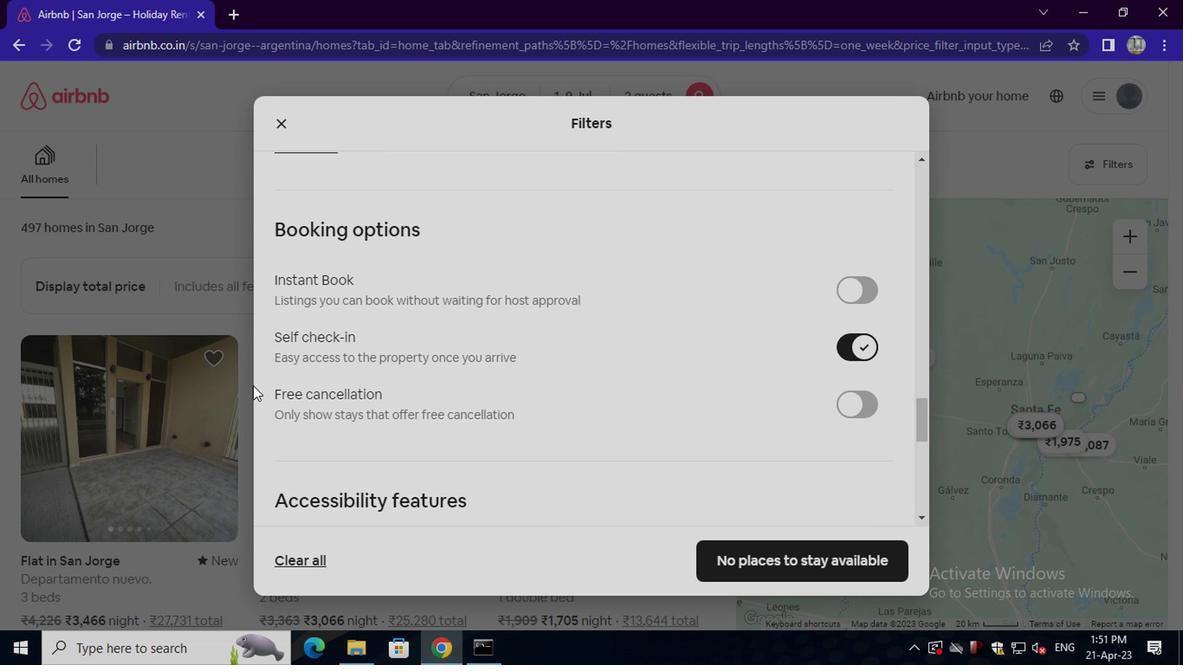 
Action: Mouse scrolled (248, 383) with delta (0, 0)
Screenshot: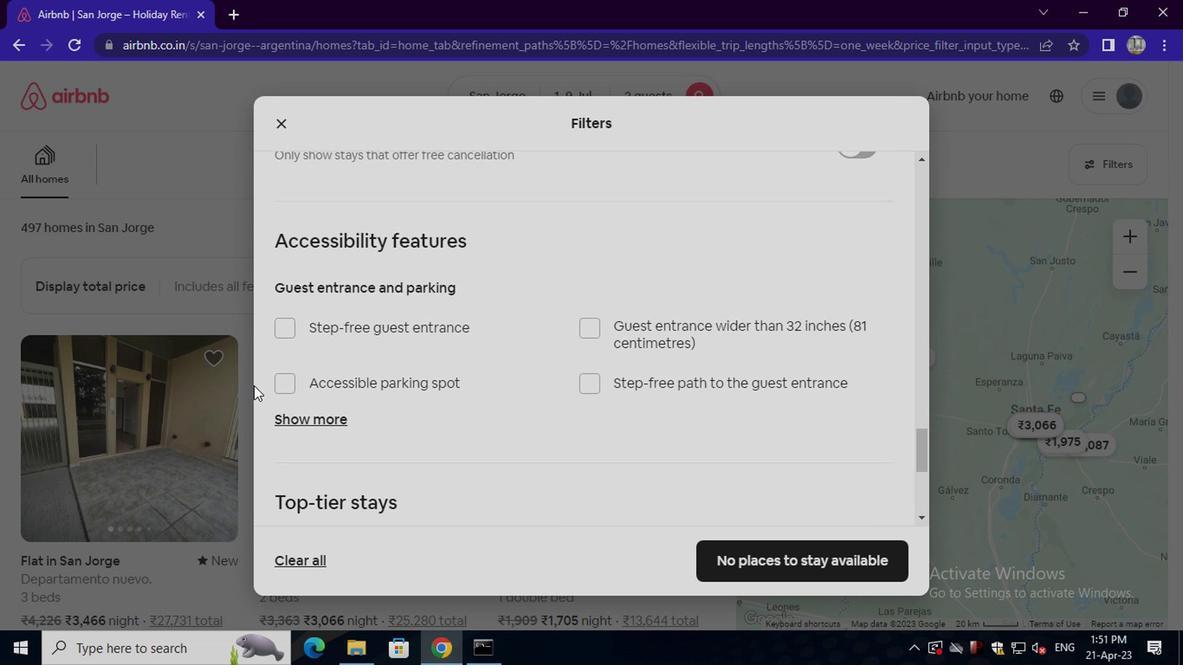 
Action: Mouse scrolled (248, 383) with delta (0, 0)
Screenshot: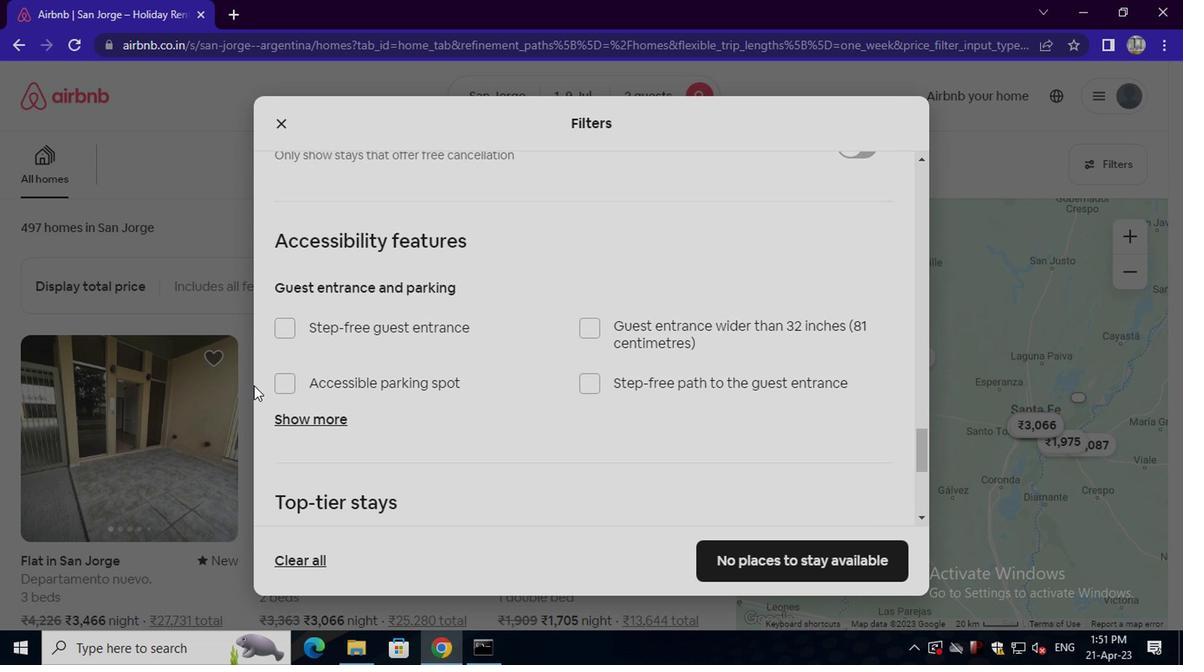 
Action: Mouse moved to (250, 385)
Screenshot: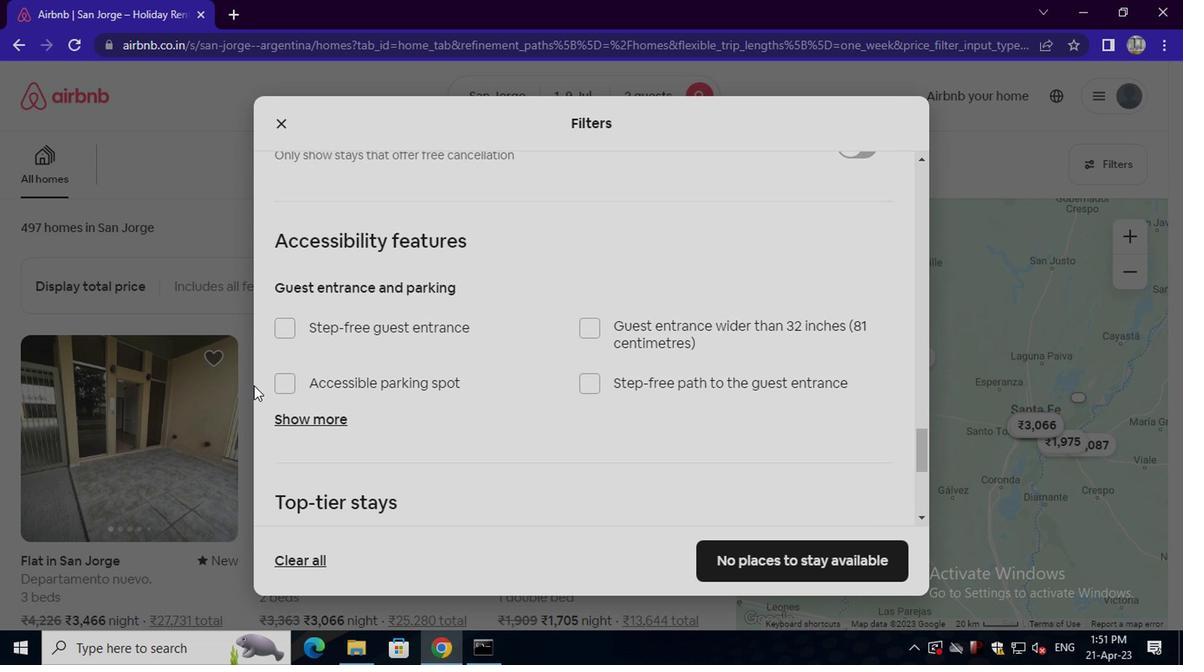 
Action: Mouse scrolled (250, 383) with delta (0, -1)
Screenshot: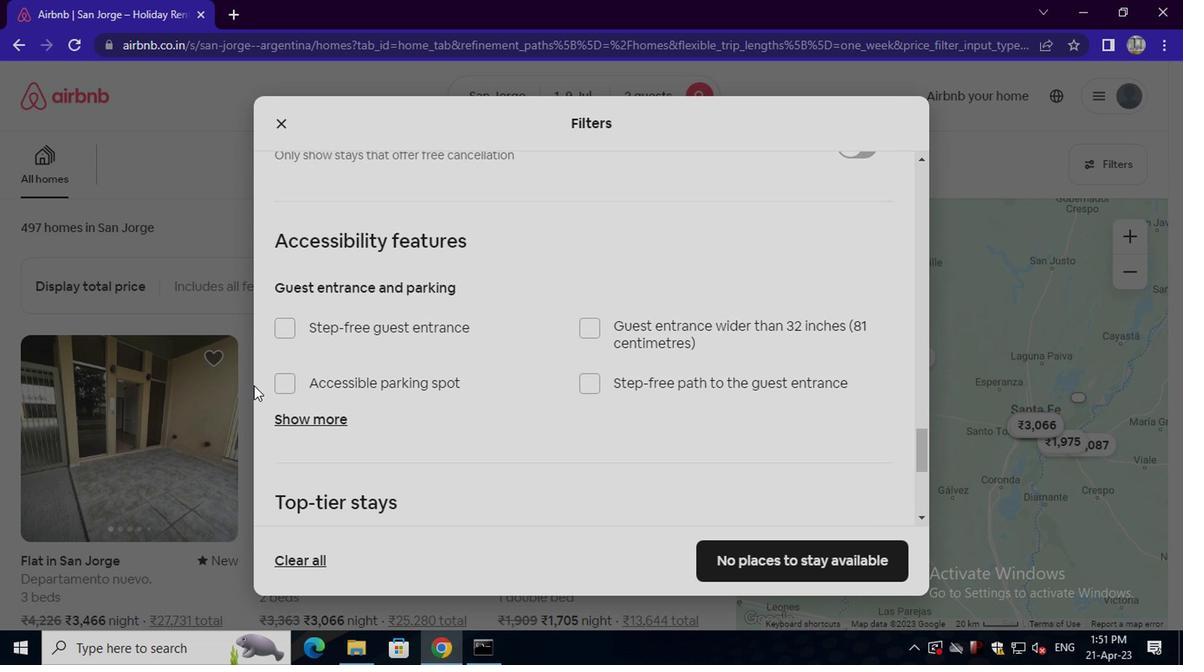
Action: Mouse moved to (250, 385)
Screenshot: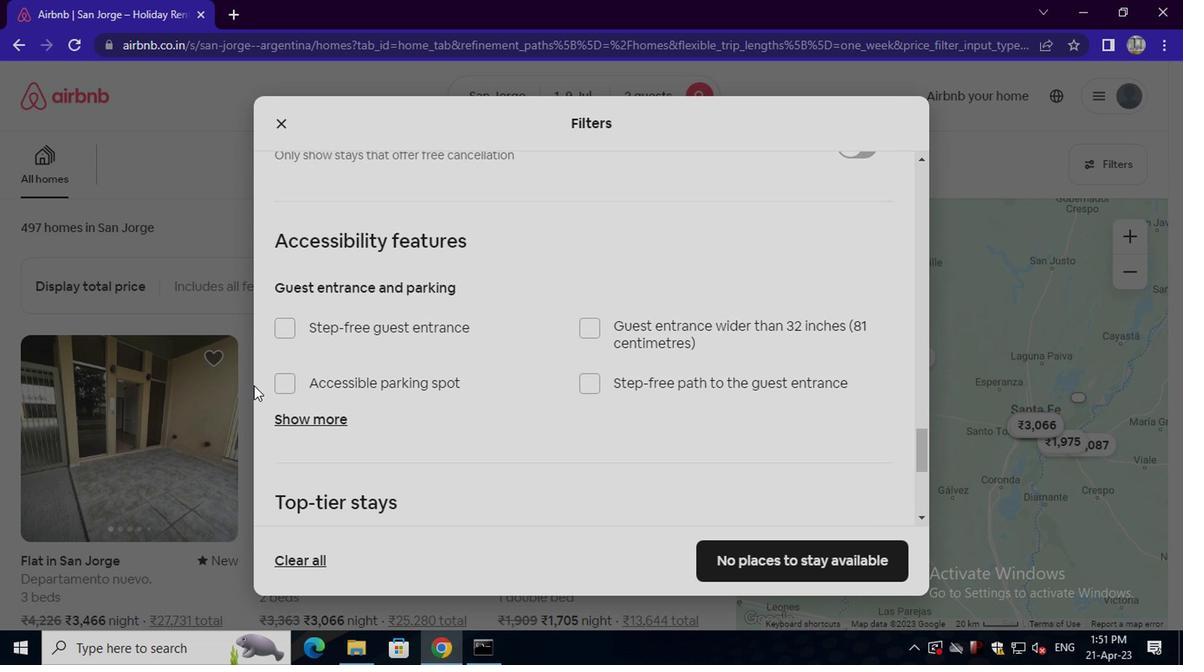 
Action: Mouse scrolled (250, 383) with delta (0, -1)
Screenshot: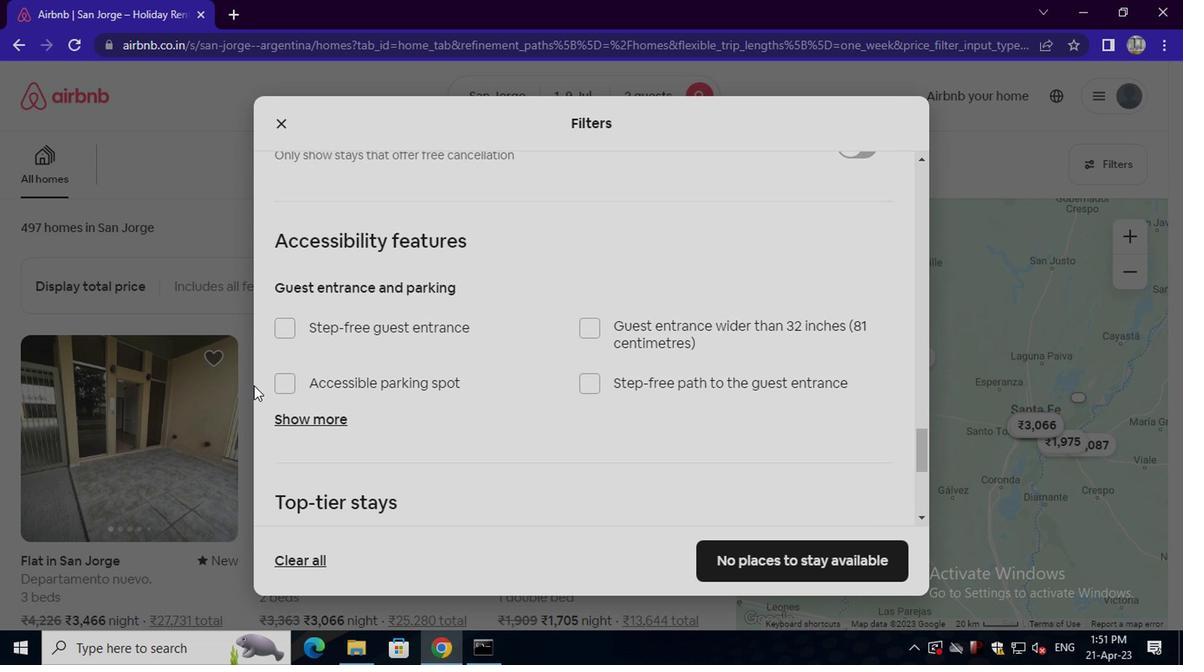 
Action: Mouse scrolled (250, 383) with delta (0, -1)
Screenshot: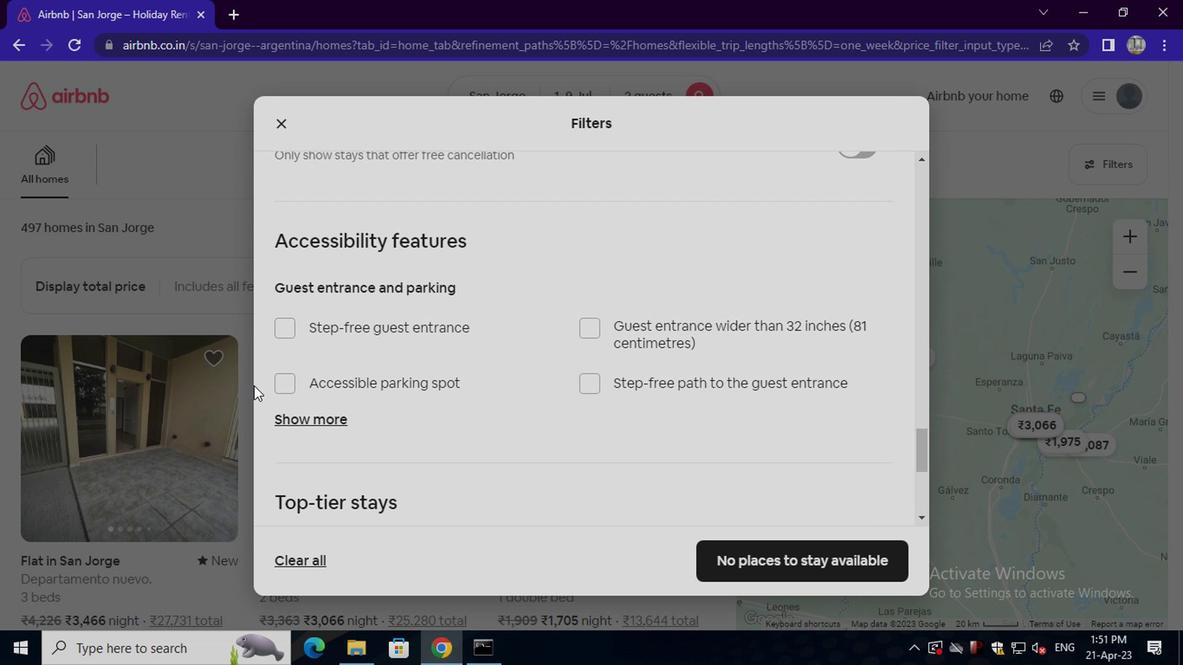 
Action: Mouse scrolled (250, 383) with delta (0, -1)
Screenshot: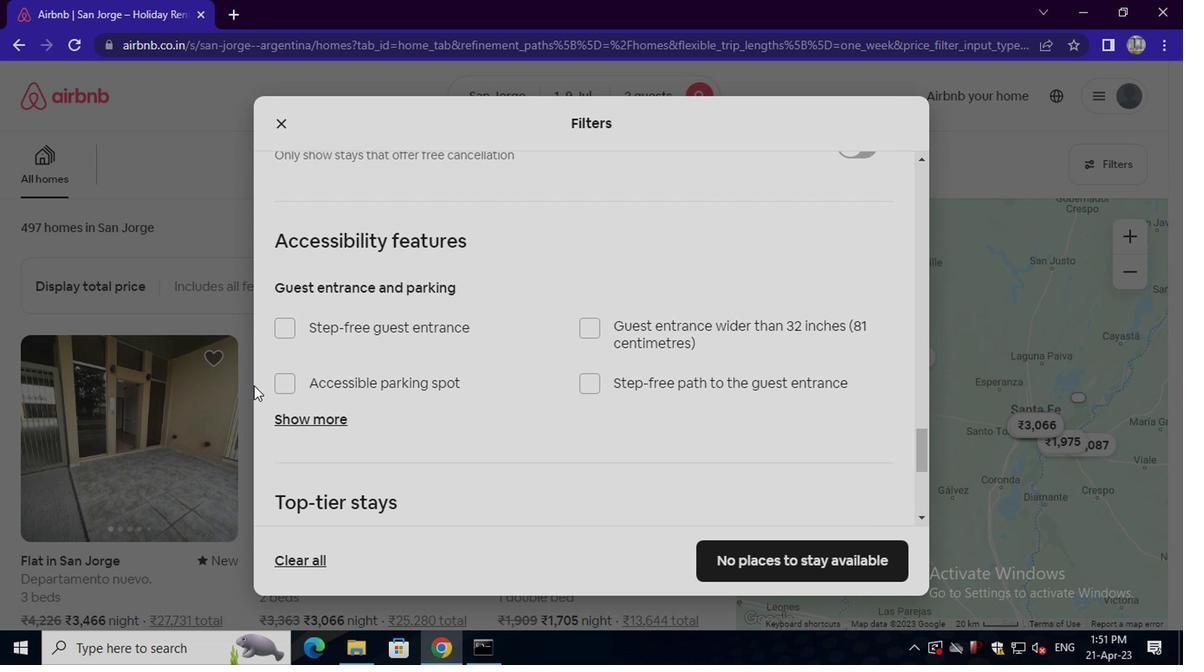 
Action: Mouse moved to (250, 385)
Screenshot: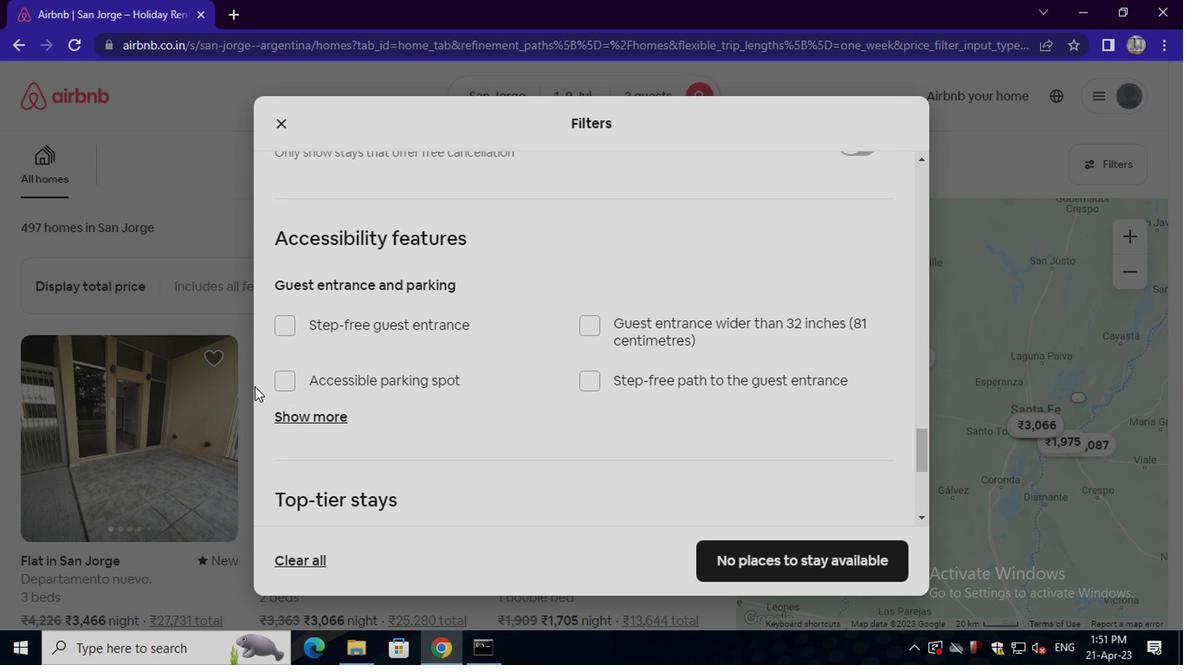 
Action: Mouse scrolled (250, 385) with delta (0, 0)
Screenshot: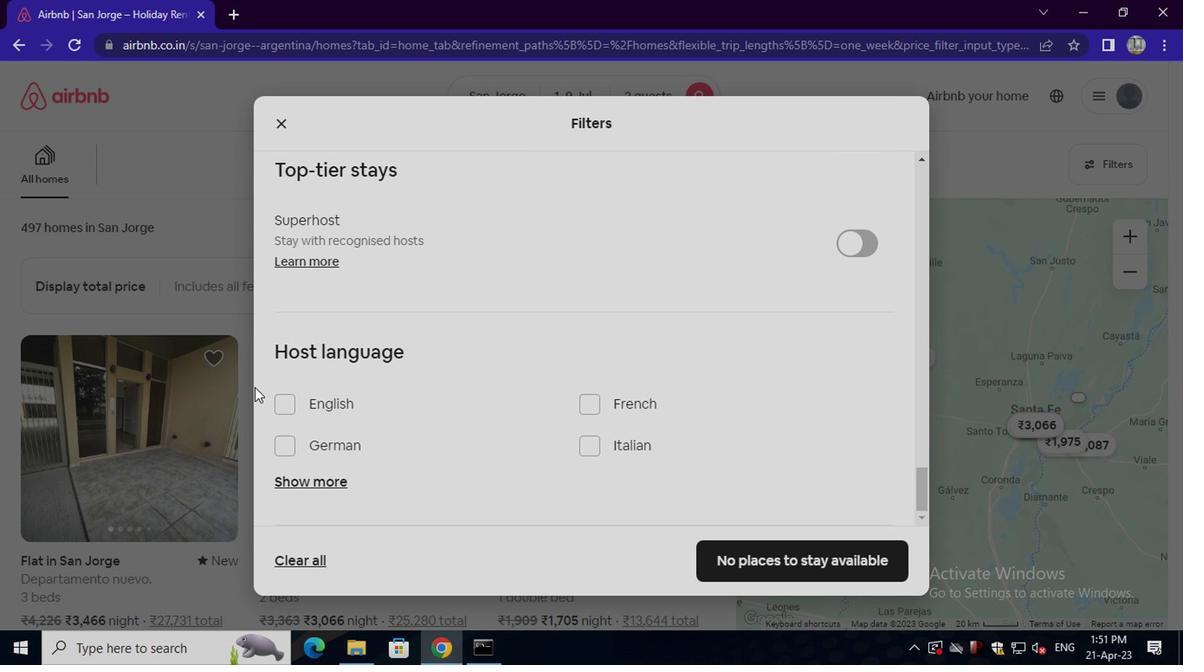 
Action: Mouse scrolled (250, 385) with delta (0, 0)
Screenshot: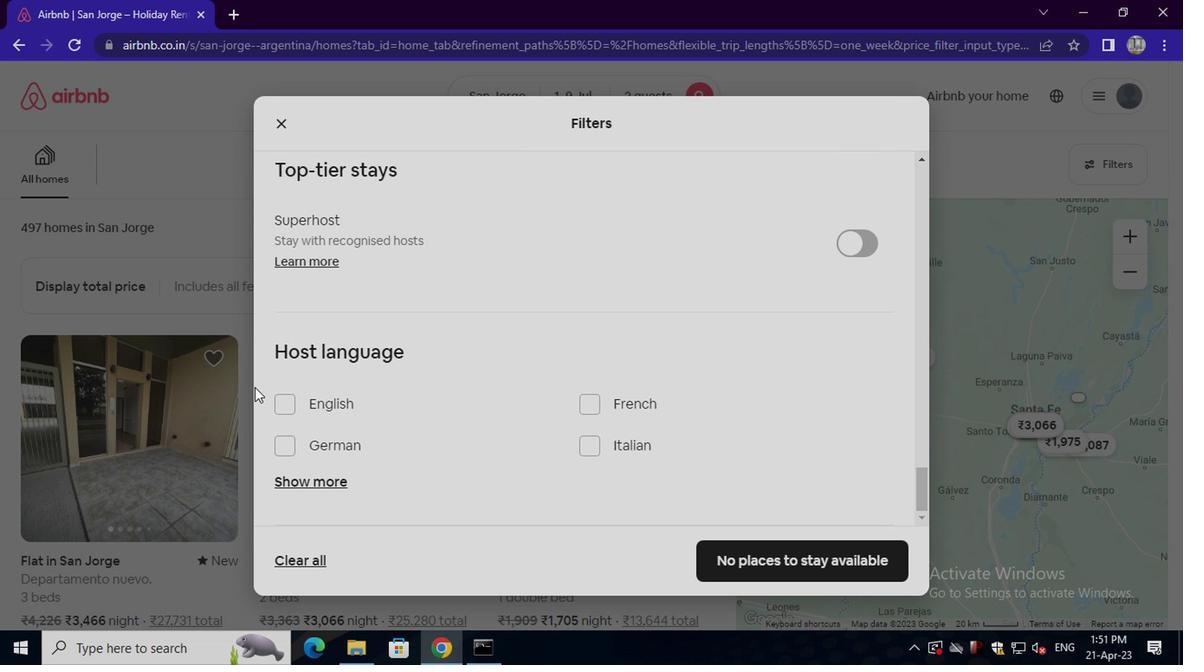 
Action: Mouse scrolled (250, 385) with delta (0, 0)
Screenshot: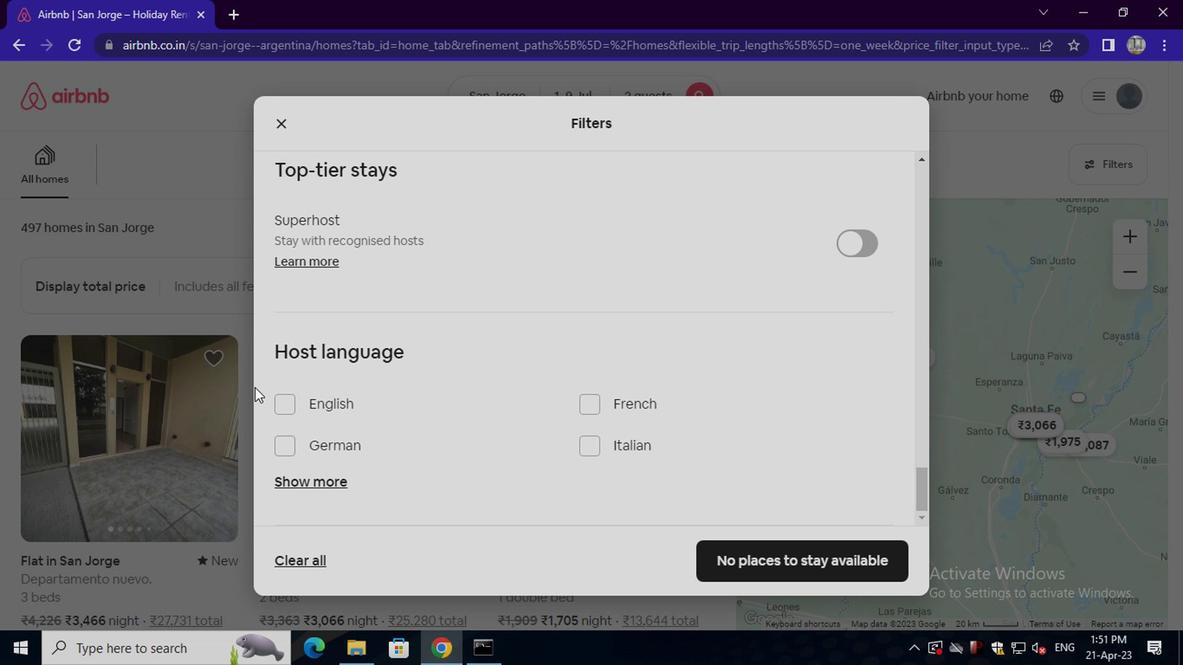 
Action: Mouse moved to (305, 398)
Screenshot: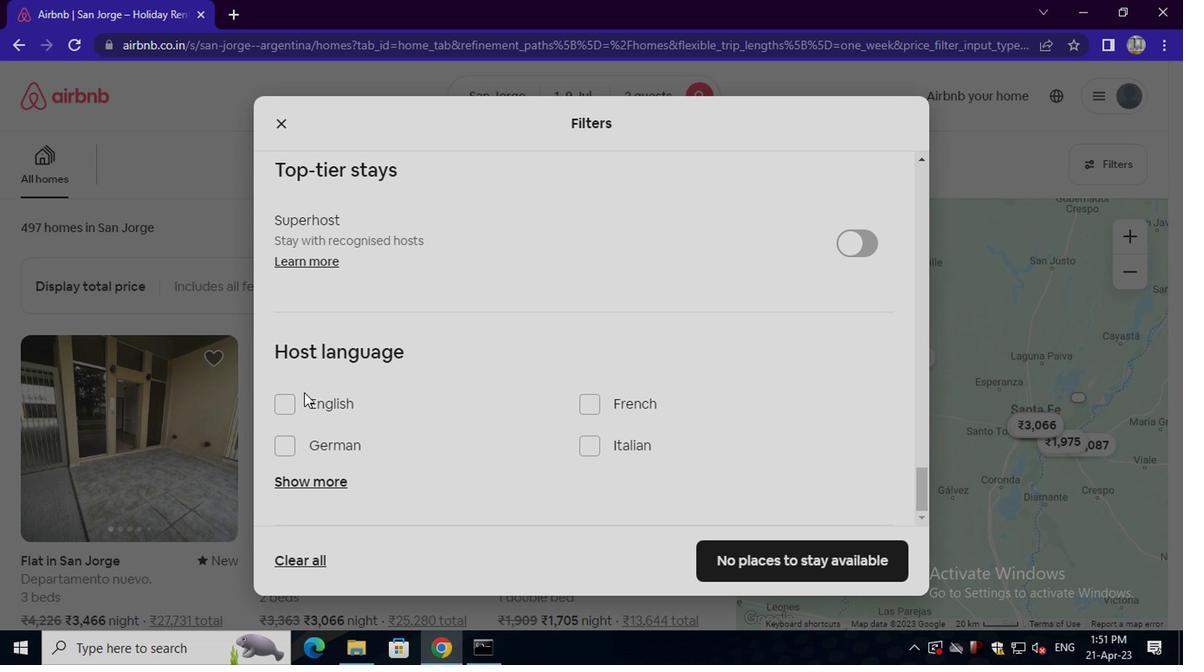 
Action: Mouse pressed left at (305, 398)
Screenshot: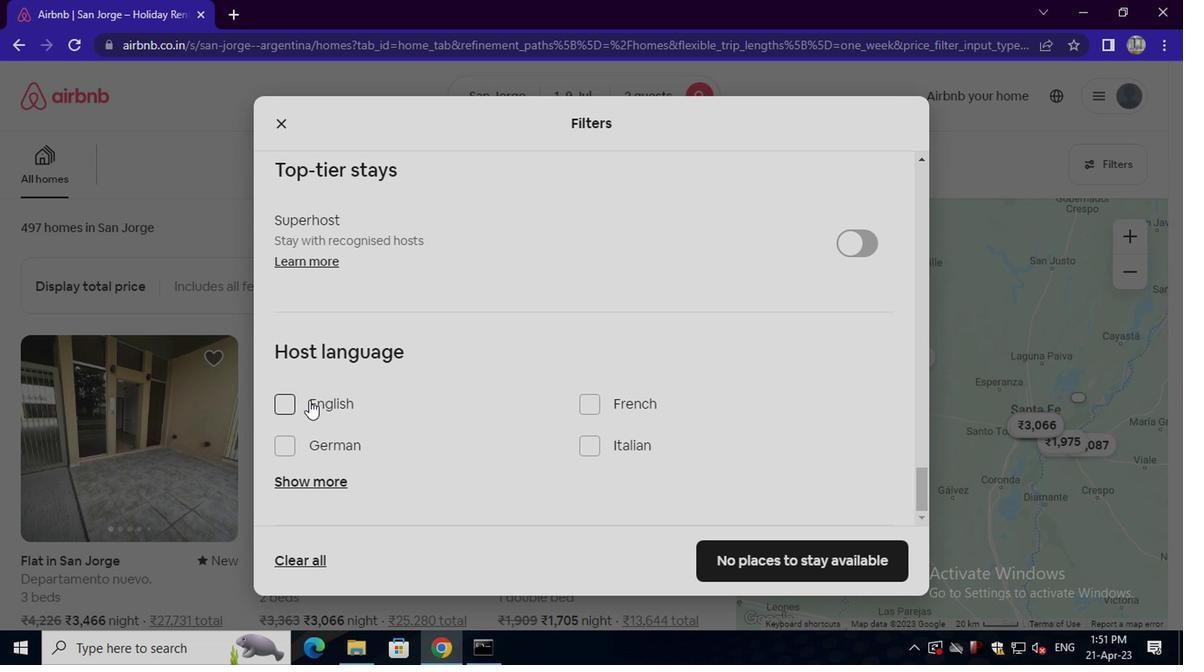 
Action: Mouse moved to (724, 538)
Screenshot: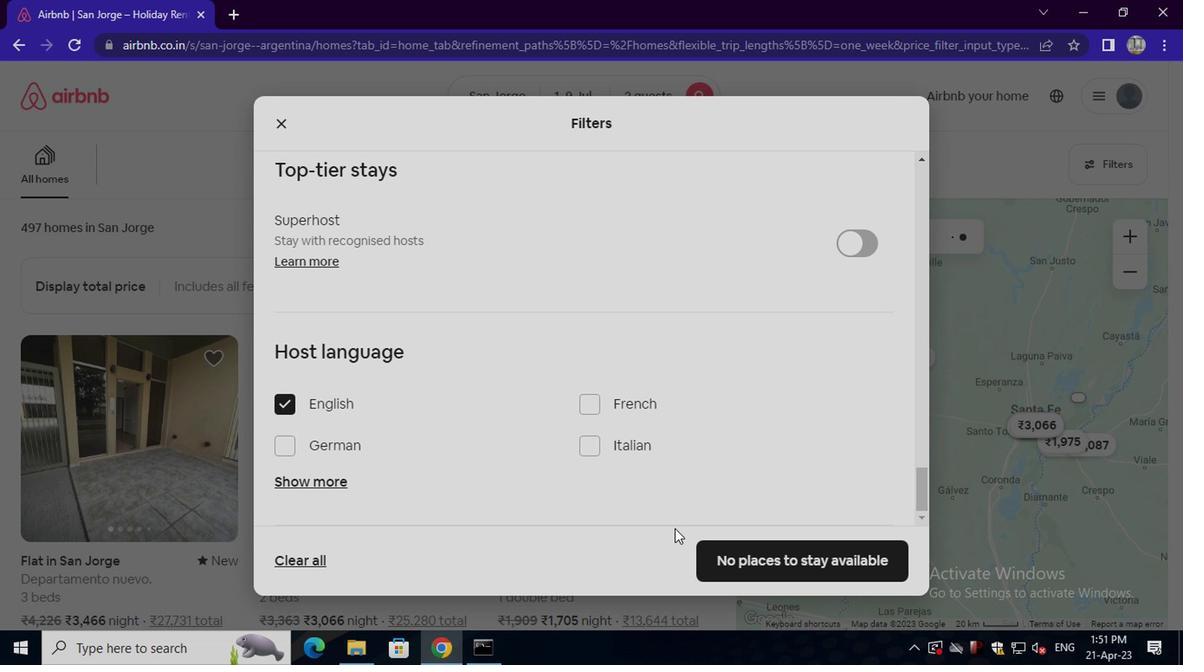 
Action: Mouse pressed left at (724, 538)
Screenshot: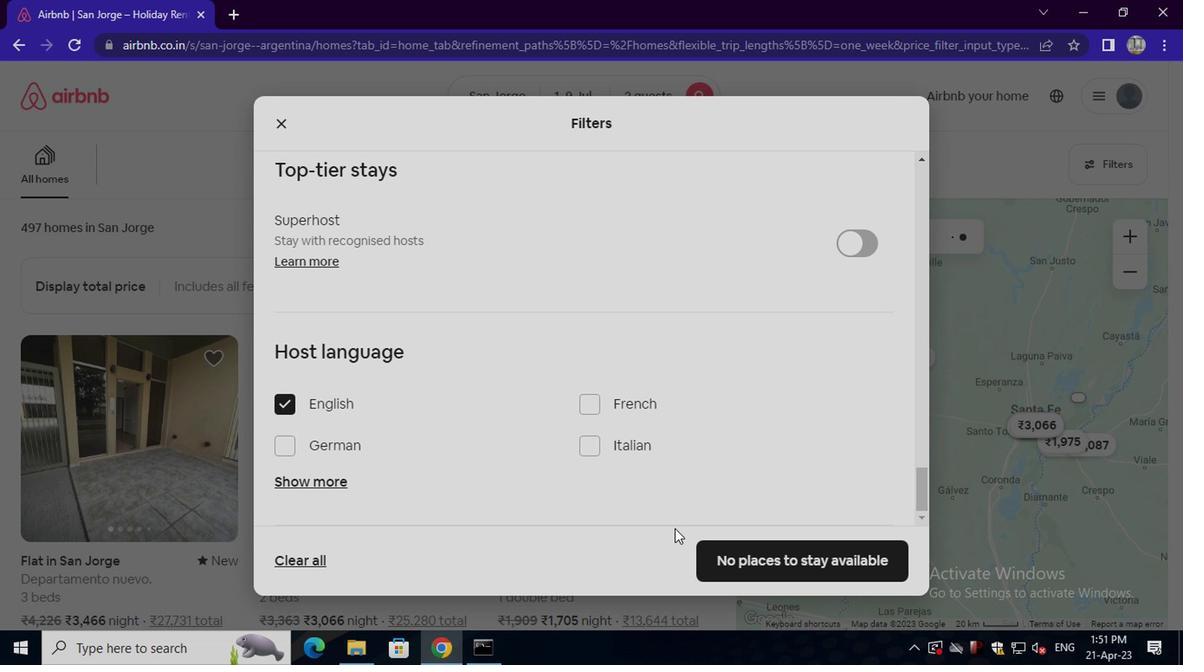 
Action: Mouse moved to (725, 538)
Screenshot: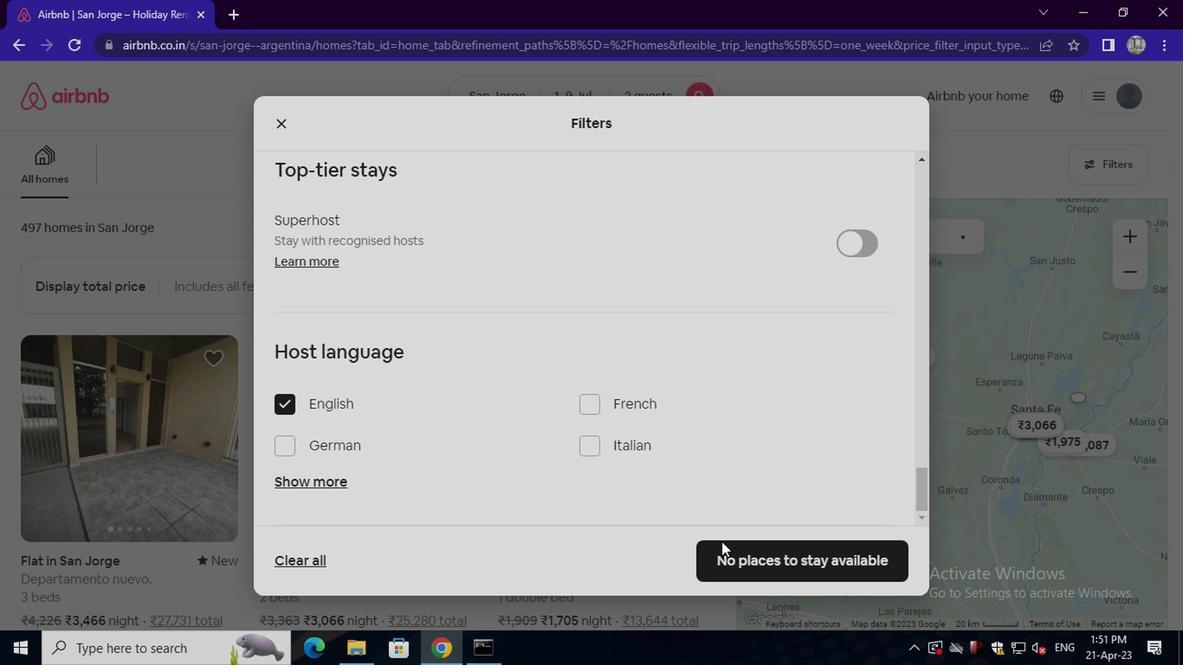 
